 Task: Open Card Flea Market Review in Board Employee Motivation and Engagement Programs to Workspace Cloud Storage Services and add a team member Softage.2@softage.net, a label Yellow, a checklist Academic Advising, an attachment from your onedrive, a color Yellow and finally, add a card description 'Plan and execute company team-building retreat with a focus on mindfulness and meditation' and a comment 'Let us approach this task with an open mind and be willing to take risks to think outside the box.'. Add a start date 'Jan 02, 1900' with a due date 'Jan 09, 1900'
Action: Mouse moved to (254, 214)
Screenshot: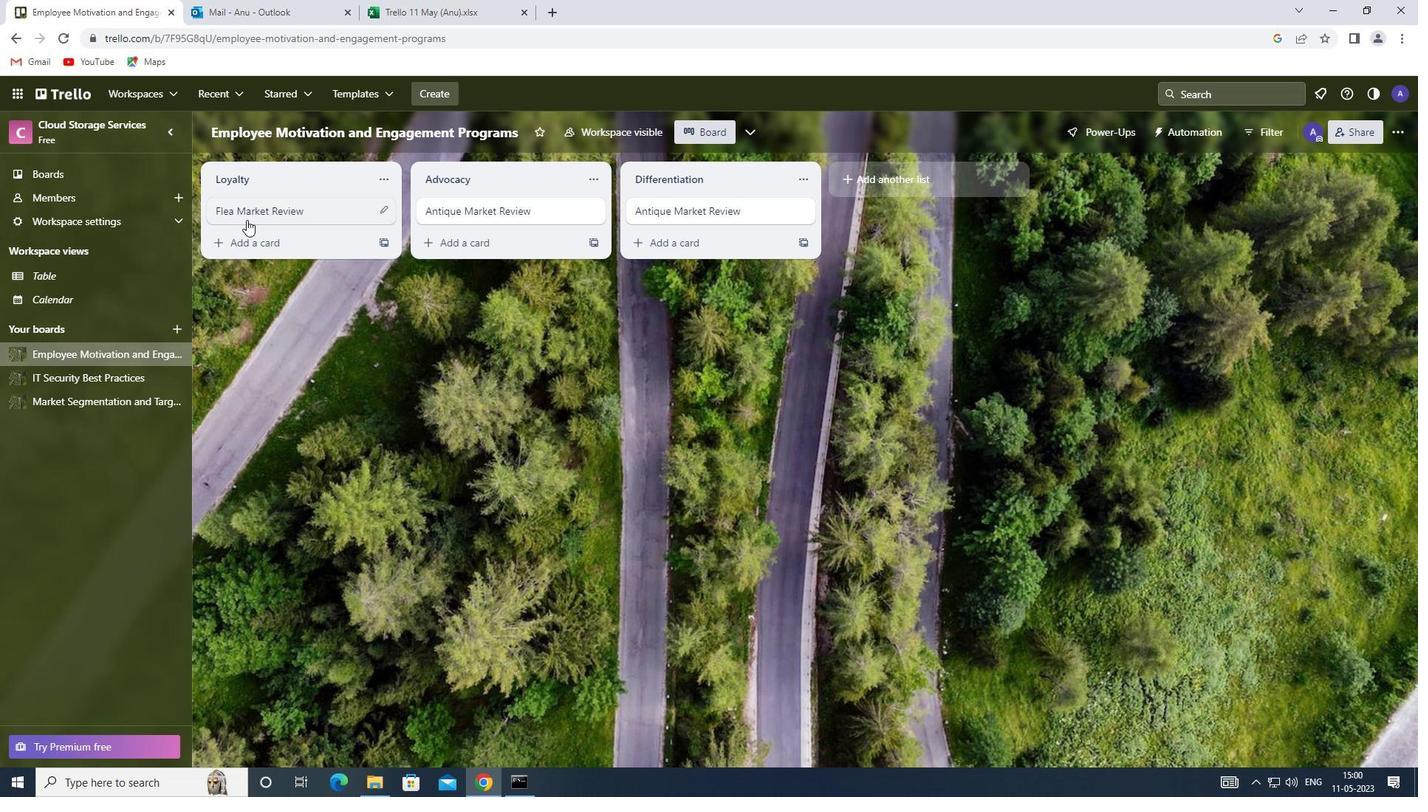 
Action: Mouse pressed left at (254, 214)
Screenshot: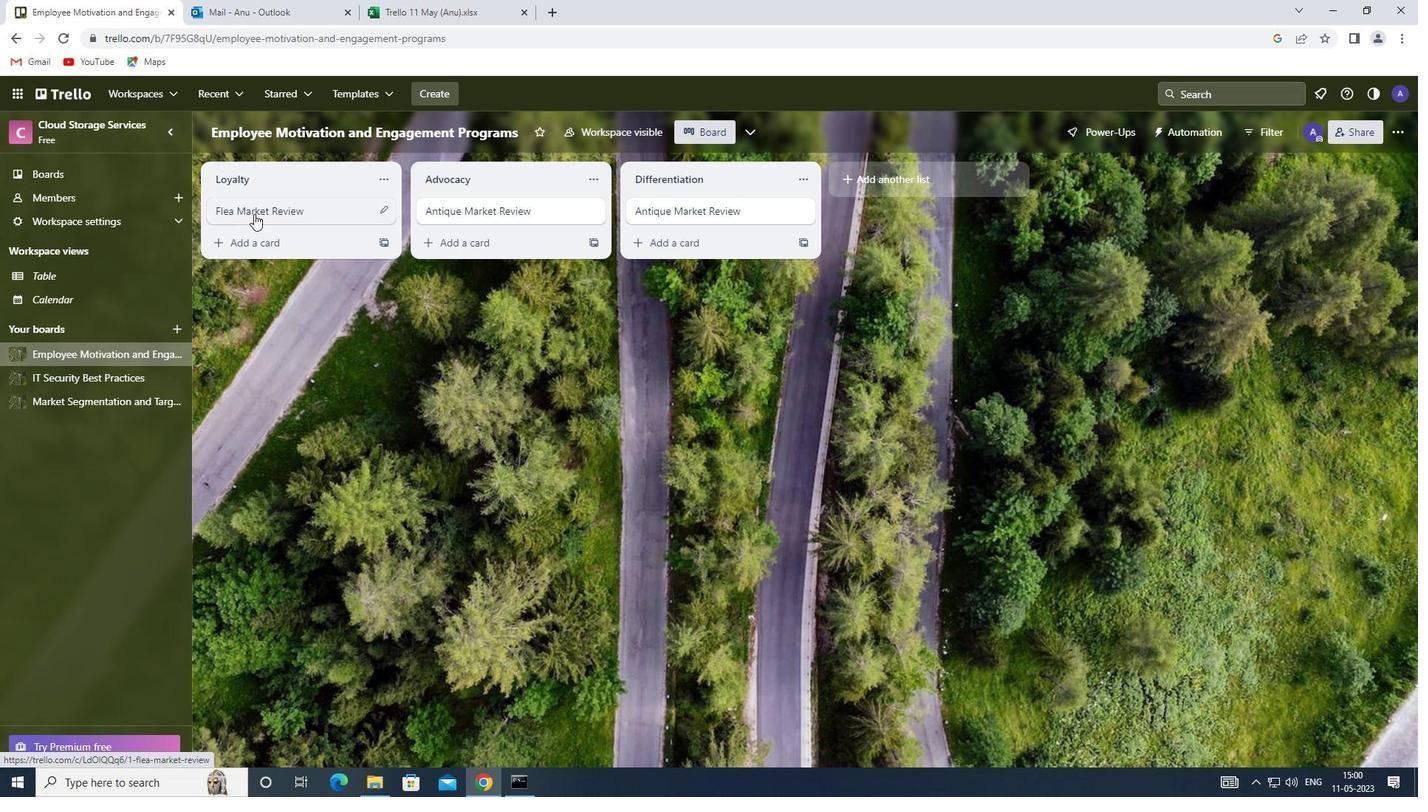 
Action: Mouse moved to (932, 203)
Screenshot: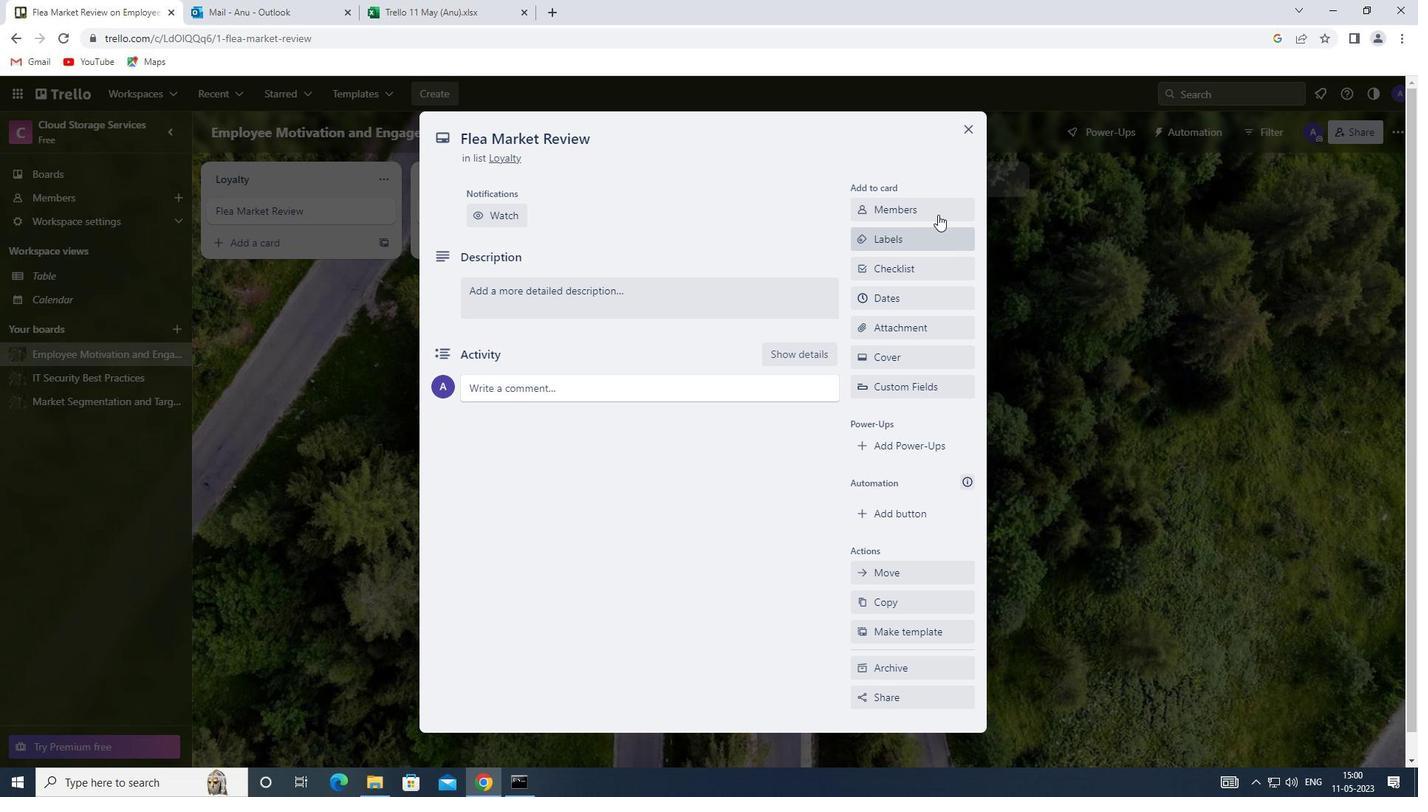 
Action: Mouse pressed left at (932, 203)
Screenshot: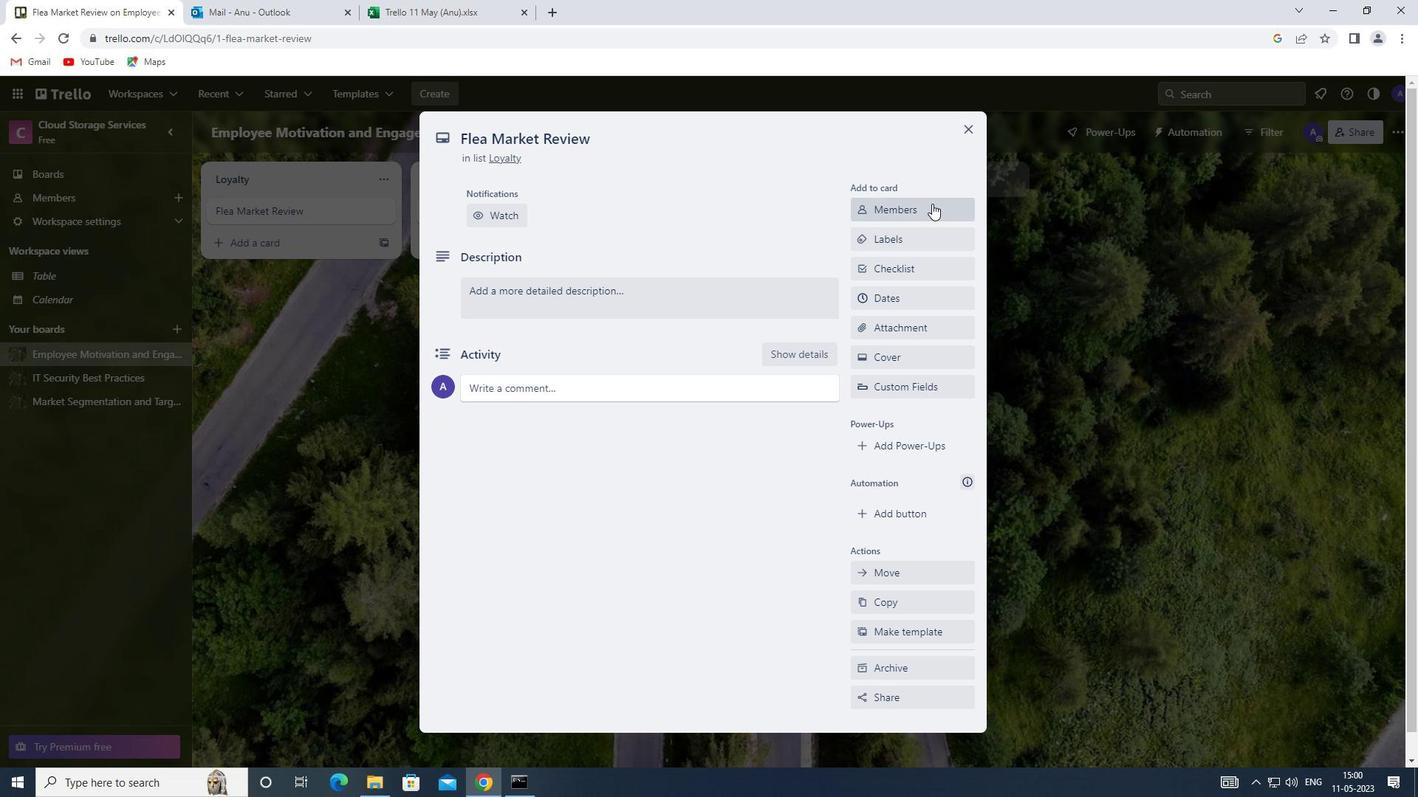 
Action: Mouse moved to (873, 269)
Screenshot: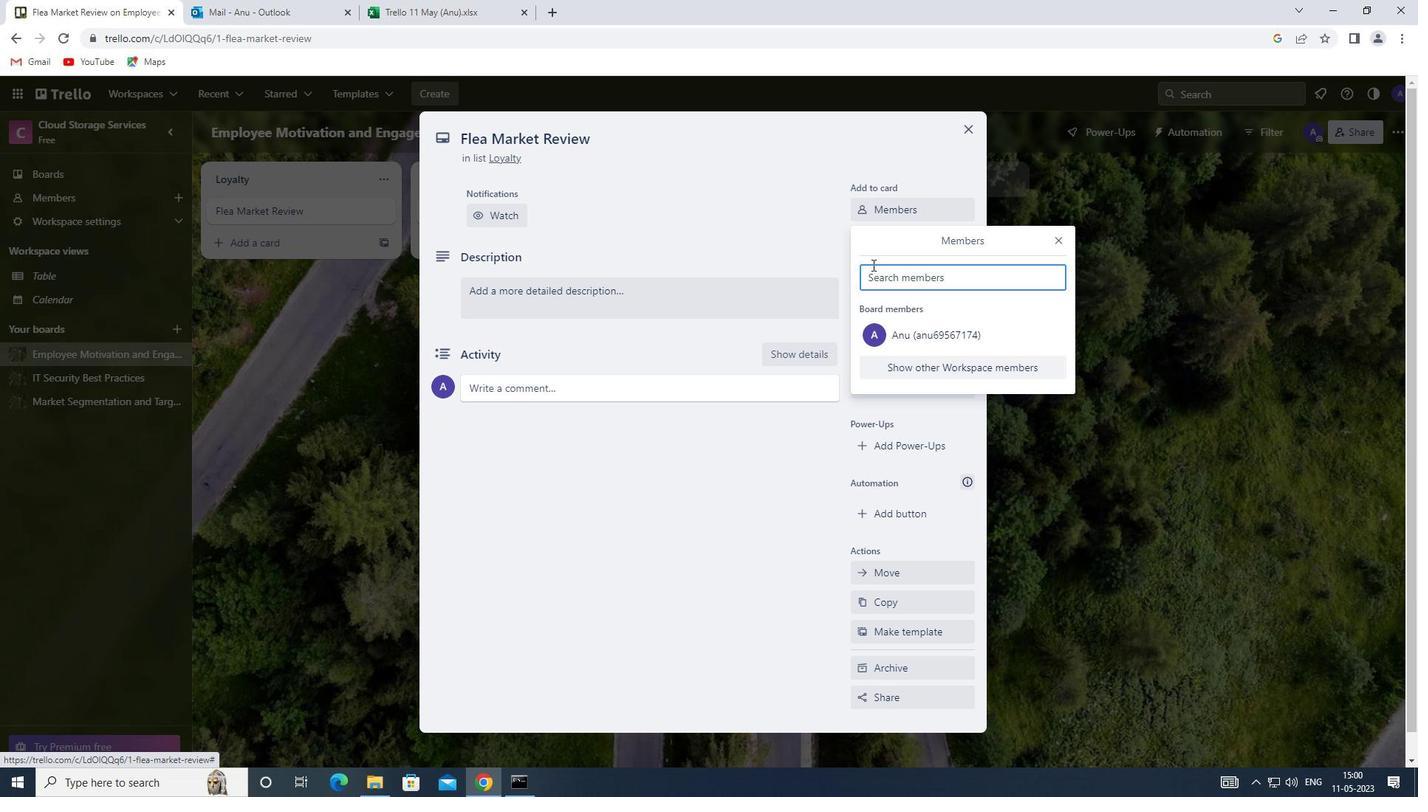 
Action: Mouse pressed left at (873, 269)
Screenshot: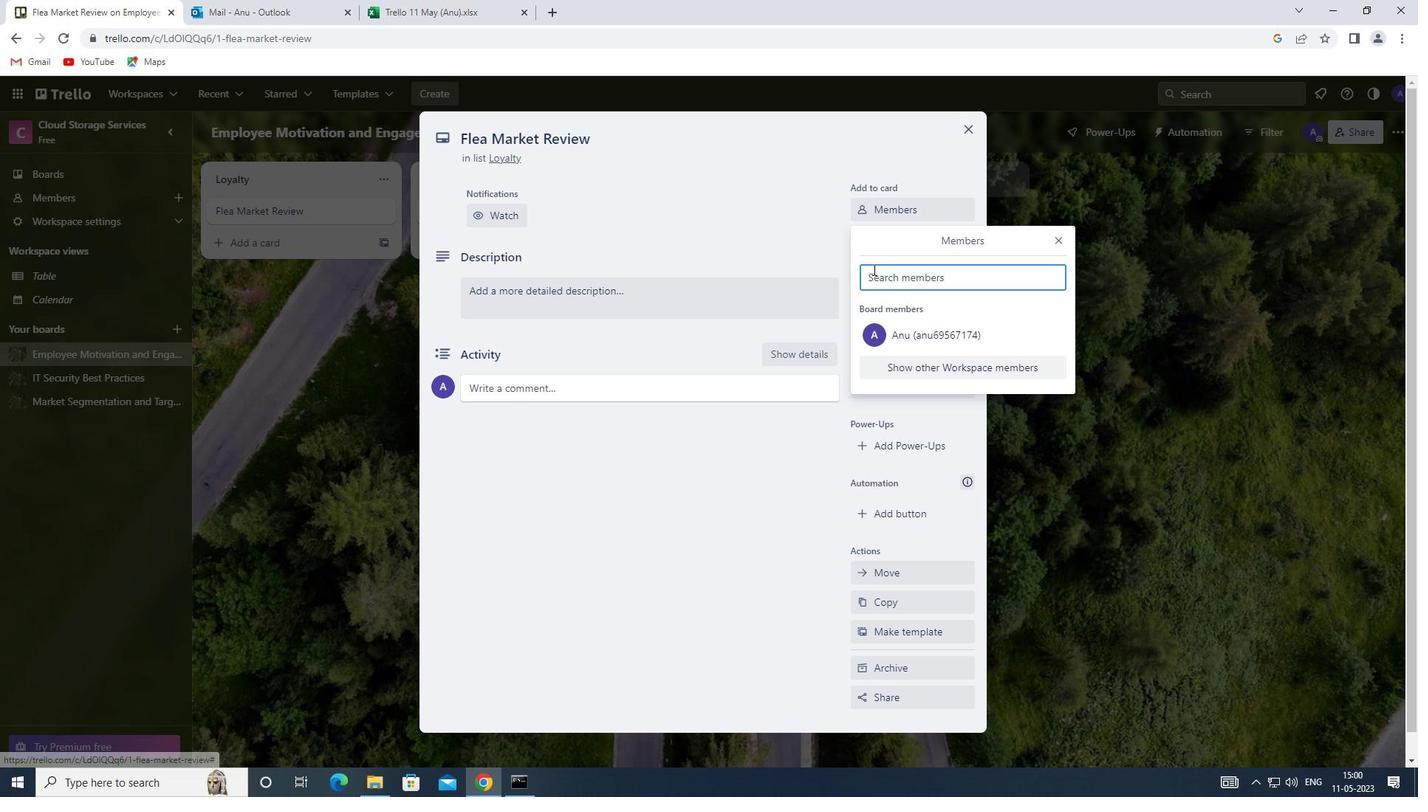 
Action: Key pressed <Key.shift>SOFTAGE.2<Key.shift>@SOFTAGE,<Key.backspace>.NET
Screenshot: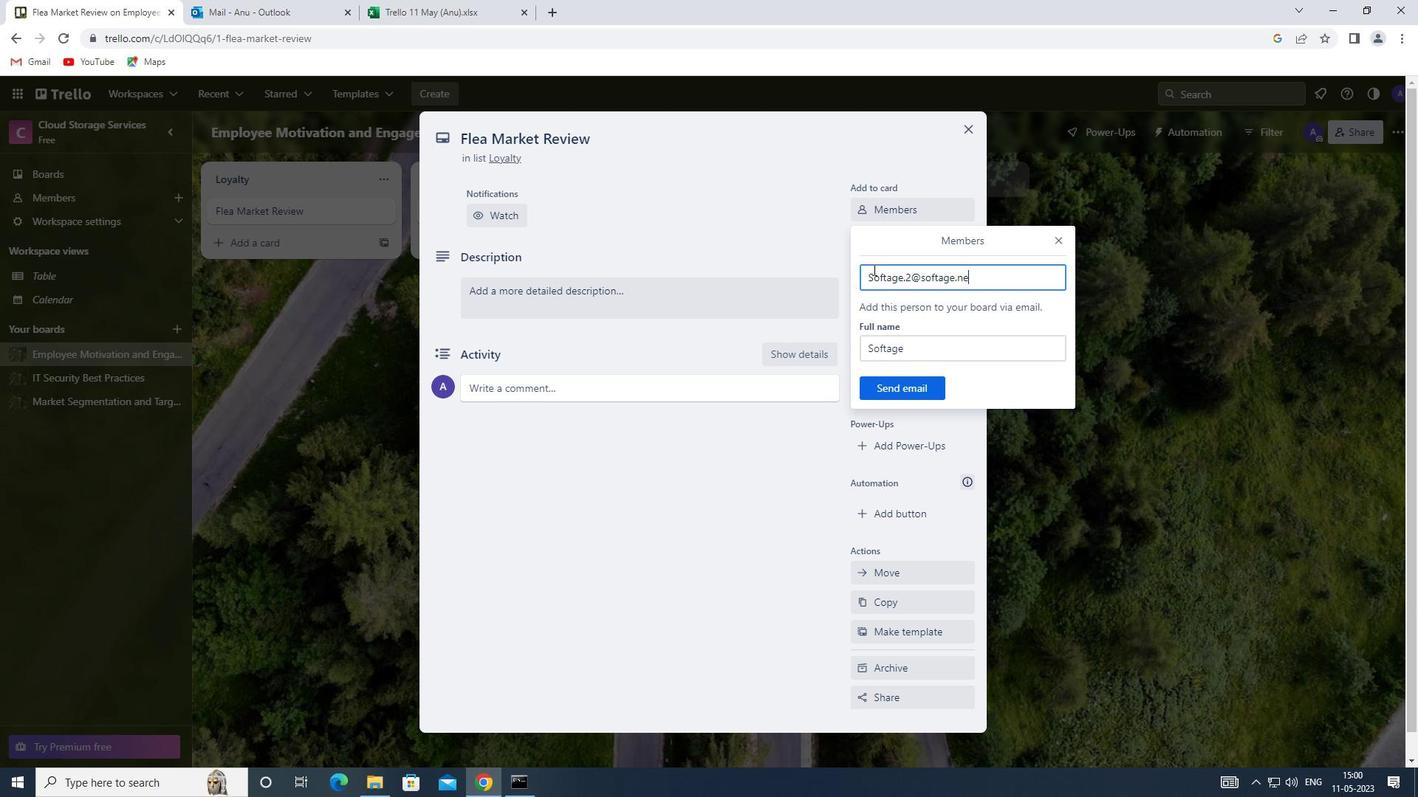 
Action: Mouse moved to (924, 386)
Screenshot: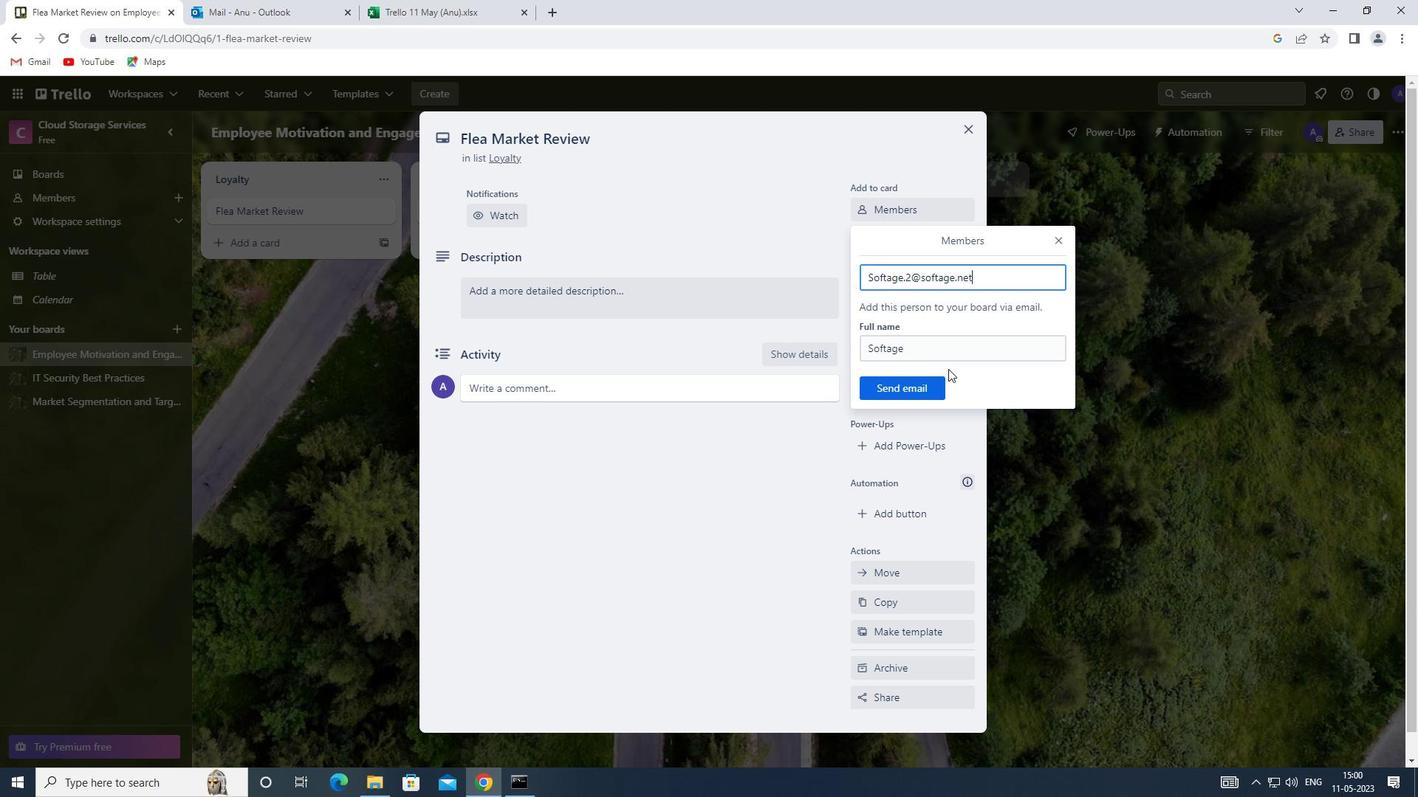 
Action: Mouse pressed left at (924, 386)
Screenshot: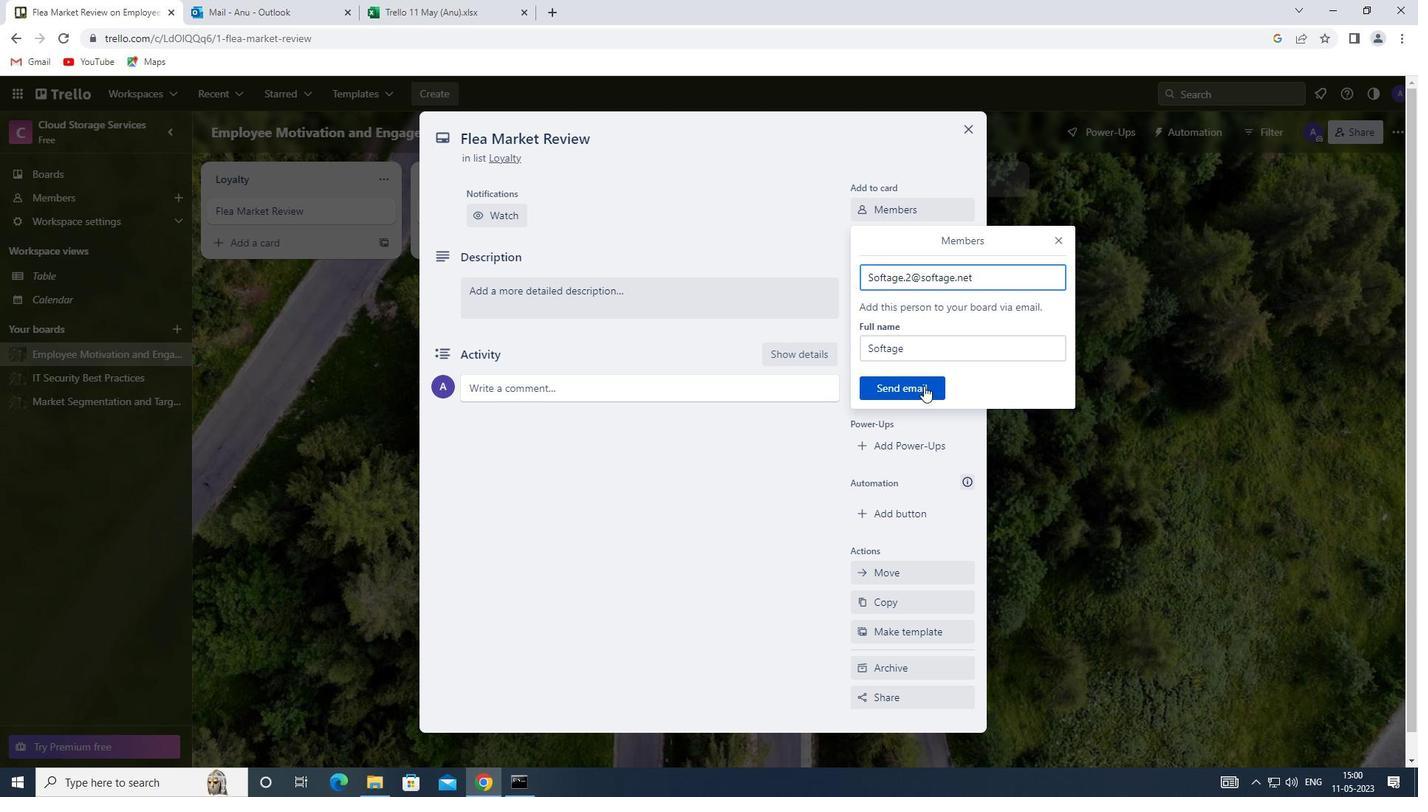 
Action: Mouse moved to (956, 287)
Screenshot: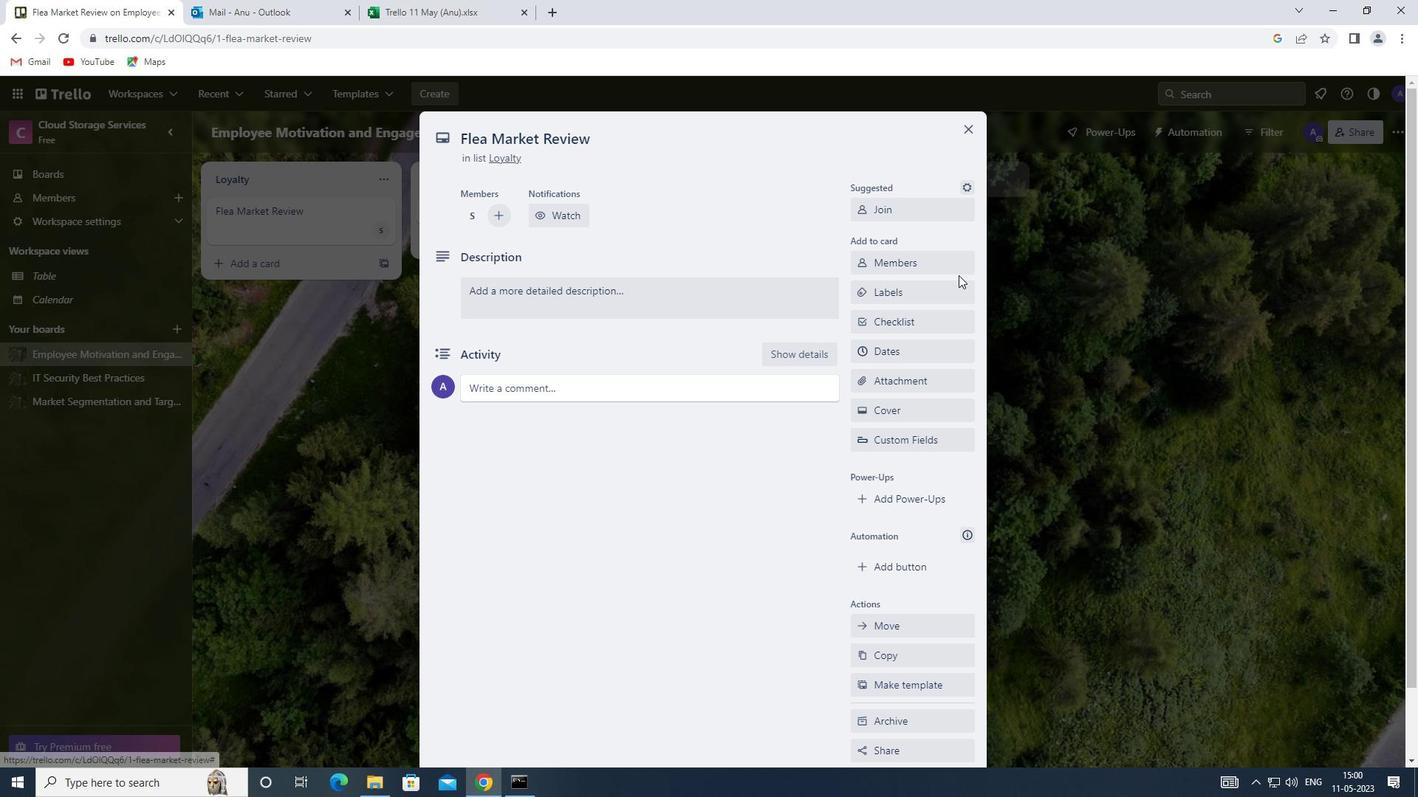 
Action: Mouse pressed left at (956, 287)
Screenshot: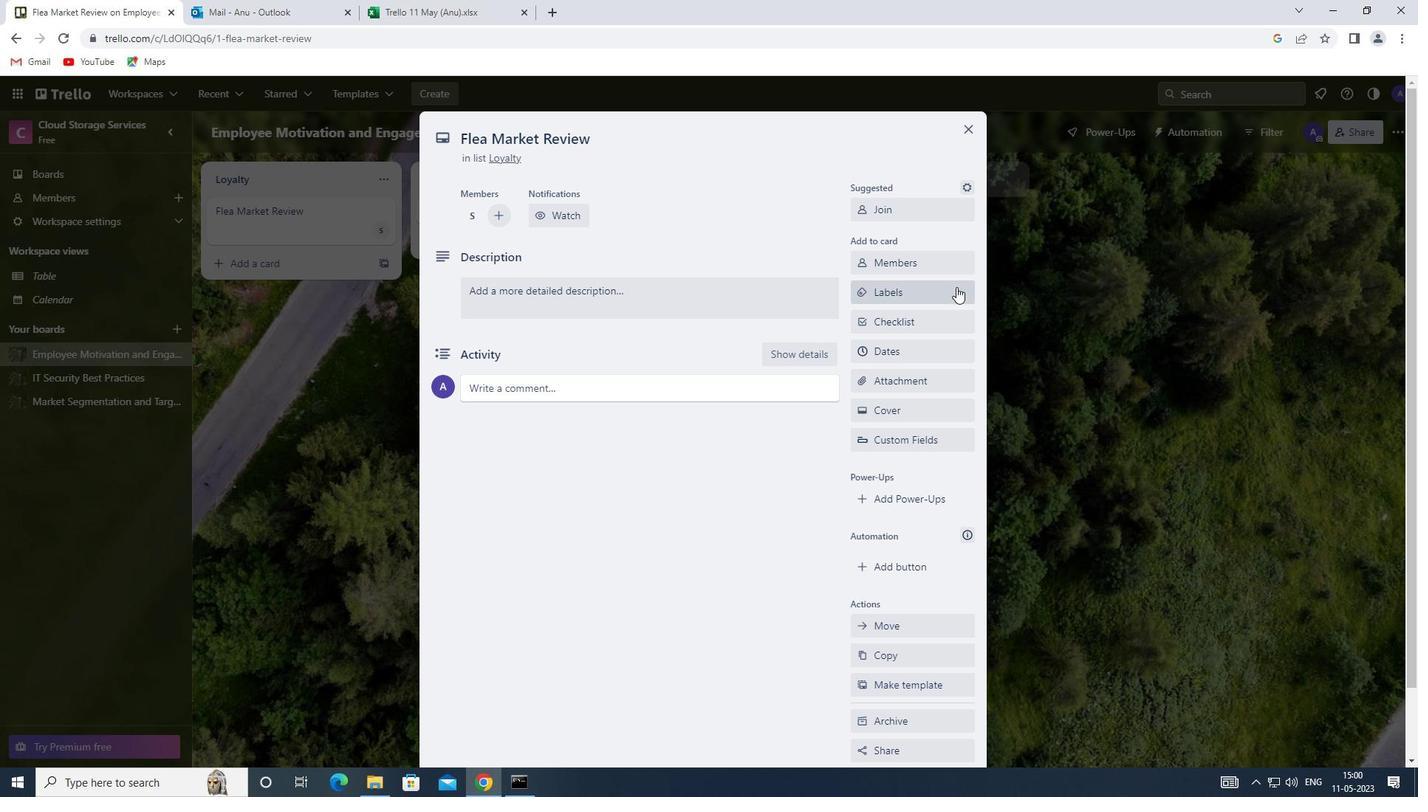 
Action: Mouse moved to (868, 438)
Screenshot: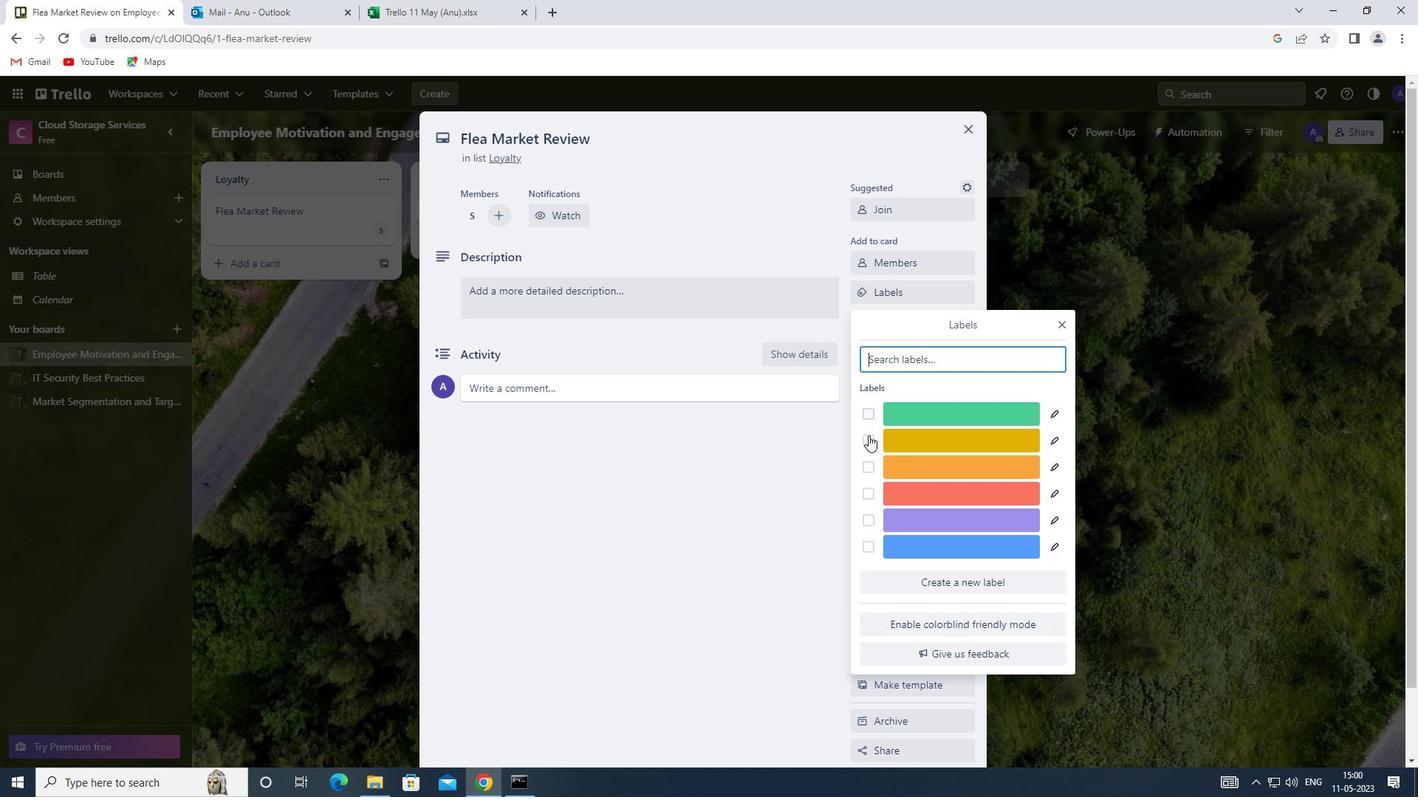 
Action: Mouse pressed left at (868, 438)
Screenshot: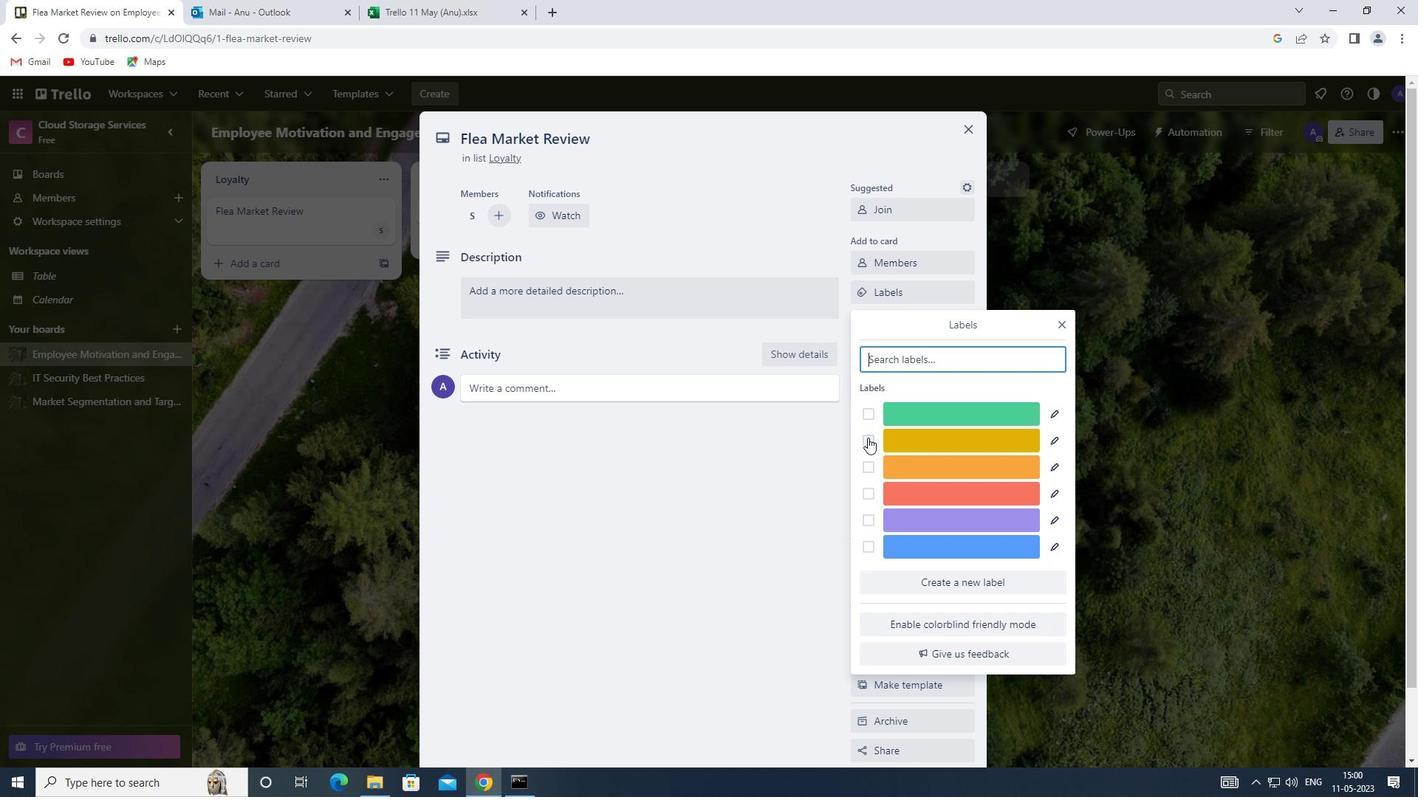 
Action: Mouse moved to (1060, 325)
Screenshot: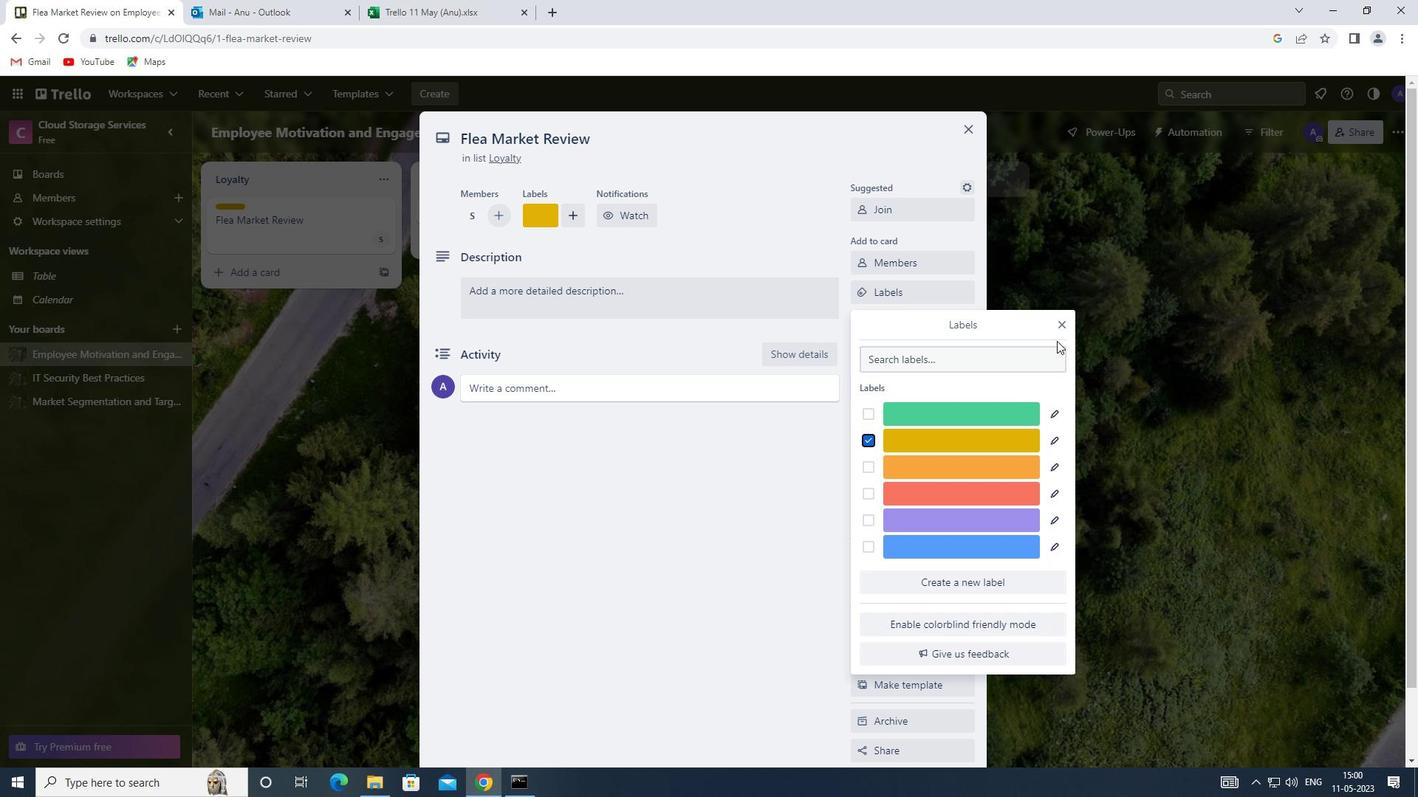 
Action: Mouse pressed left at (1060, 325)
Screenshot: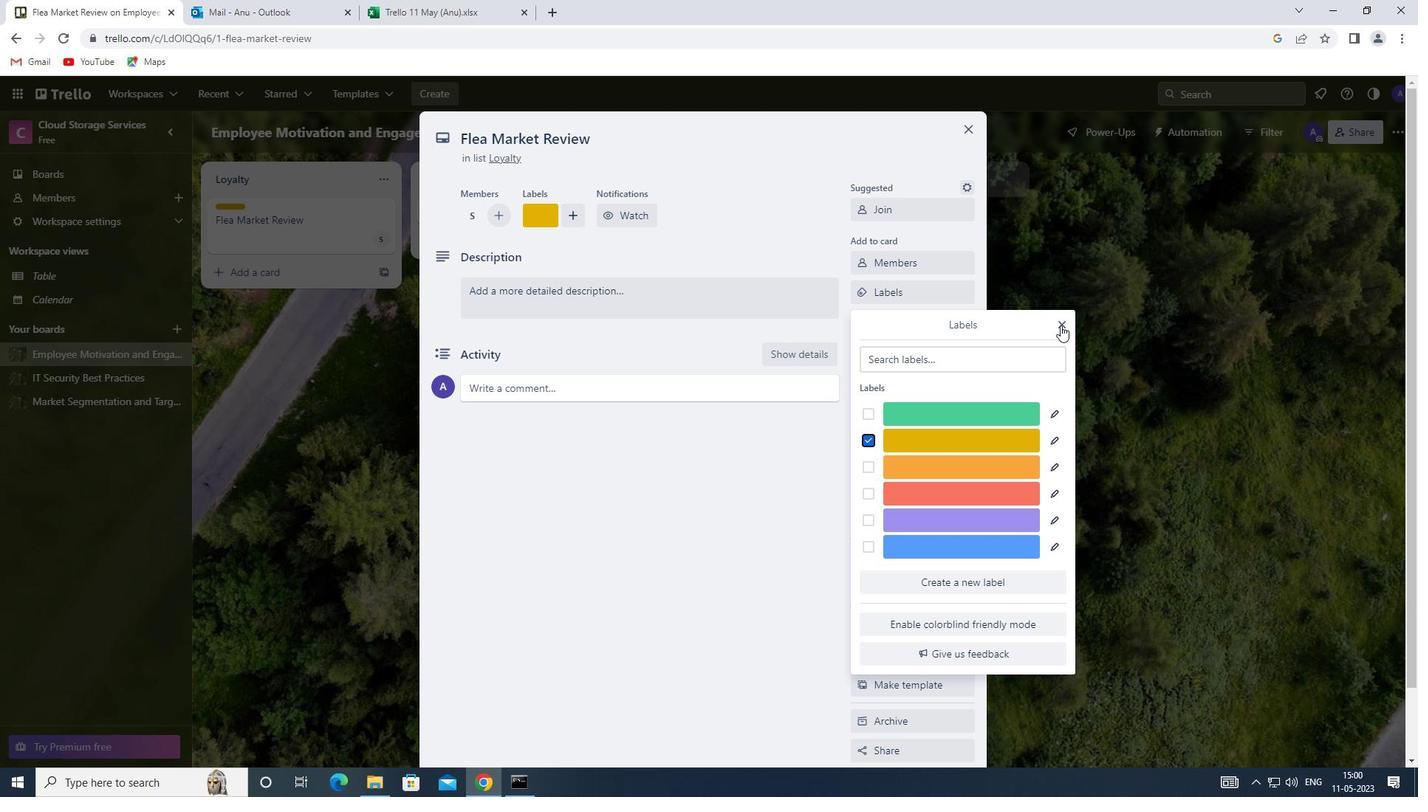 
Action: Mouse moved to (928, 319)
Screenshot: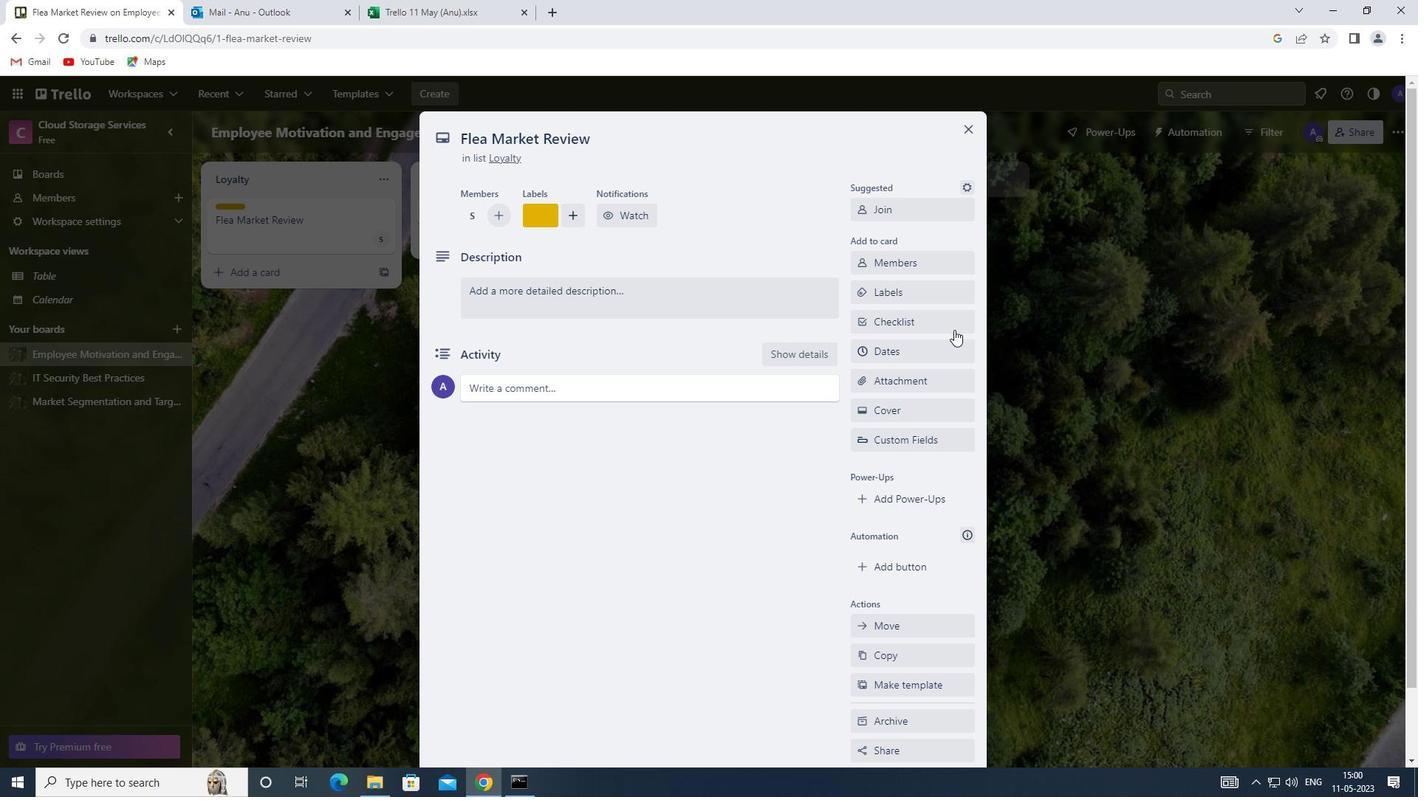 
Action: Mouse pressed left at (928, 319)
Screenshot: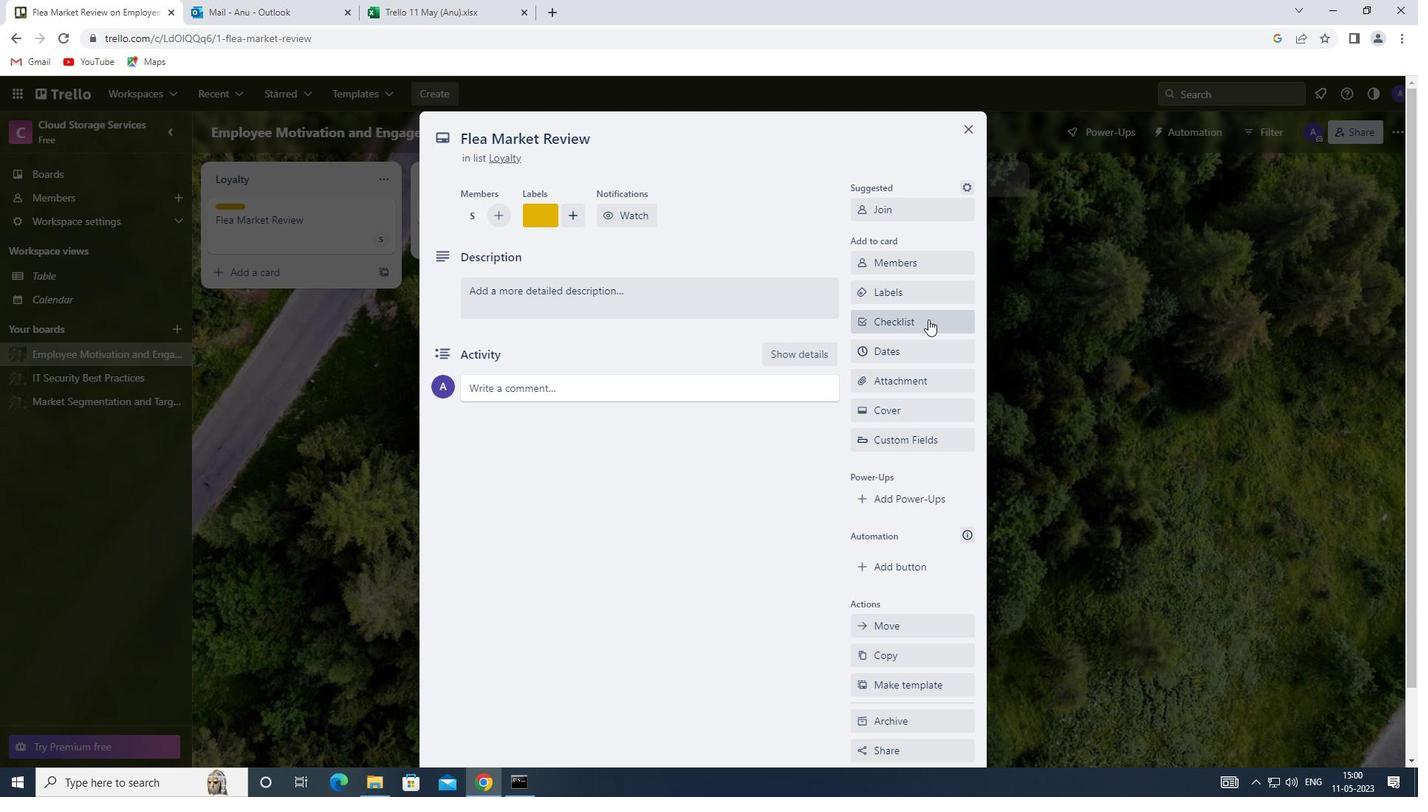 
Action: Mouse moved to (919, 395)
Screenshot: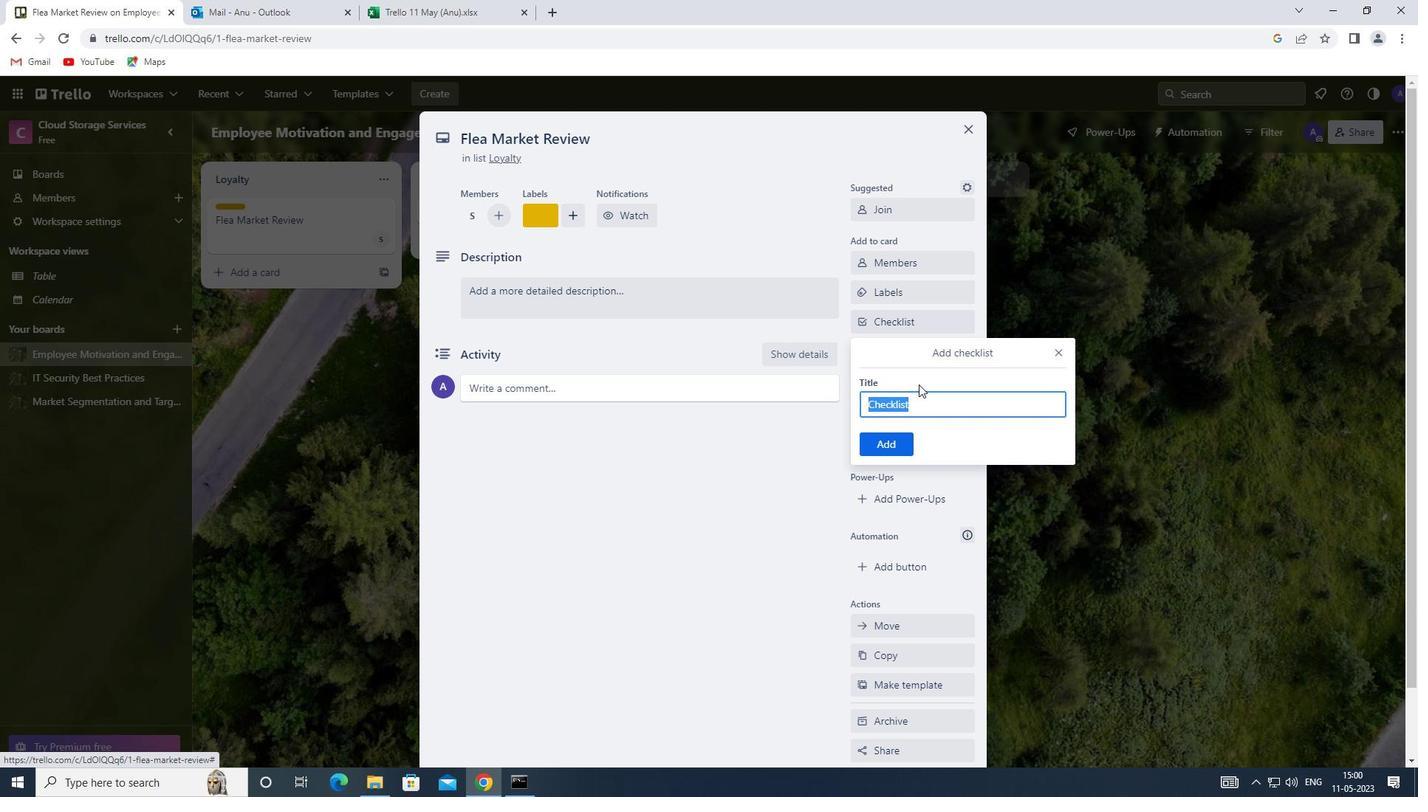 
Action: Key pressed <Key.shift>ACADEMIC<Key.space><Key.shift><Key.shift><Key.shift><Key.shift><Key.shift><Key.shift><Key.shift>ADVISING
Screenshot: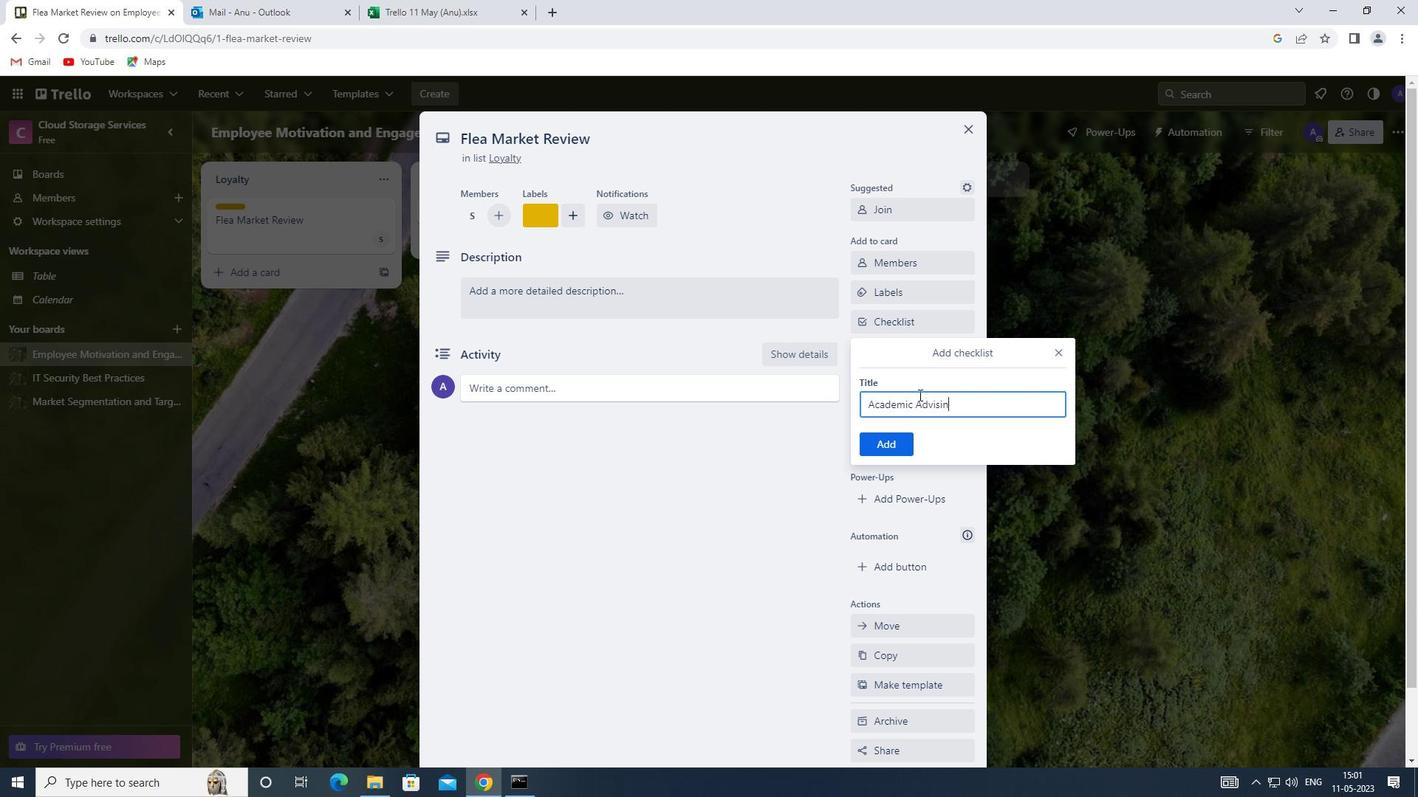 
Action: Mouse moved to (902, 448)
Screenshot: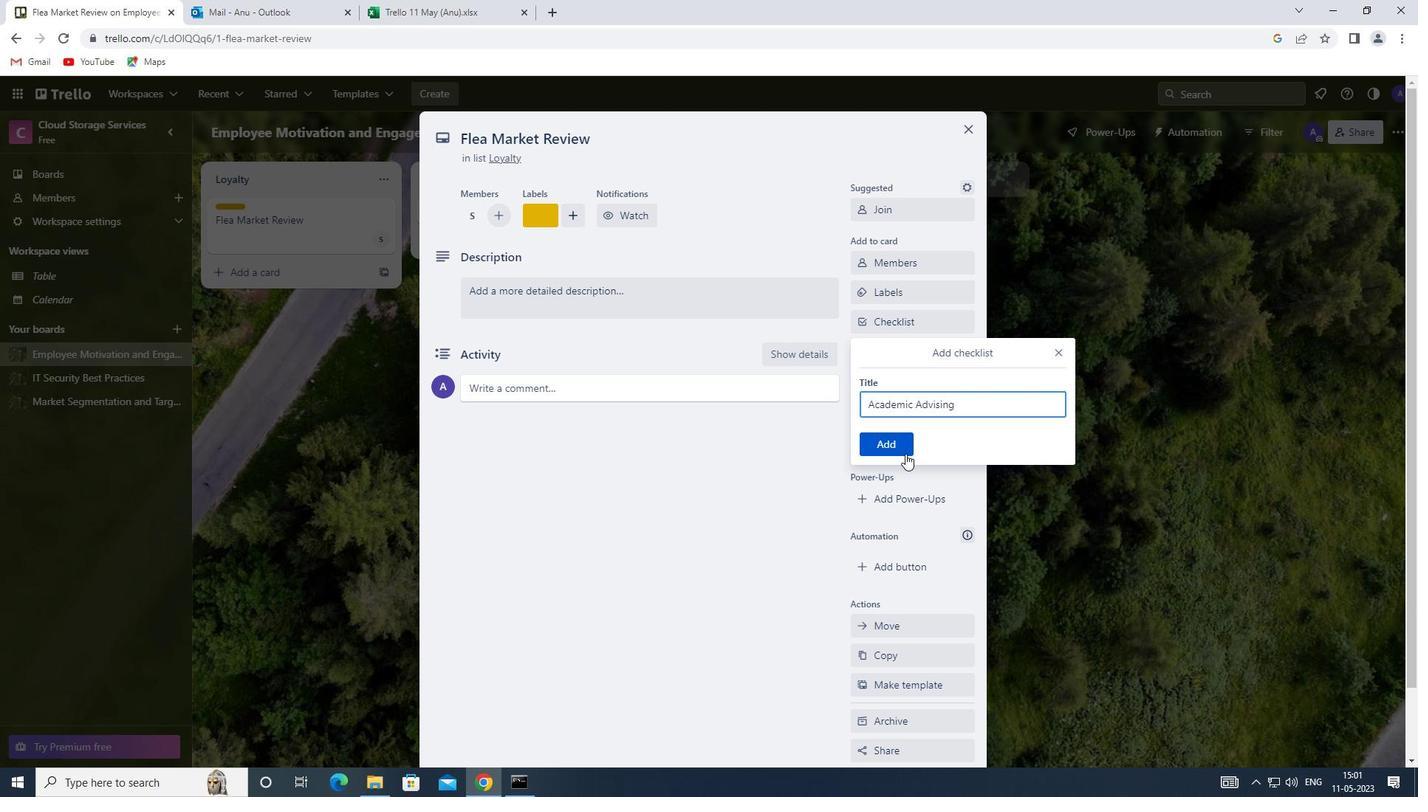 
Action: Mouse pressed left at (902, 448)
Screenshot: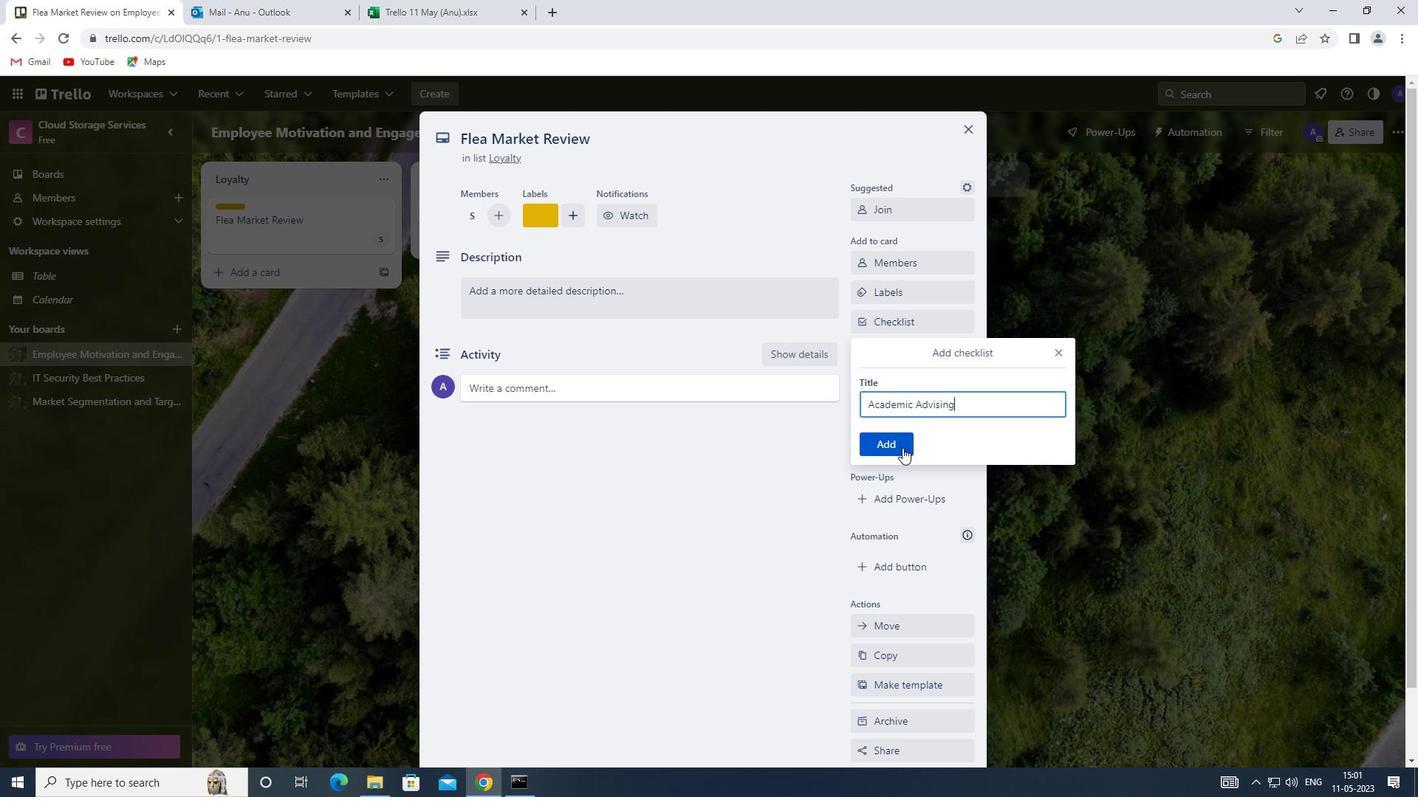 
Action: Mouse moved to (900, 372)
Screenshot: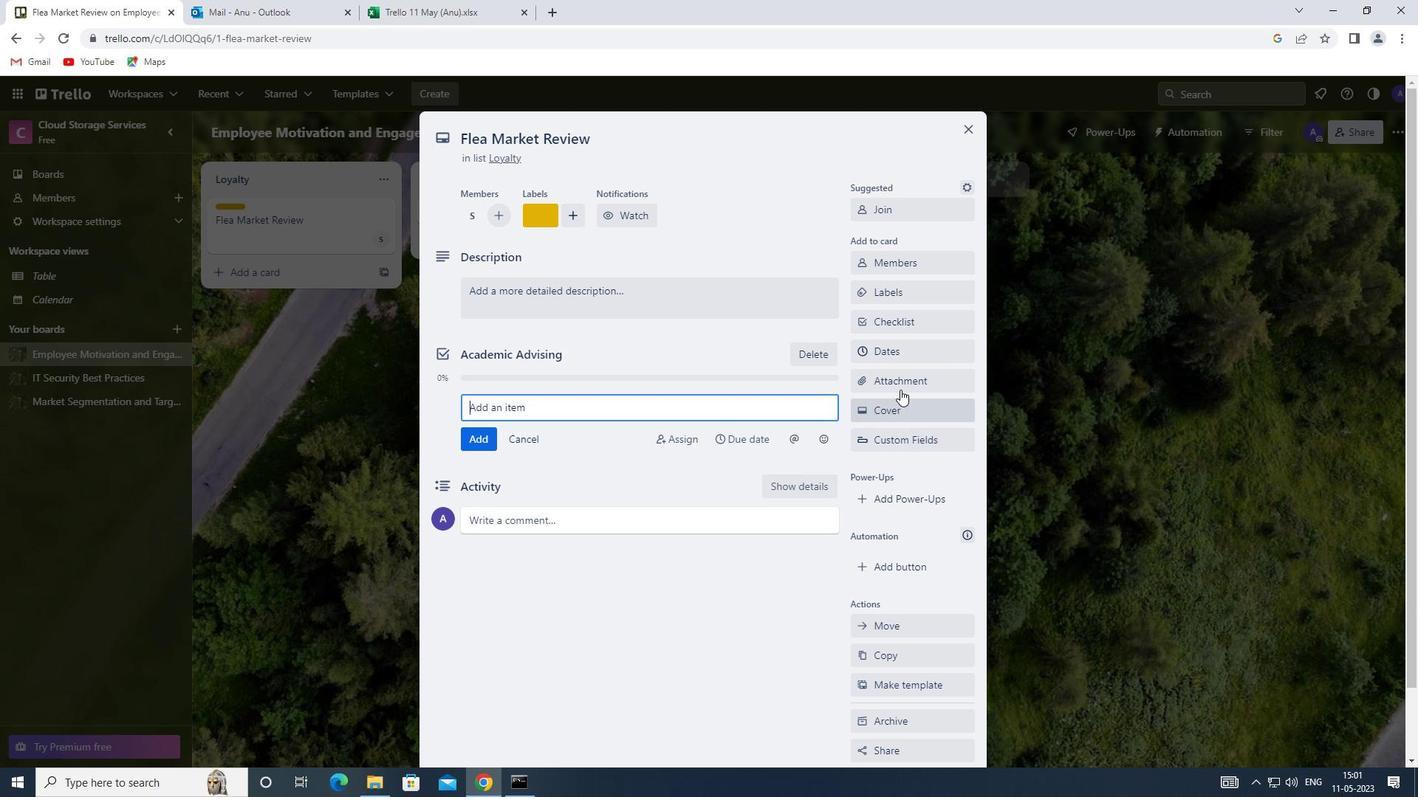 
Action: Mouse pressed left at (900, 372)
Screenshot: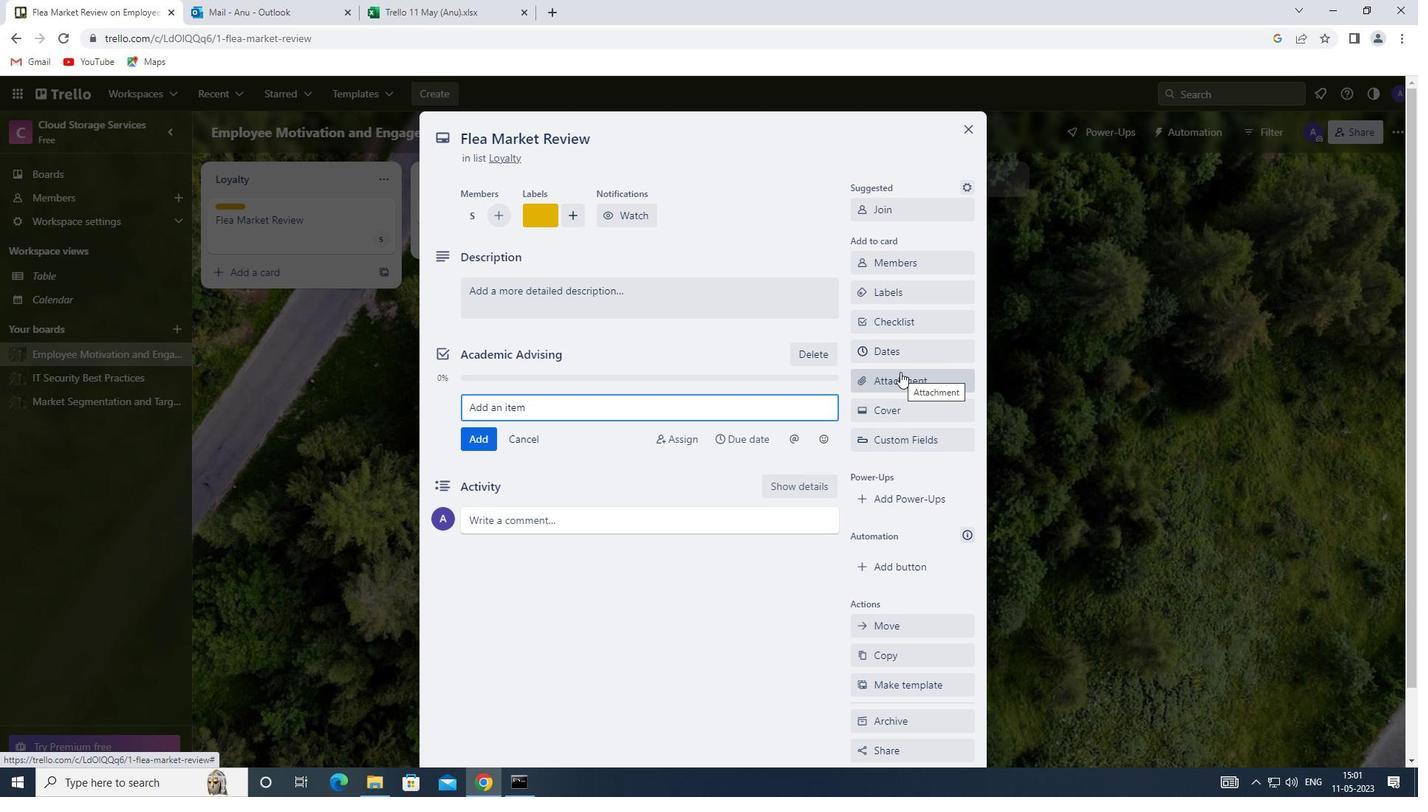 
Action: Mouse moved to (885, 567)
Screenshot: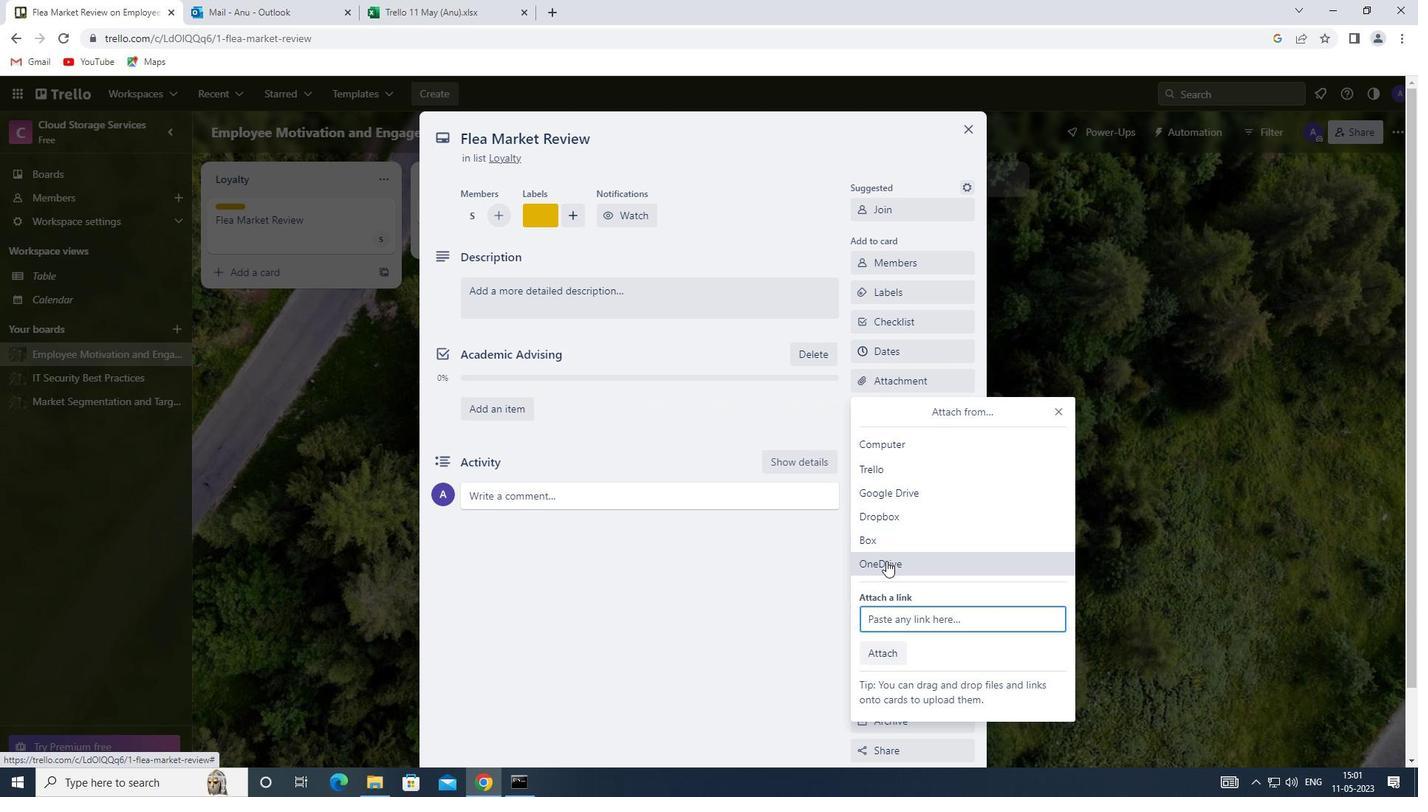 
Action: Mouse pressed left at (885, 567)
Screenshot: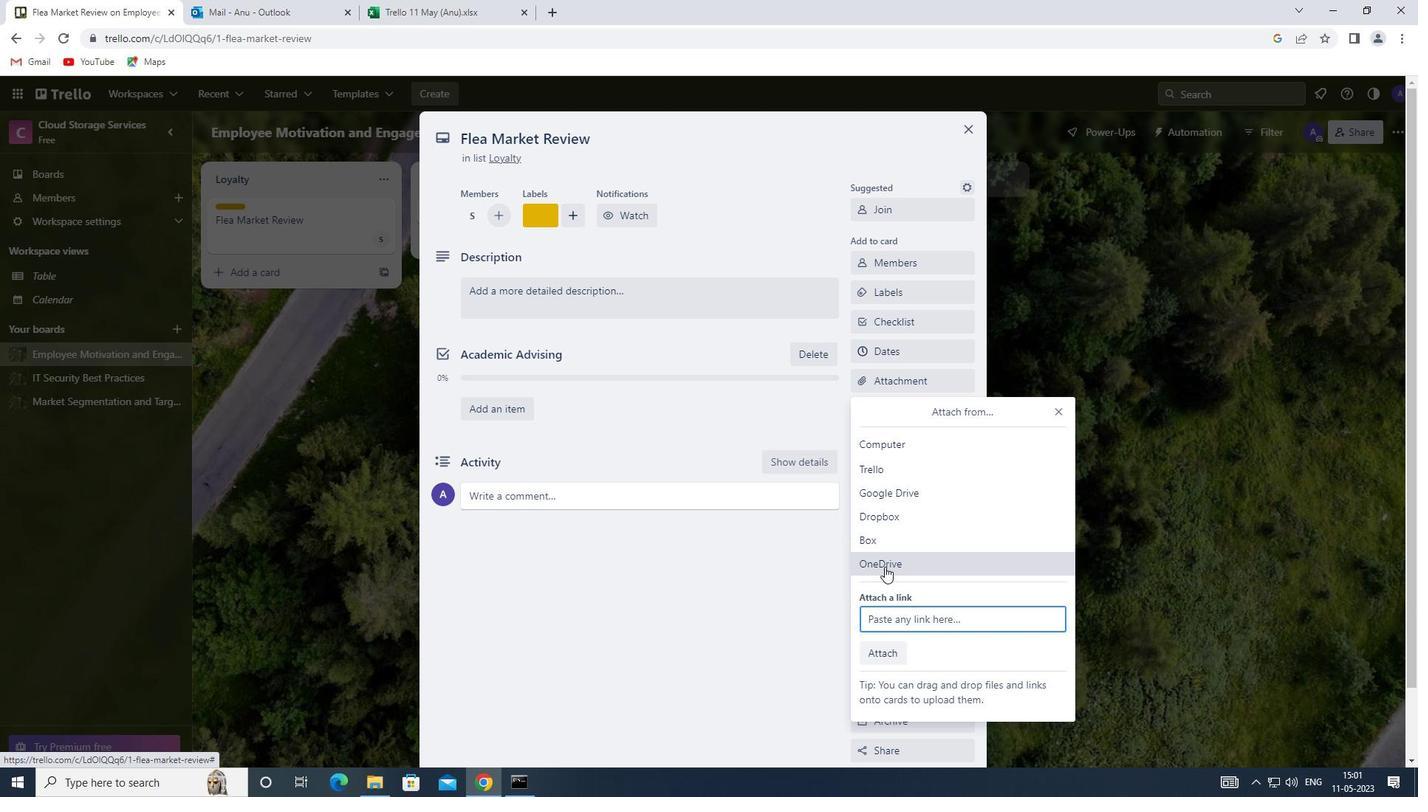 
Action: Mouse moved to (575, 322)
Screenshot: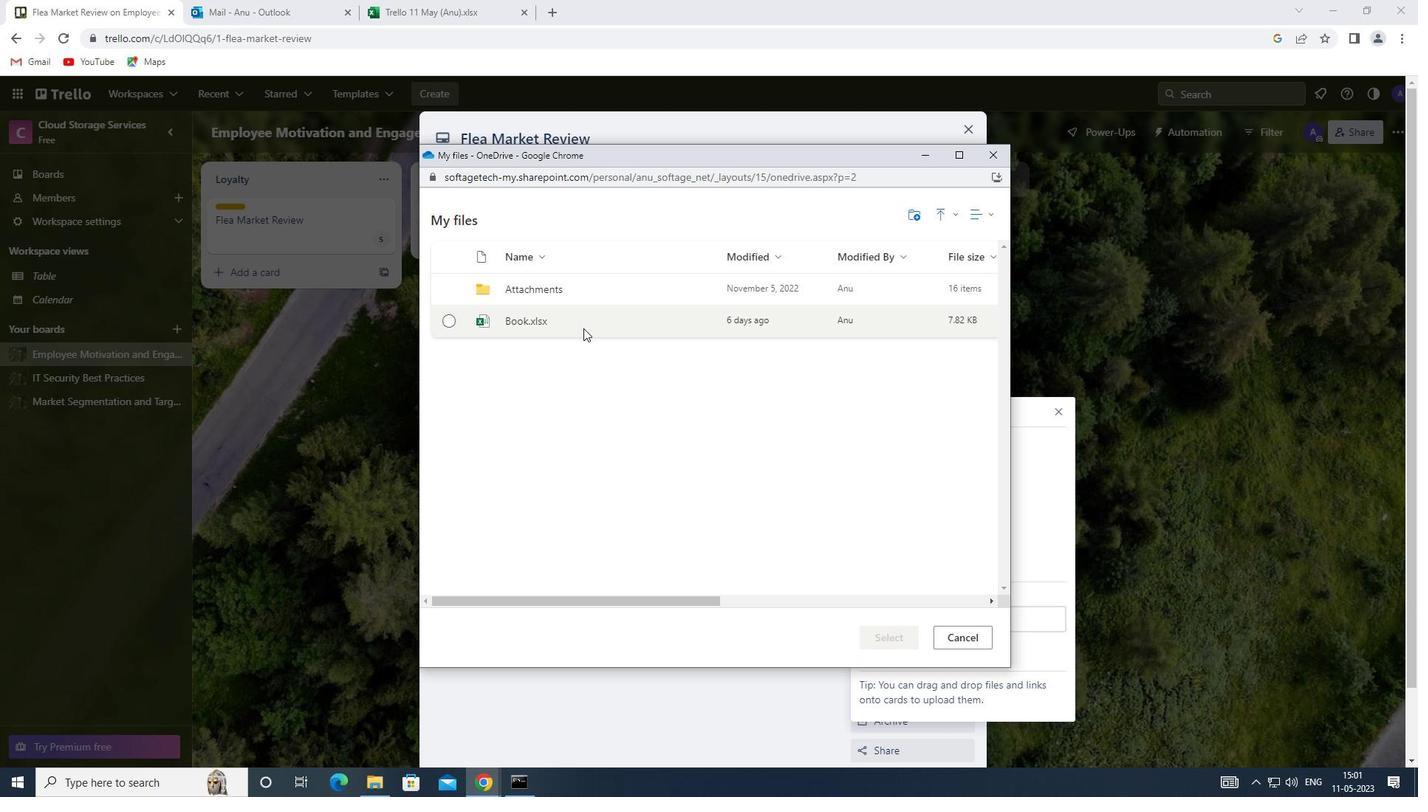 
Action: Mouse pressed left at (575, 322)
Screenshot: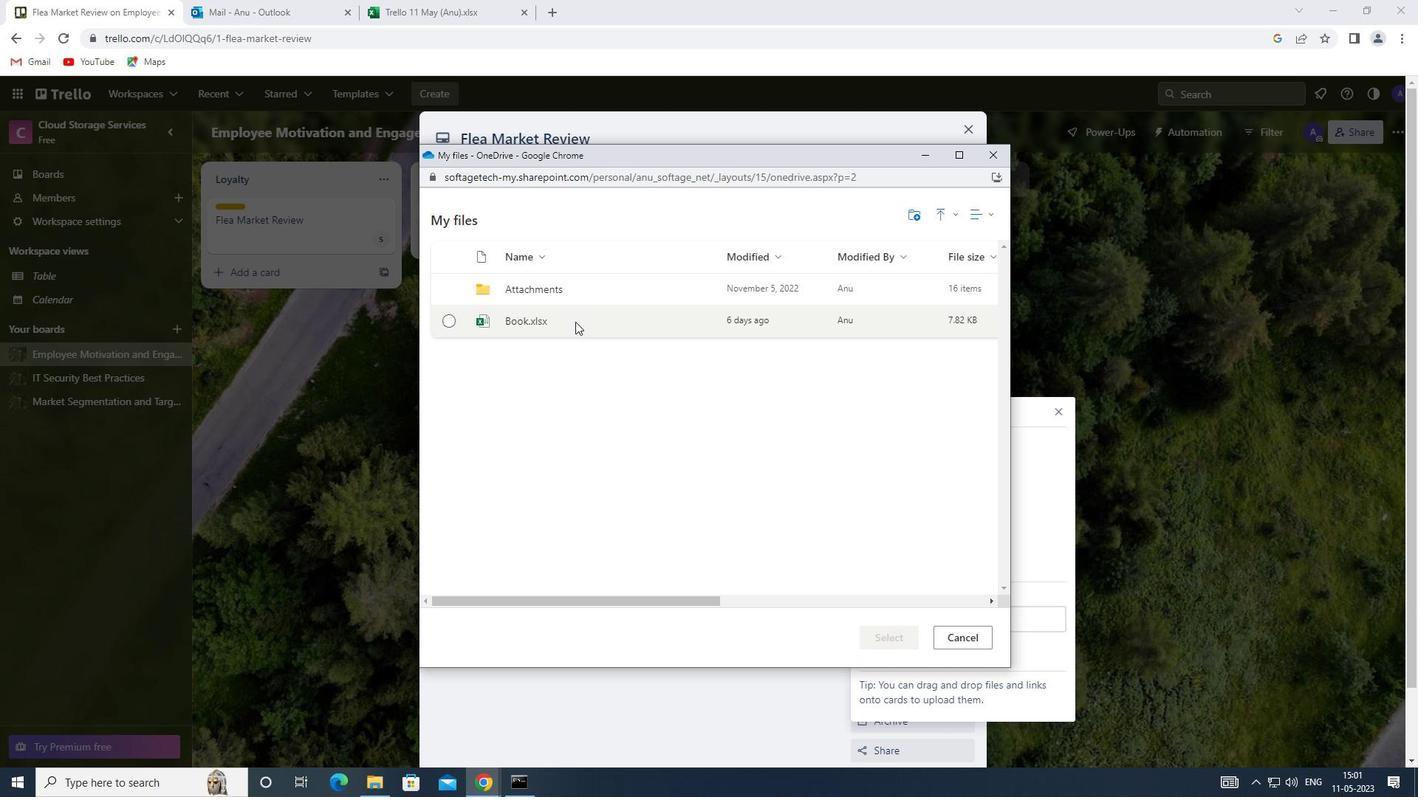 
Action: Mouse moved to (893, 639)
Screenshot: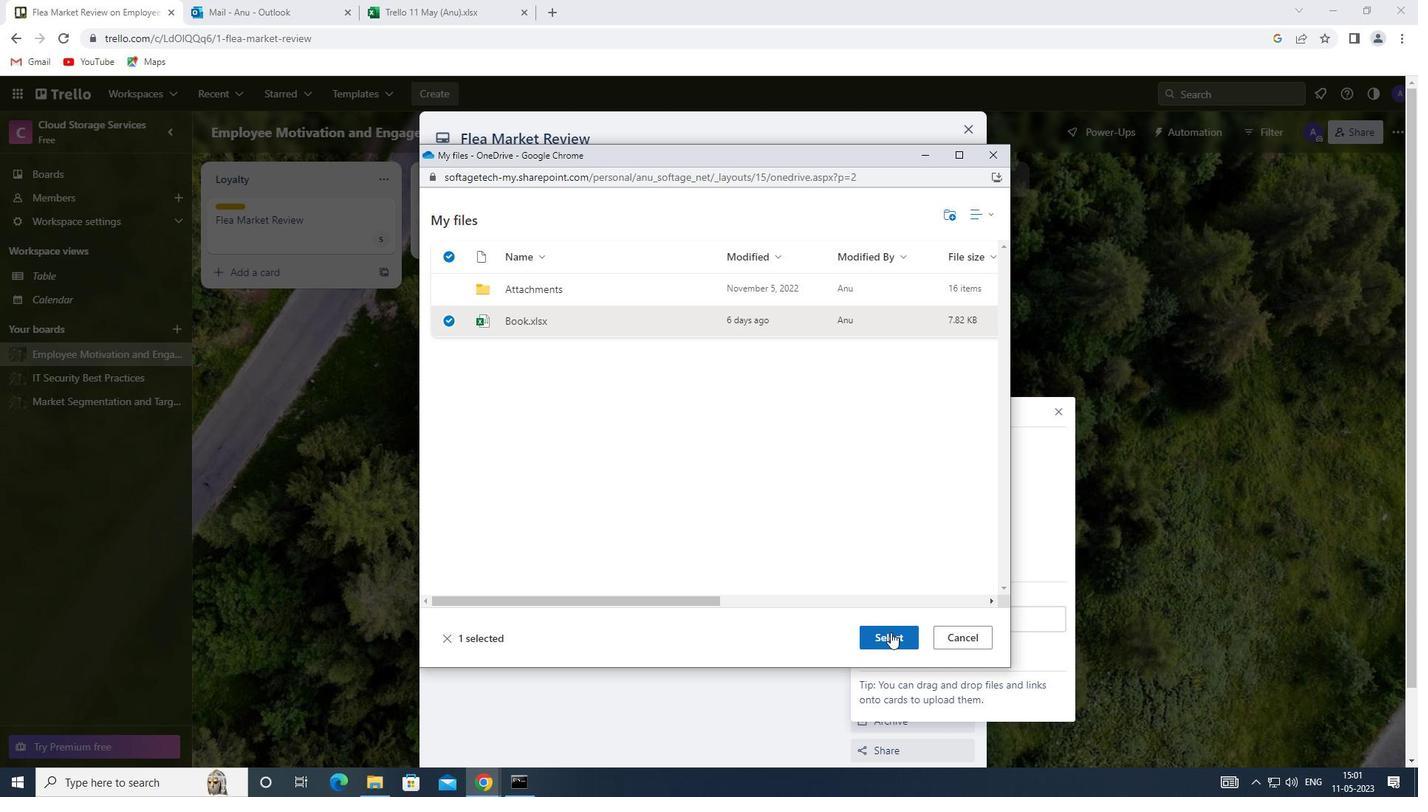 
Action: Mouse pressed left at (893, 639)
Screenshot: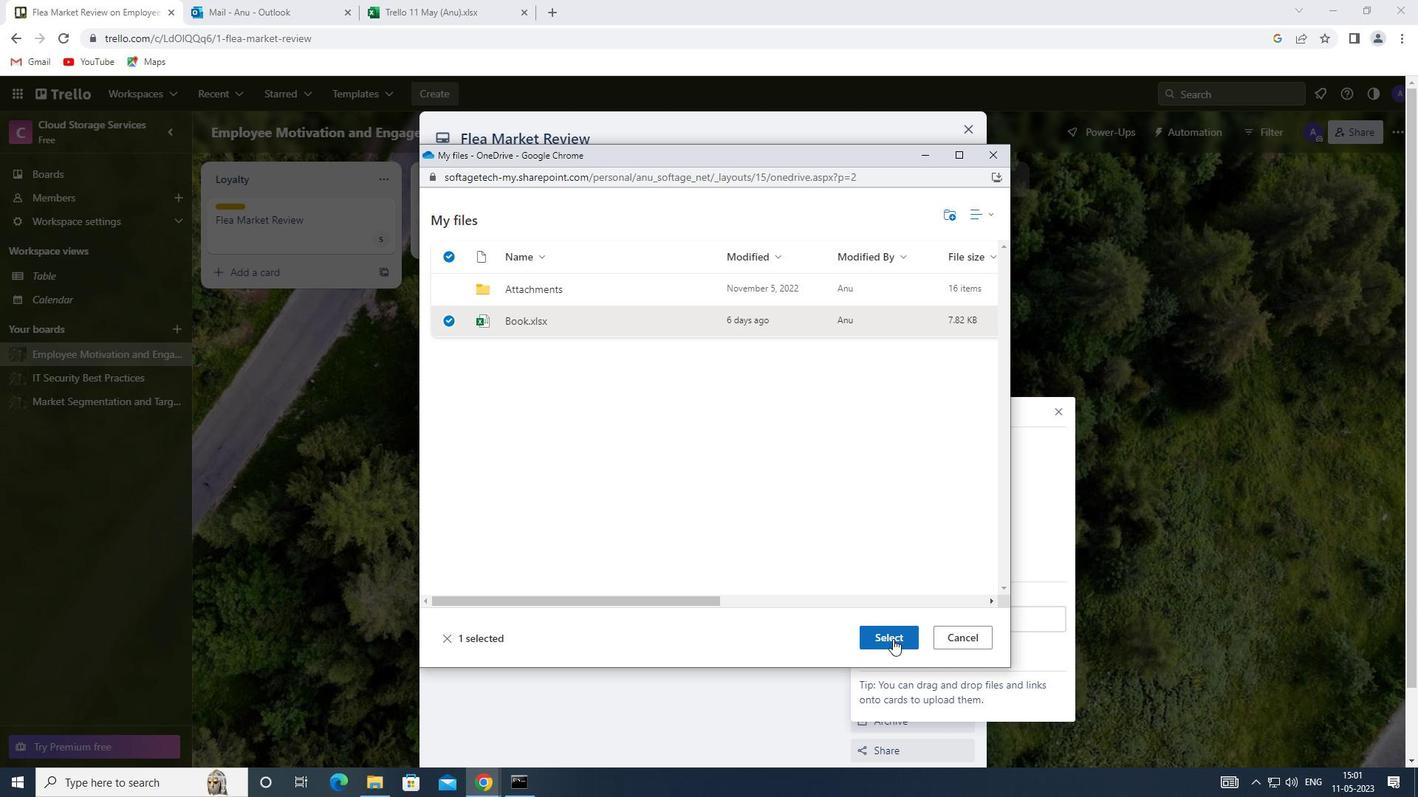 
Action: Mouse moved to (894, 407)
Screenshot: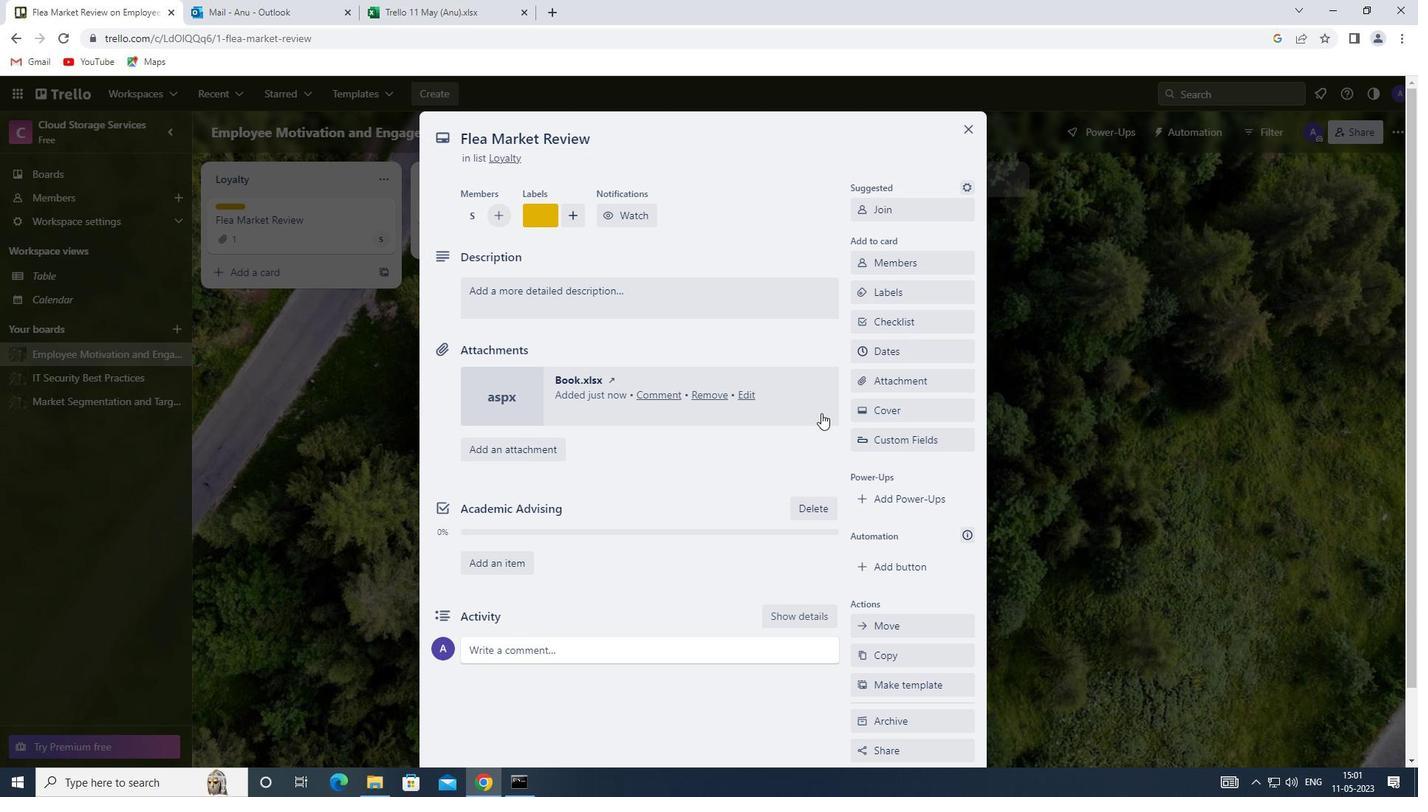 
Action: Mouse pressed left at (894, 407)
Screenshot: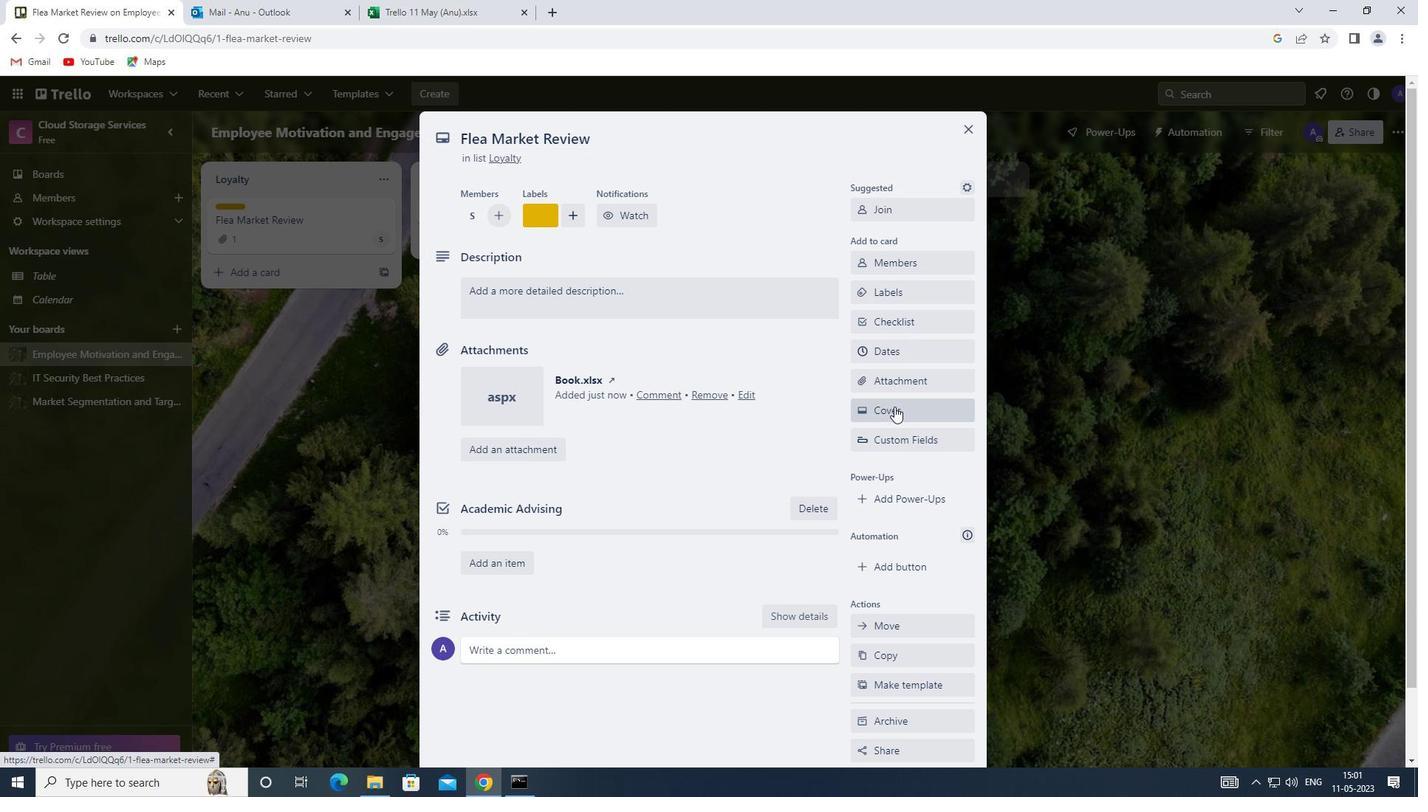 
Action: Mouse moved to (920, 477)
Screenshot: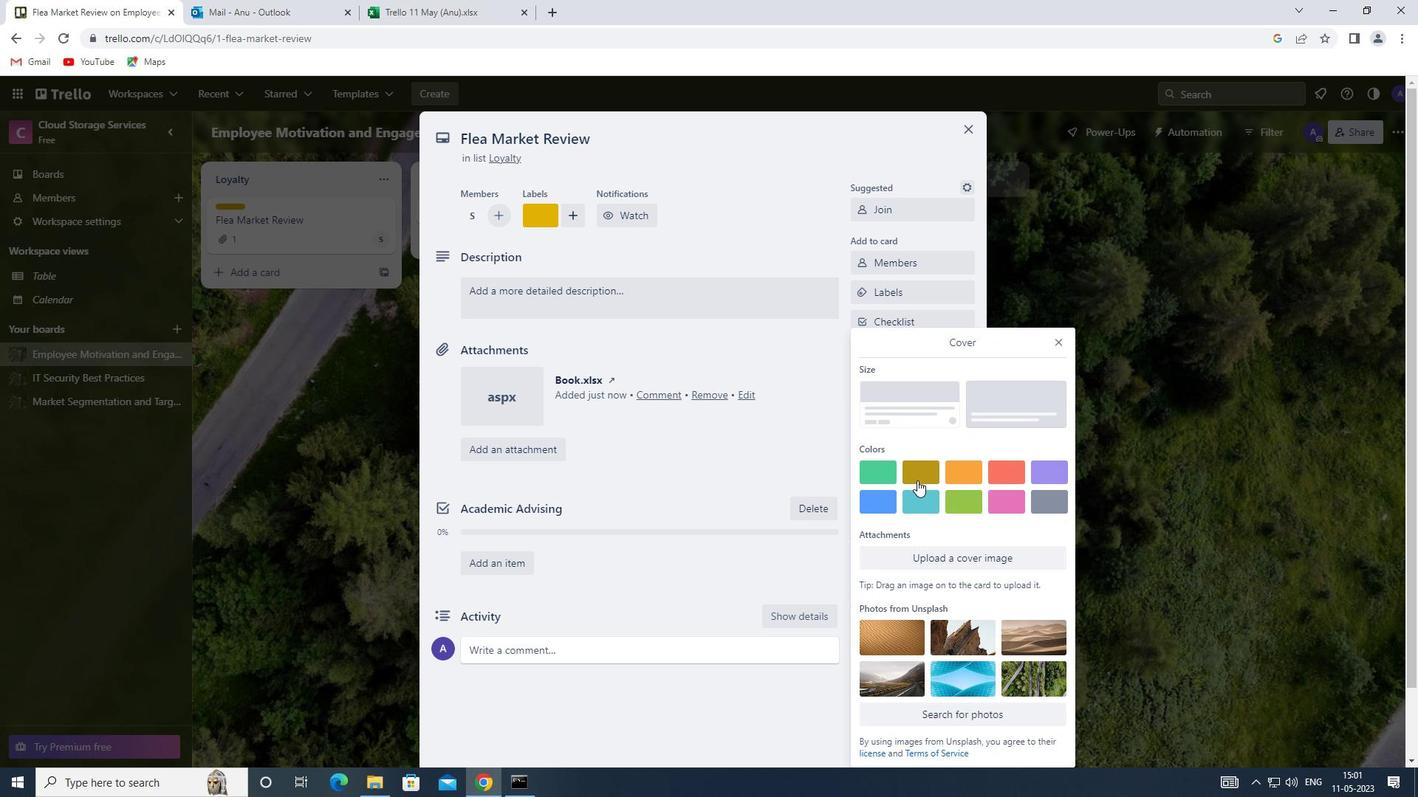 
Action: Mouse pressed left at (920, 477)
Screenshot: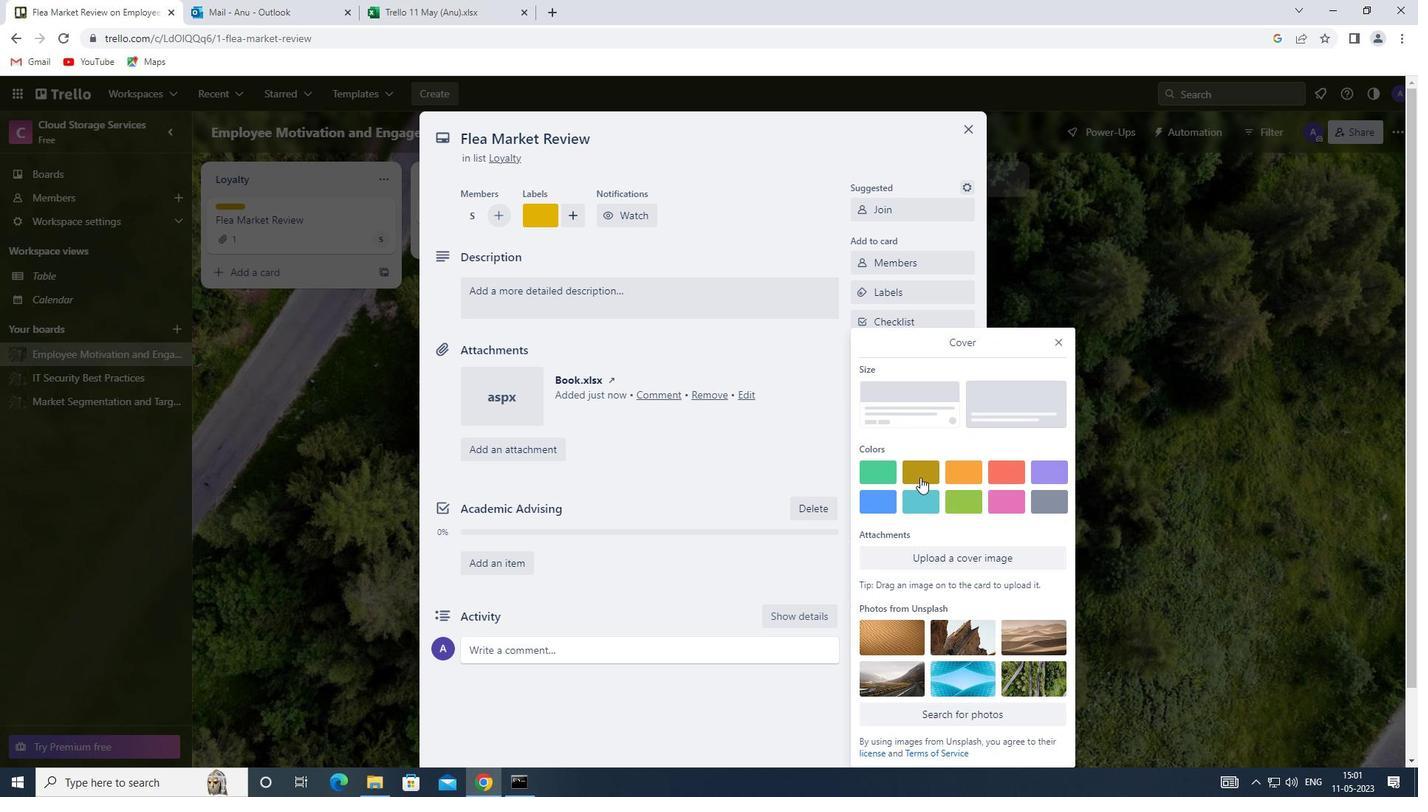 
Action: Mouse moved to (1064, 311)
Screenshot: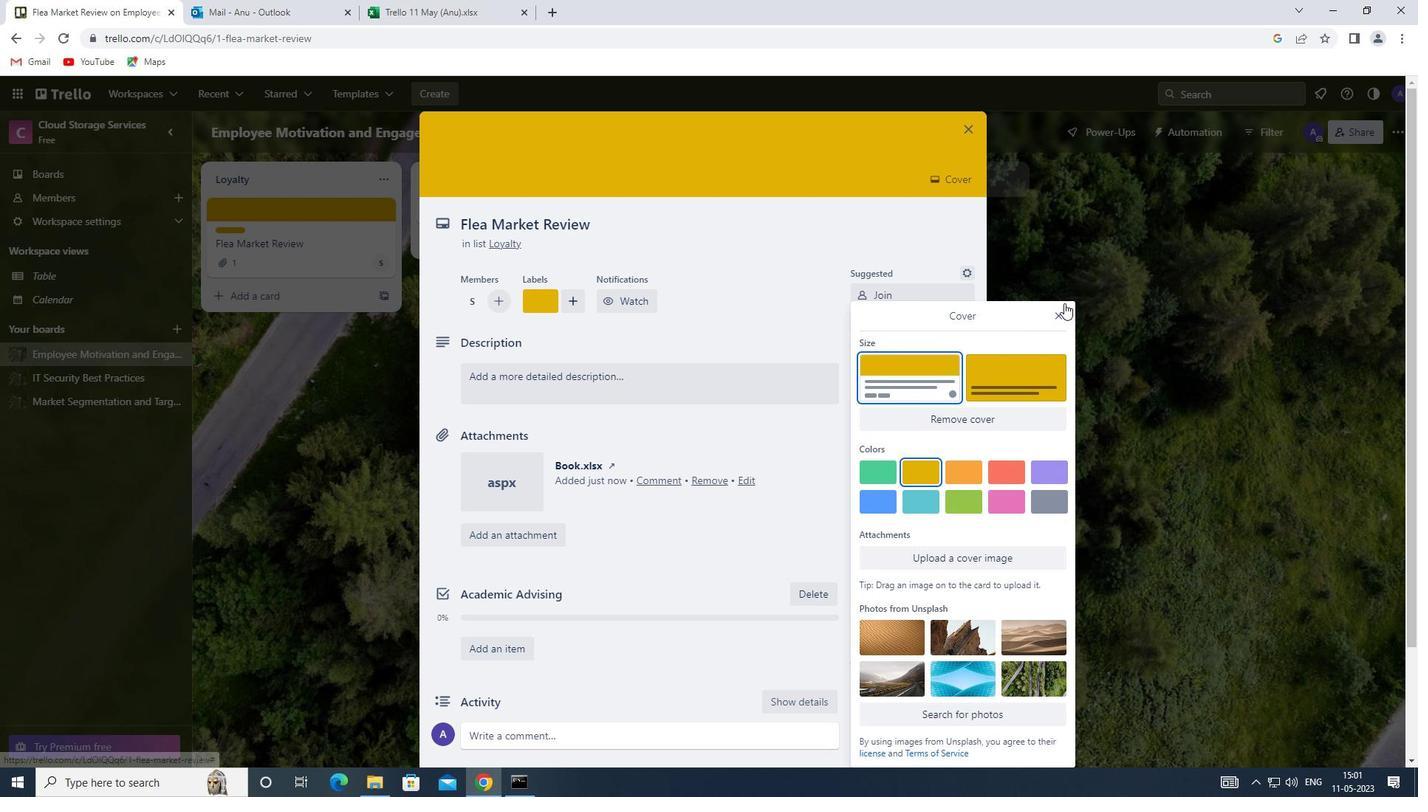 
Action: Mouse pressed left at (1064, 311)
Screenshot: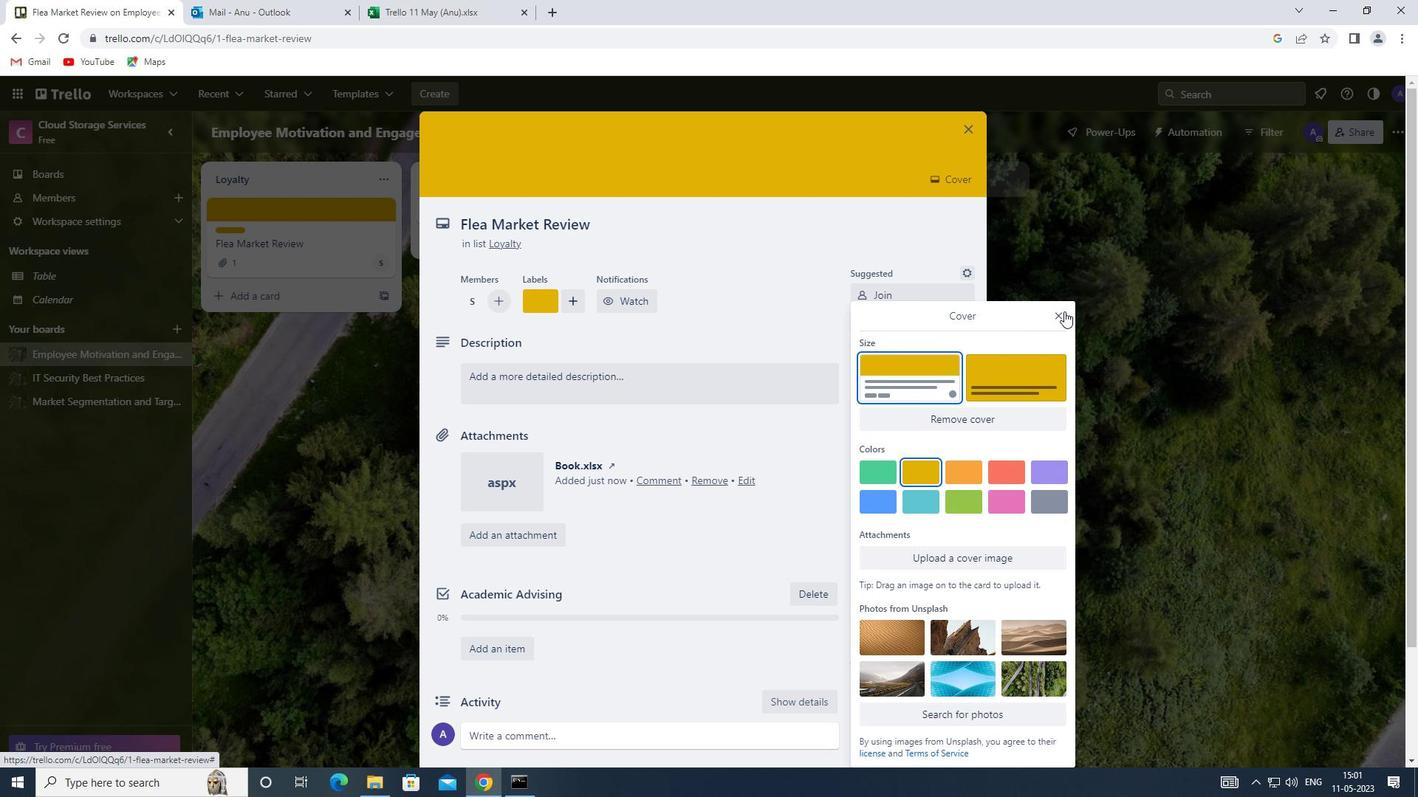
Action: Mouse moved to (597, 384)
Screenshot: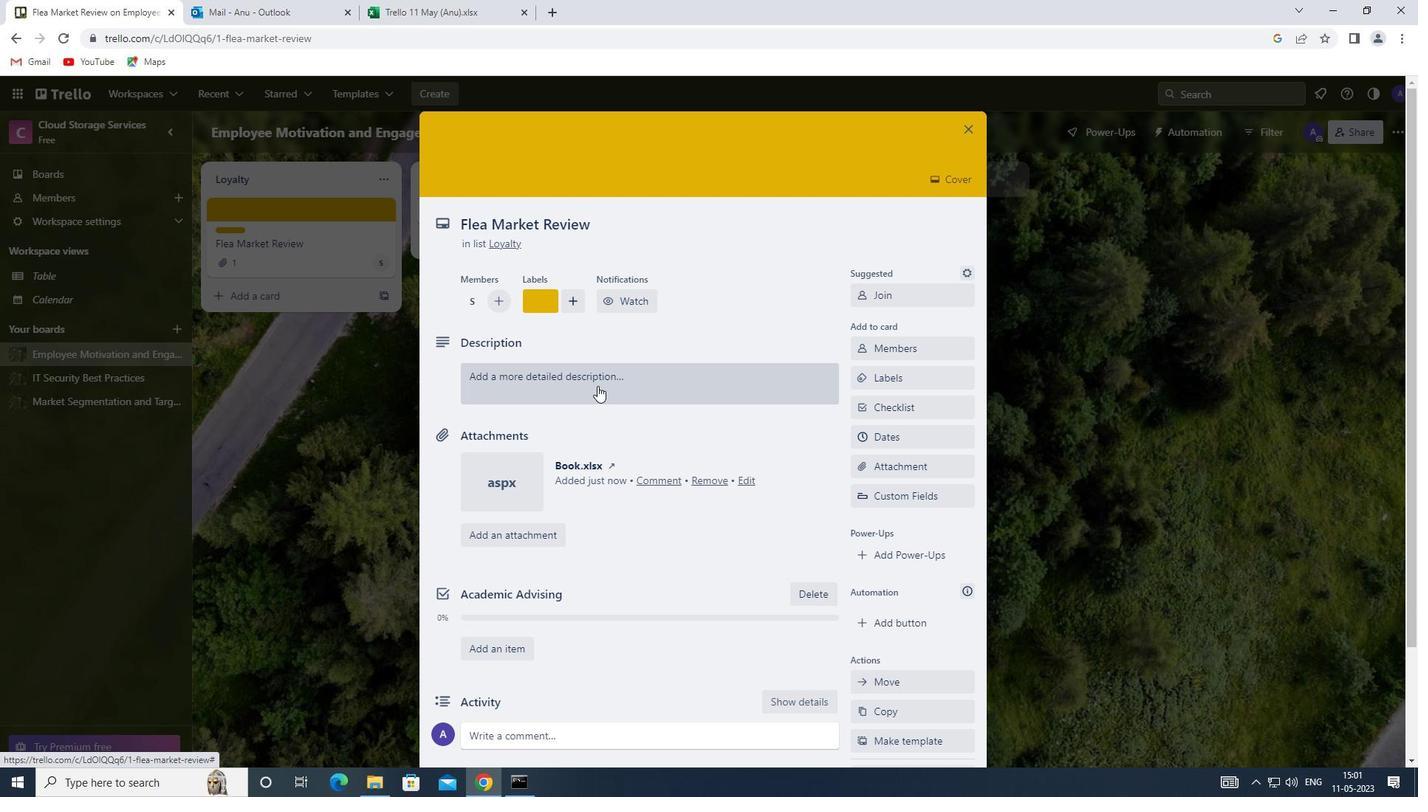 
Action: Mouse pressed left at (597, 384)
Screenshot: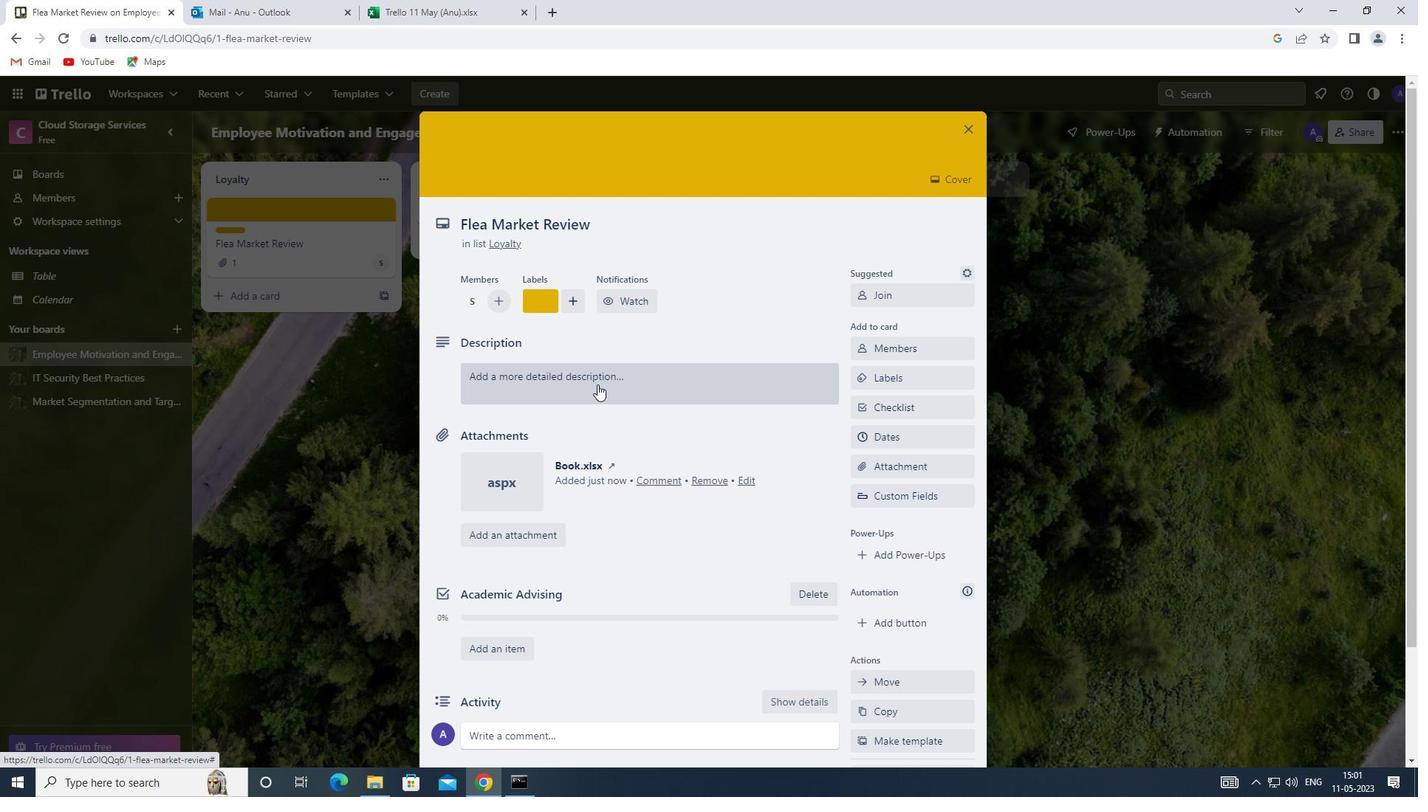 
Action: Mouse moved to (508, 424)
Screenshot: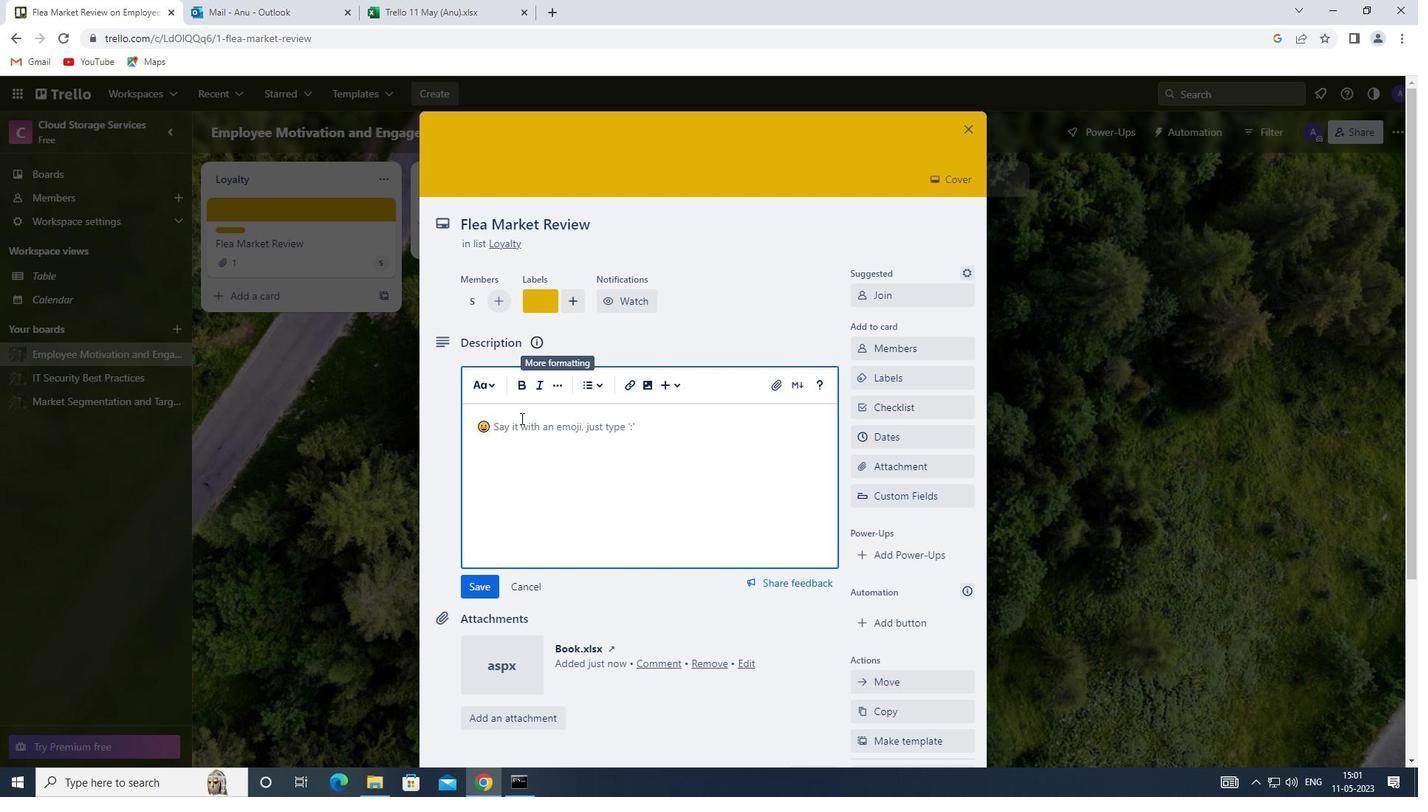 
Action: Mouse pressed left at (508, 424)
Screenshot: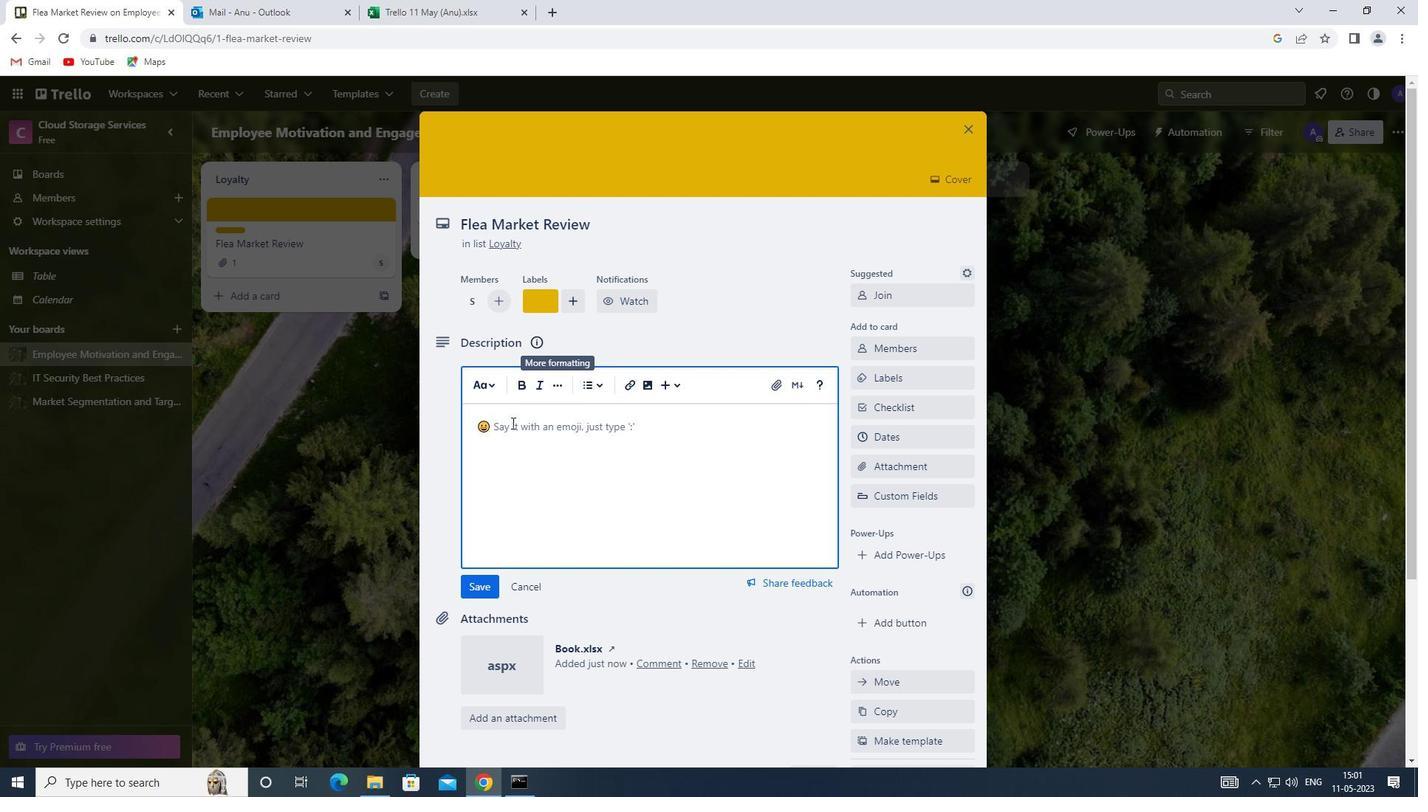 
Action: Mouse moved to (513, 436)
Screenshot: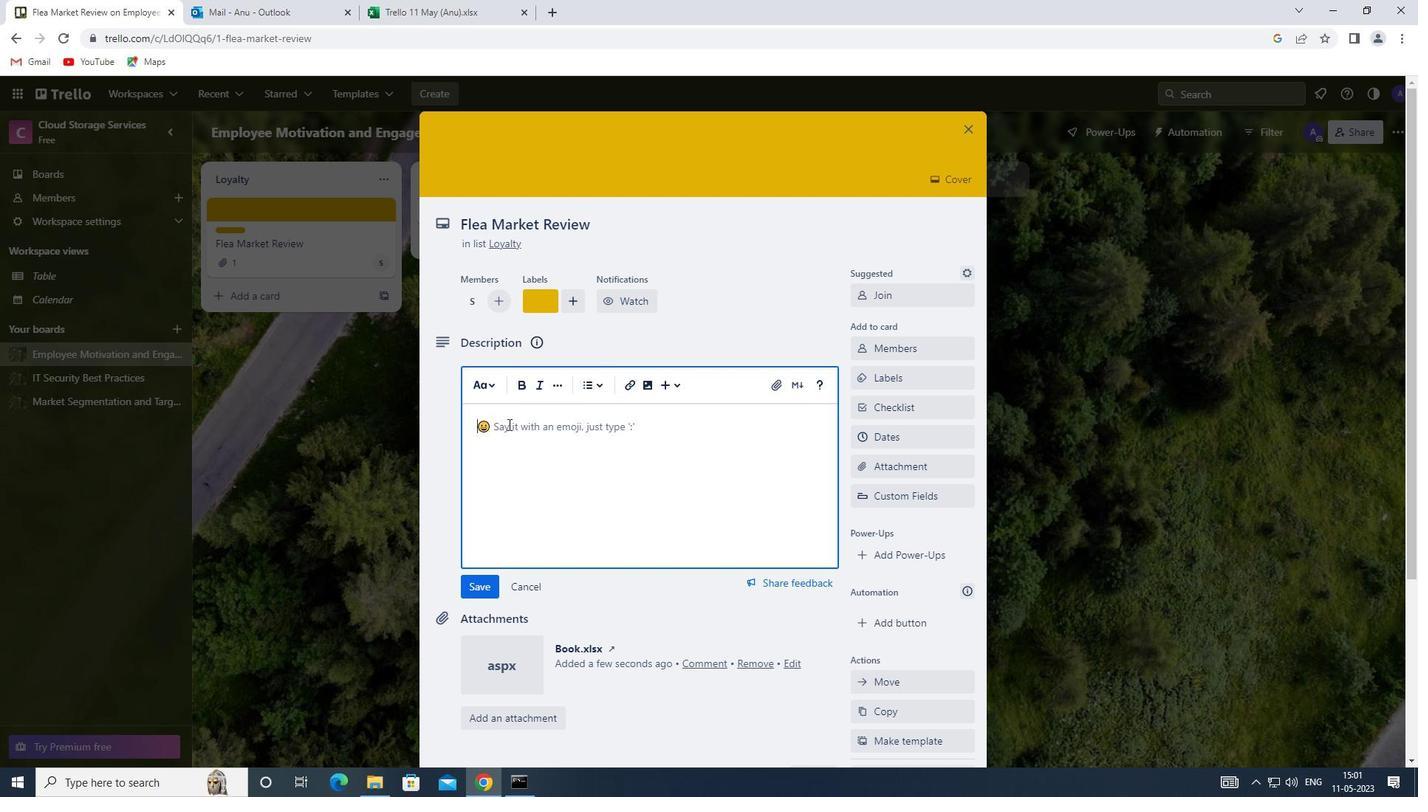 
Action: Key pressed <Key.shift>PLAN<Key.space>AND<Key.space>EXECY<Key.backspace>UTE<Key.space>COMPANY<Key.space>TEAM-BUILDING<Key.space>RETREAT<Key.space>WITH<Key.space>A<Key.space>FOCUS<Key.space>ON<Key.space>MINDFULNESS<Key.space>AND<Key.space>MEDITATION
Screenshot: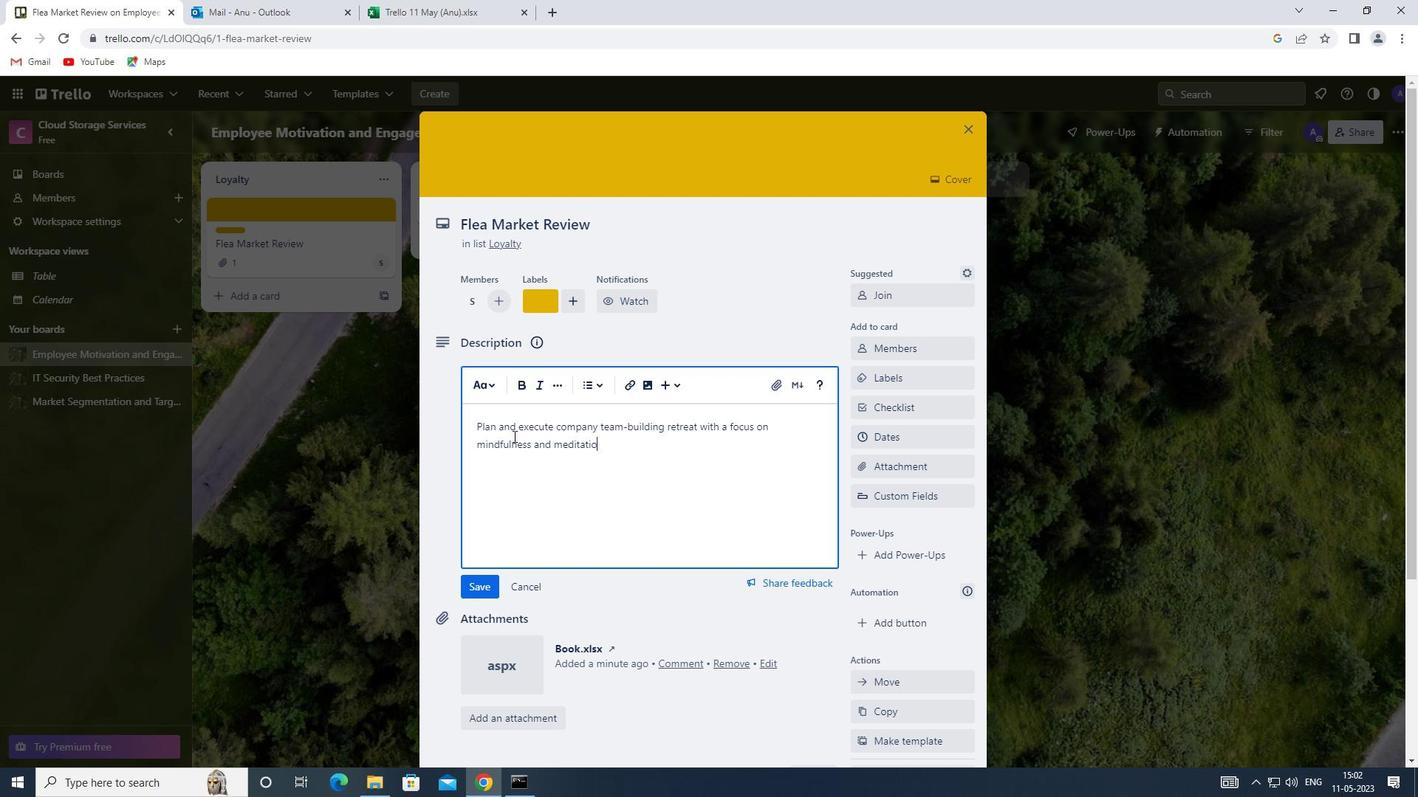 
Action: Mouse moved to (480, 590)
Screenshot: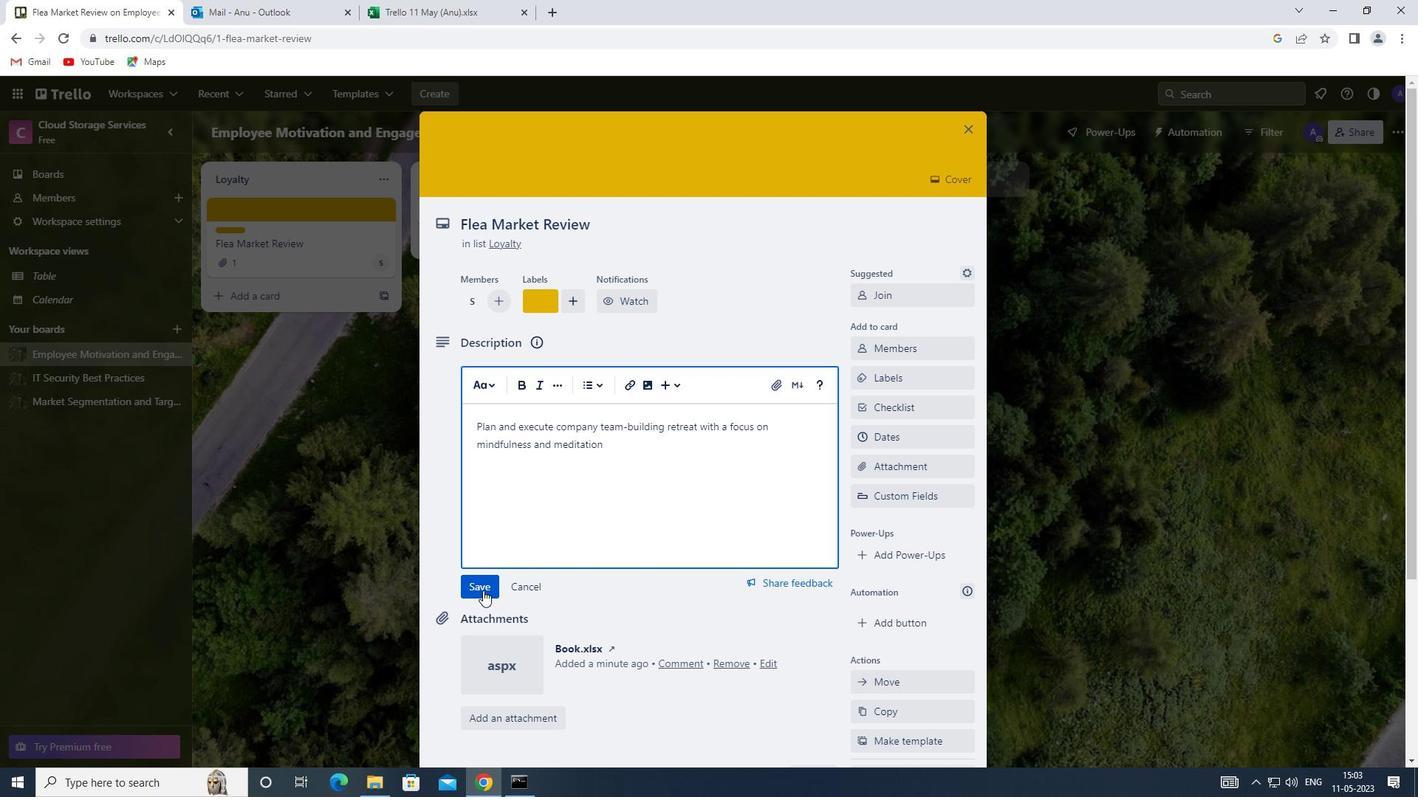 
Action: Mouse pressed left at (480, 590)
Screenshot: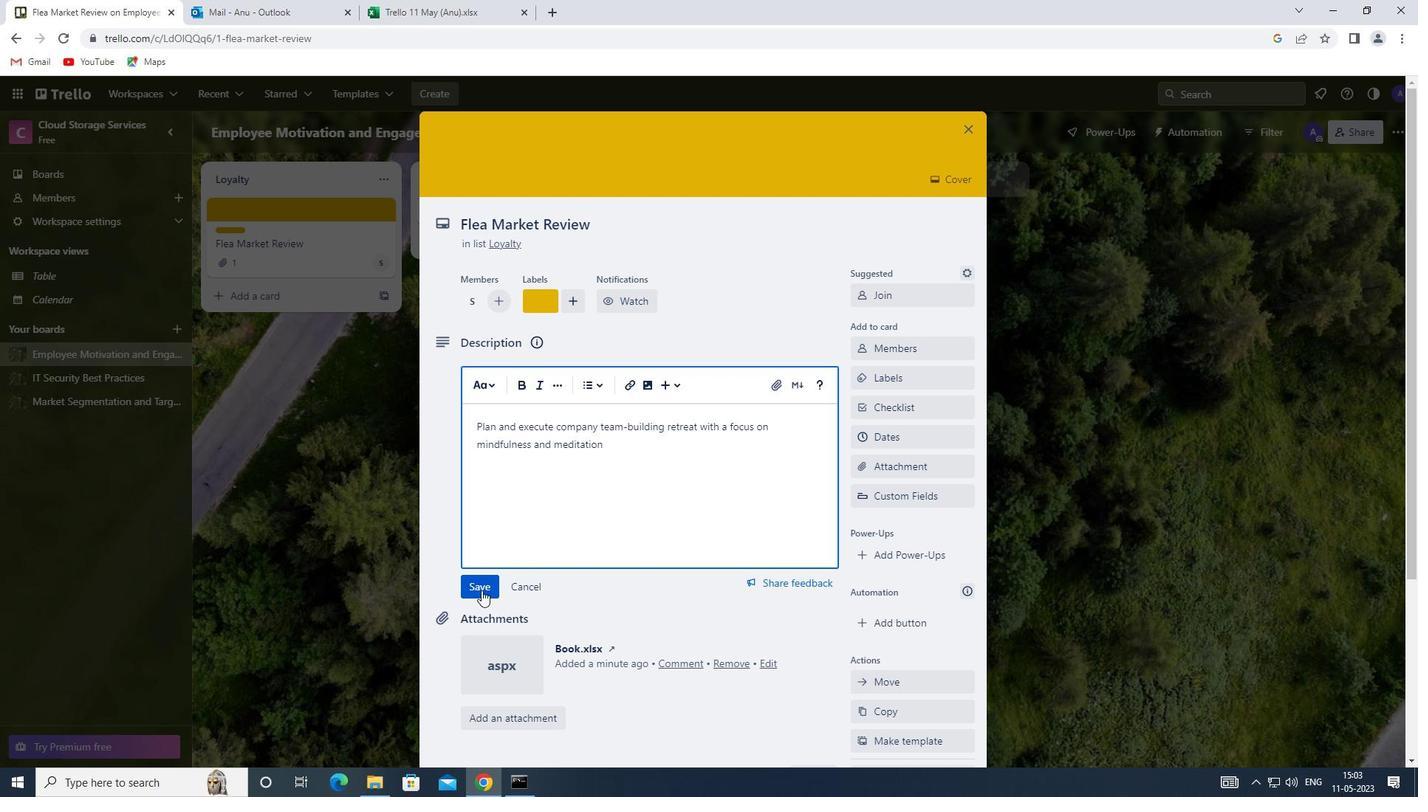 
Action: Mouse moved to (593, 568)
Screenshot: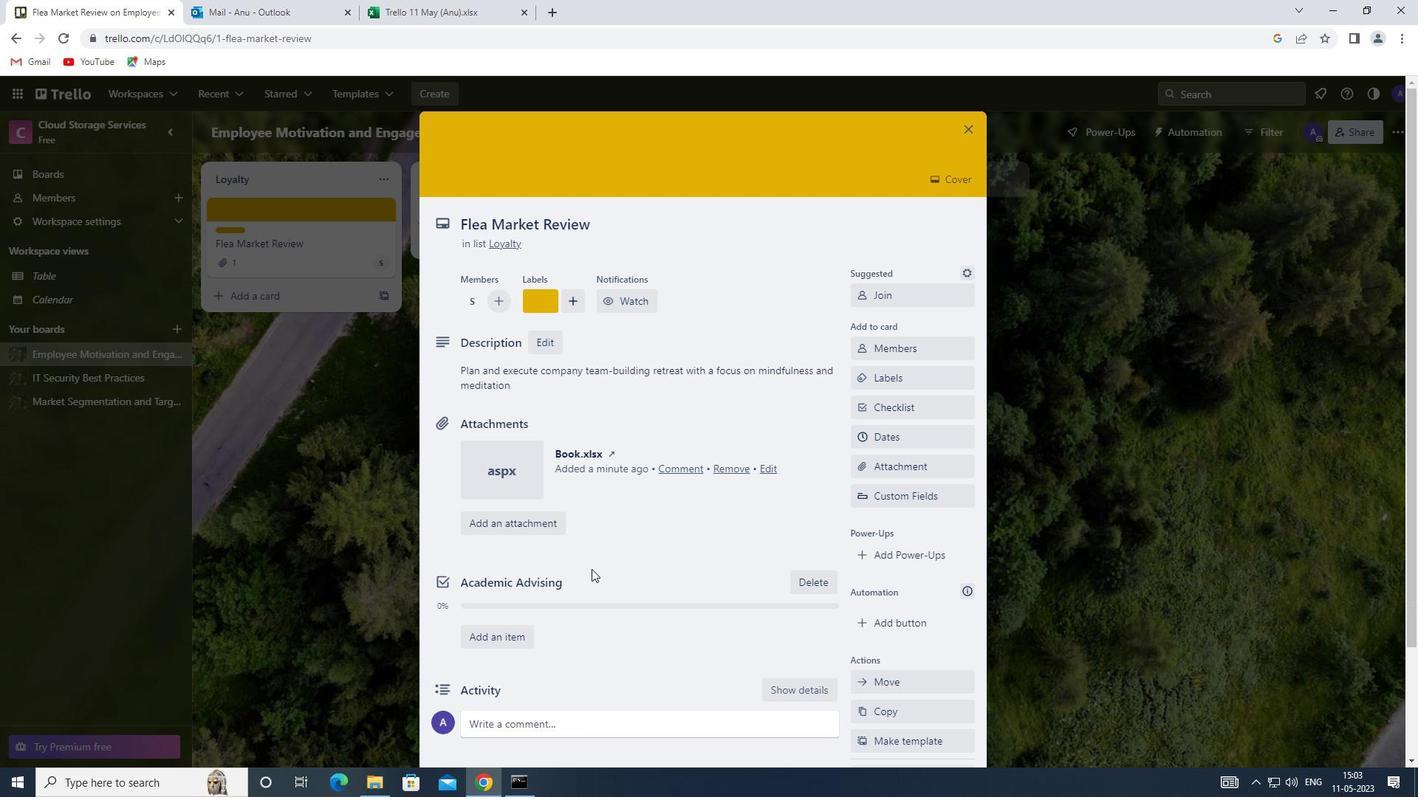 
Action: Mouse scrolled (593, 567) with delta (0, 0)
Screenshot: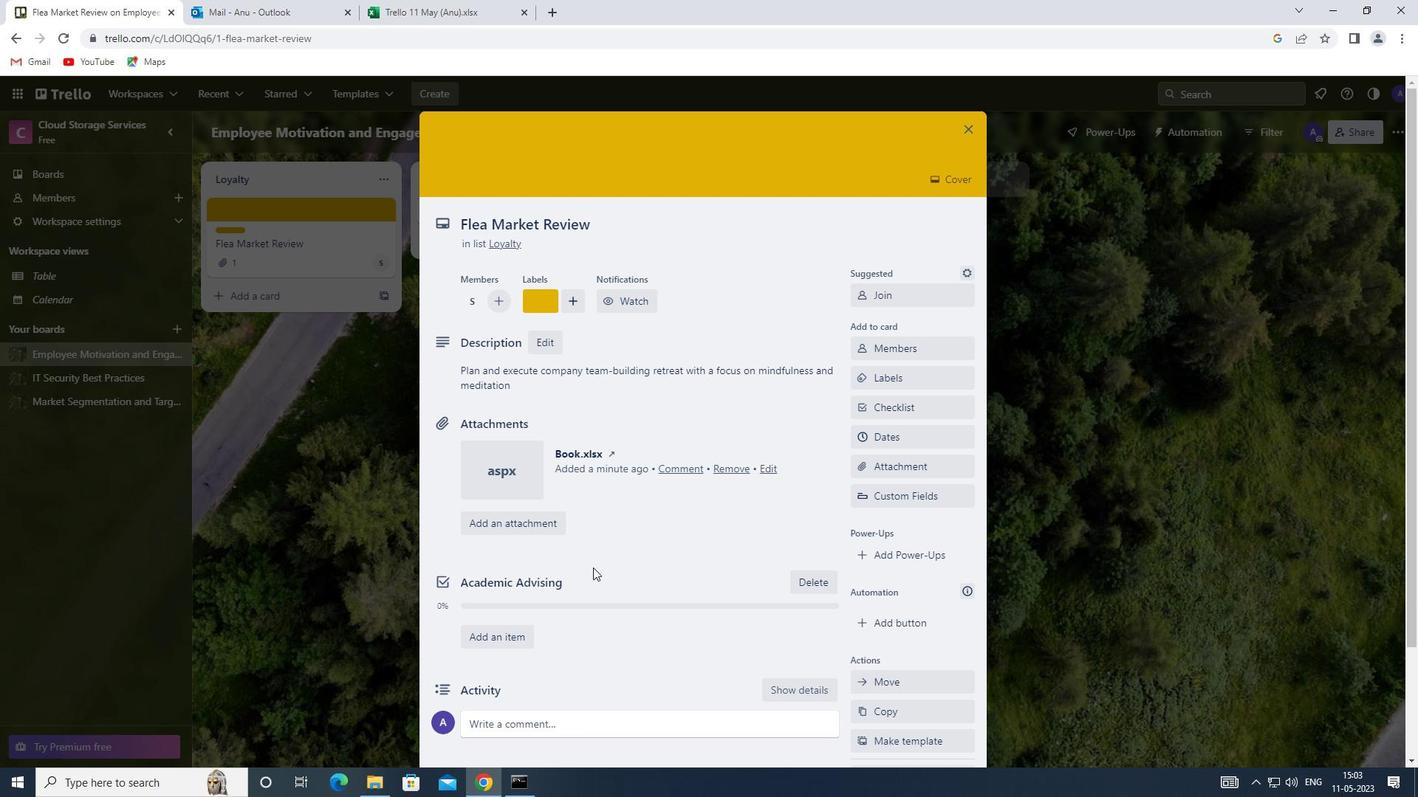 
Action: Mouse scrolled (593, 567) with delta (0, 0)
Screenshot: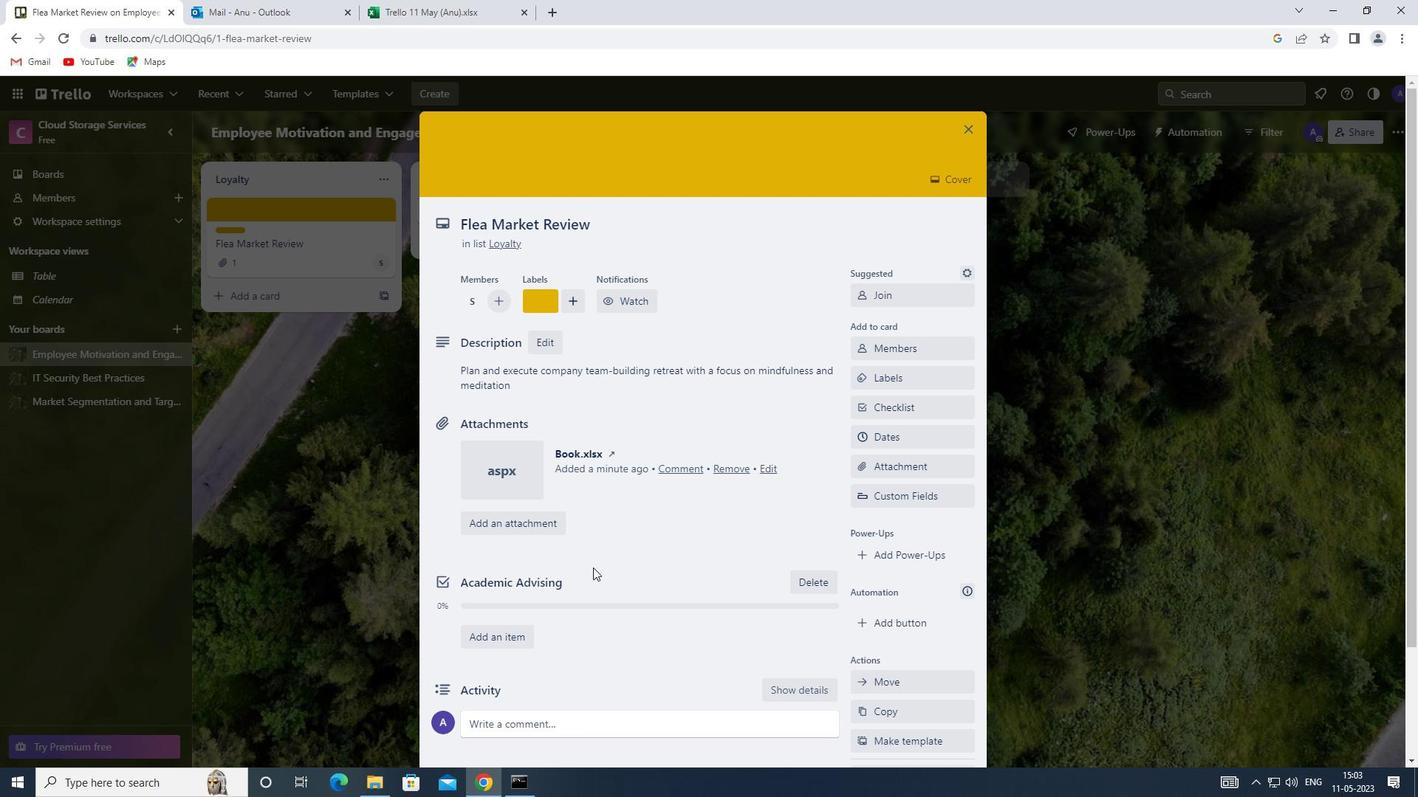 
Action: Mouse scrolled (593, 567) with delta (0, 0)
Screenshot: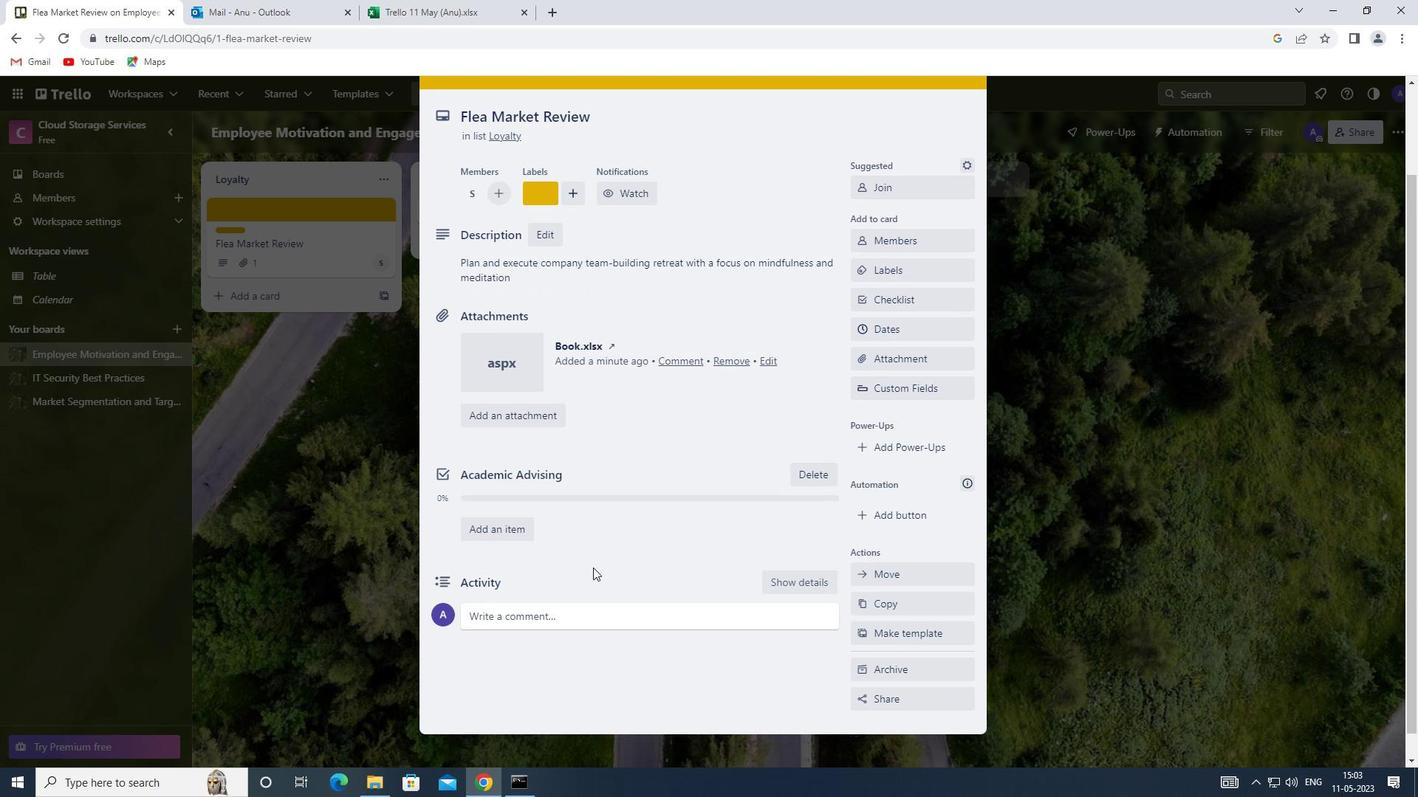 
Action: Mouse moved to (531, 590)
Screenshot: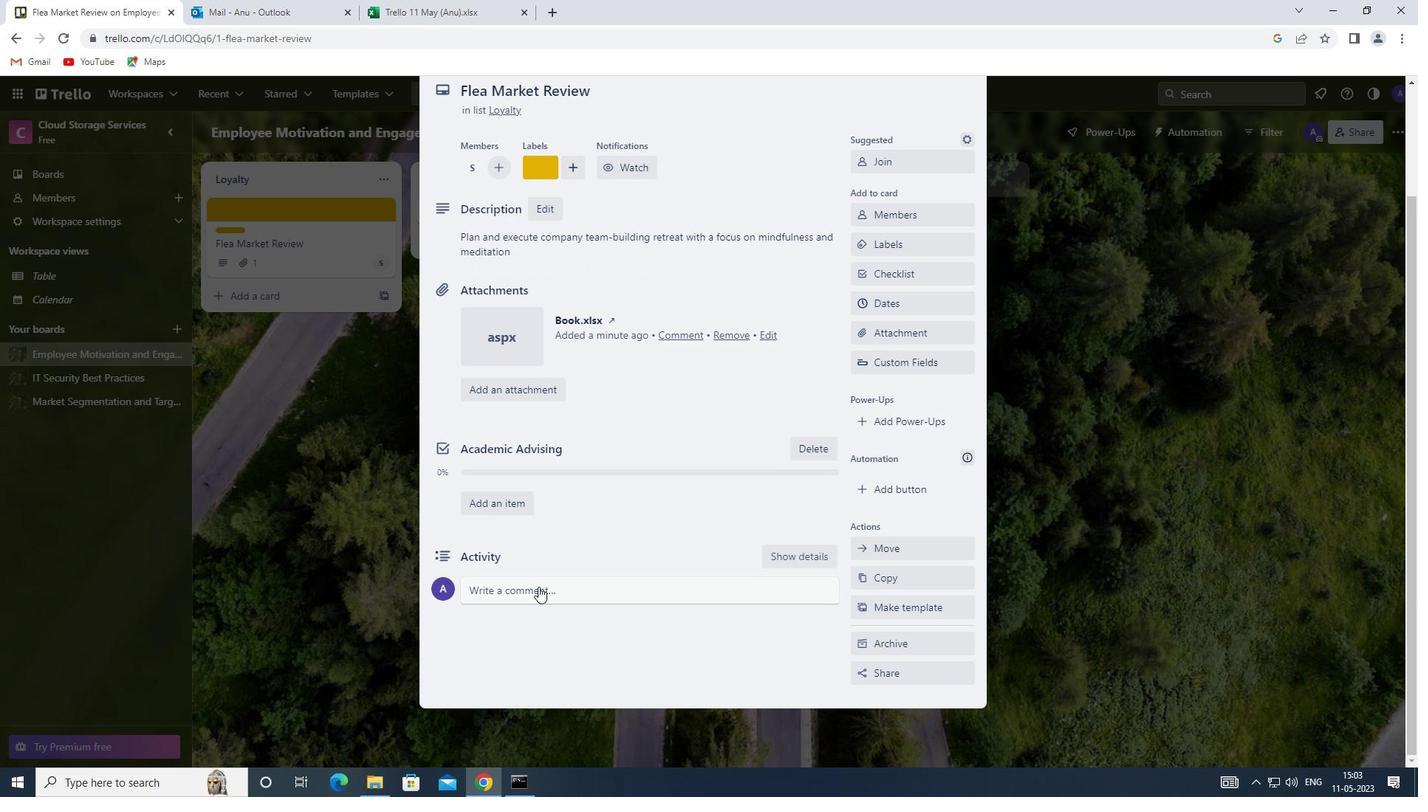 
Action: Mouse pressed left at (531, 590)
Screenshot: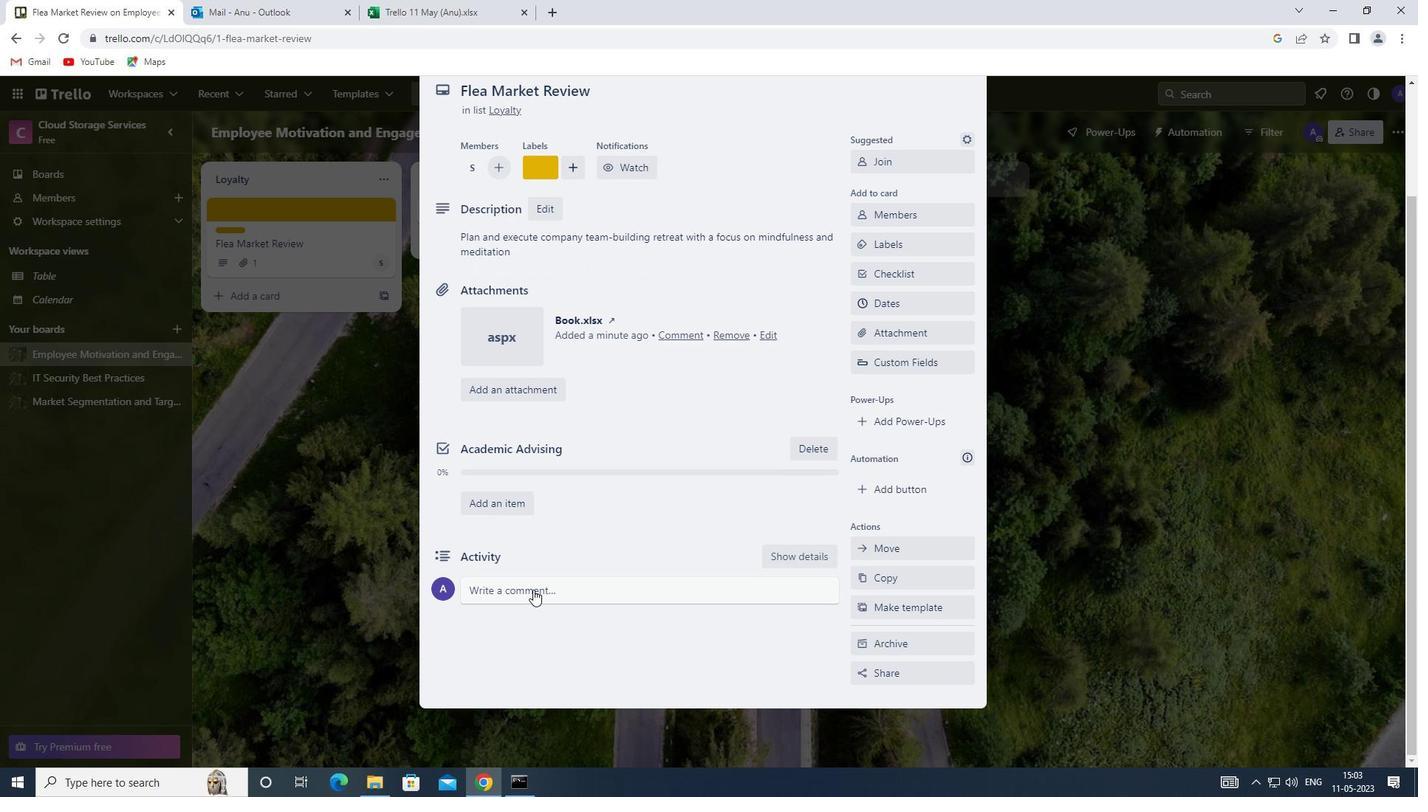 
Action: Mouse moved to (477, 635)
Screenshot: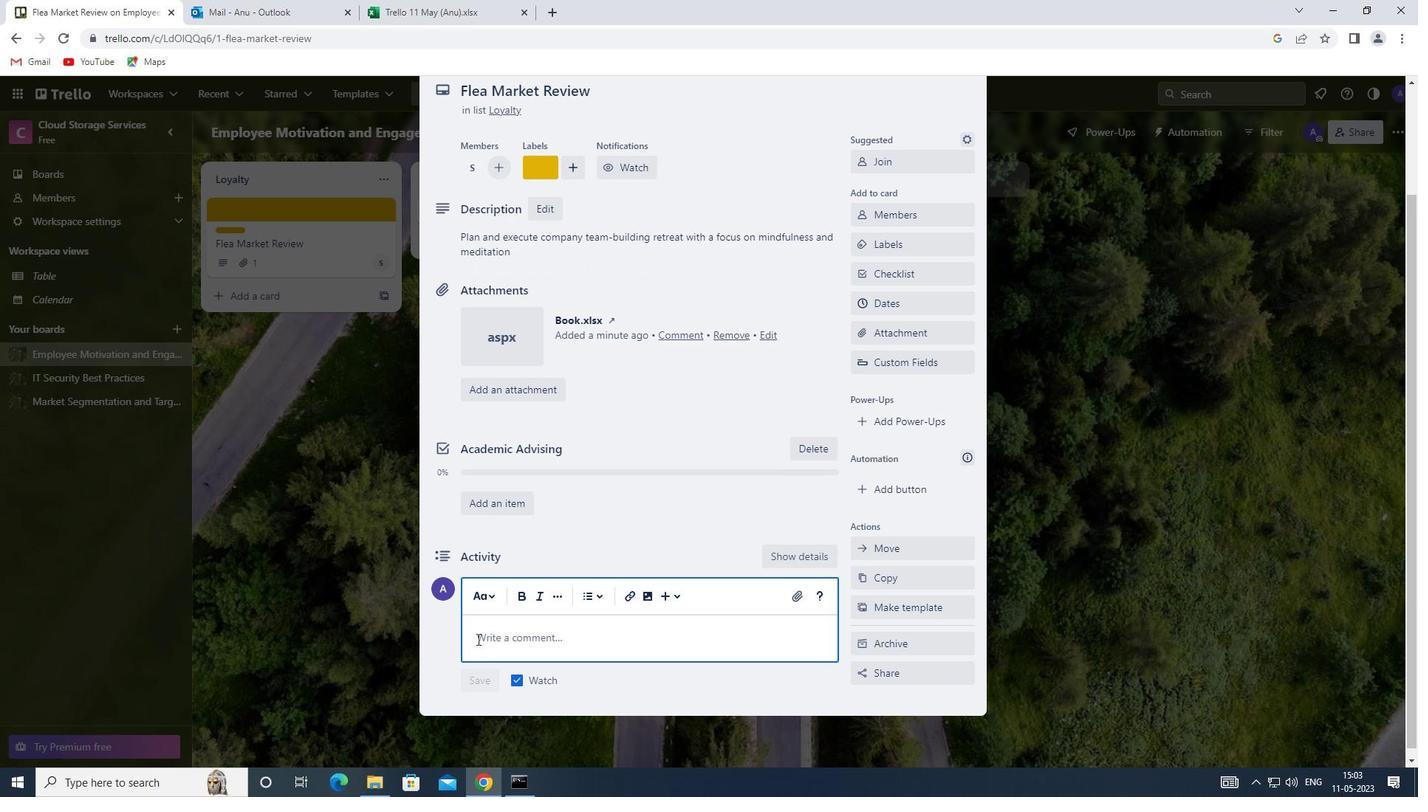 
Action: Mouse pressed left at (477, 635)
Screenshot: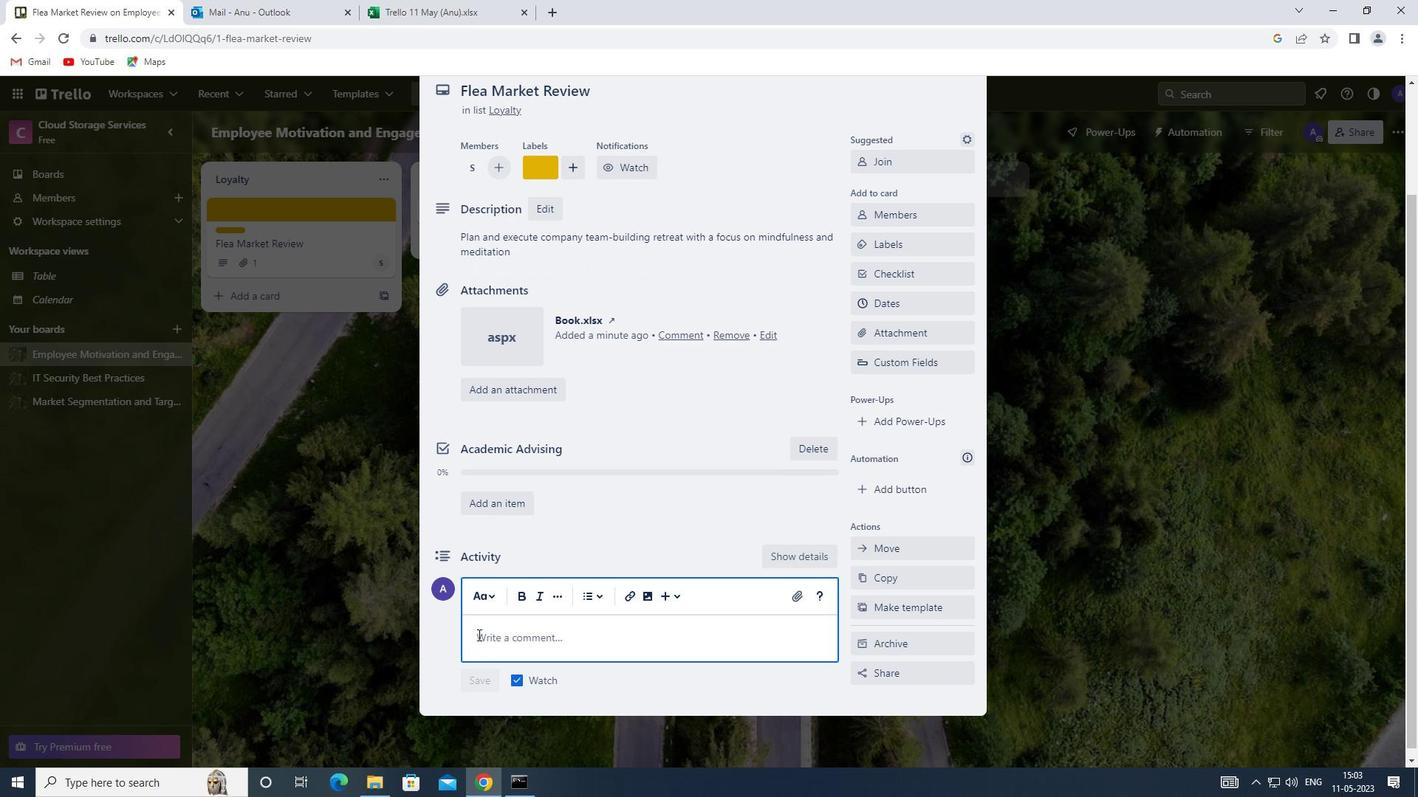 
Action: Mouse moved to (478, 634)
Screenshot: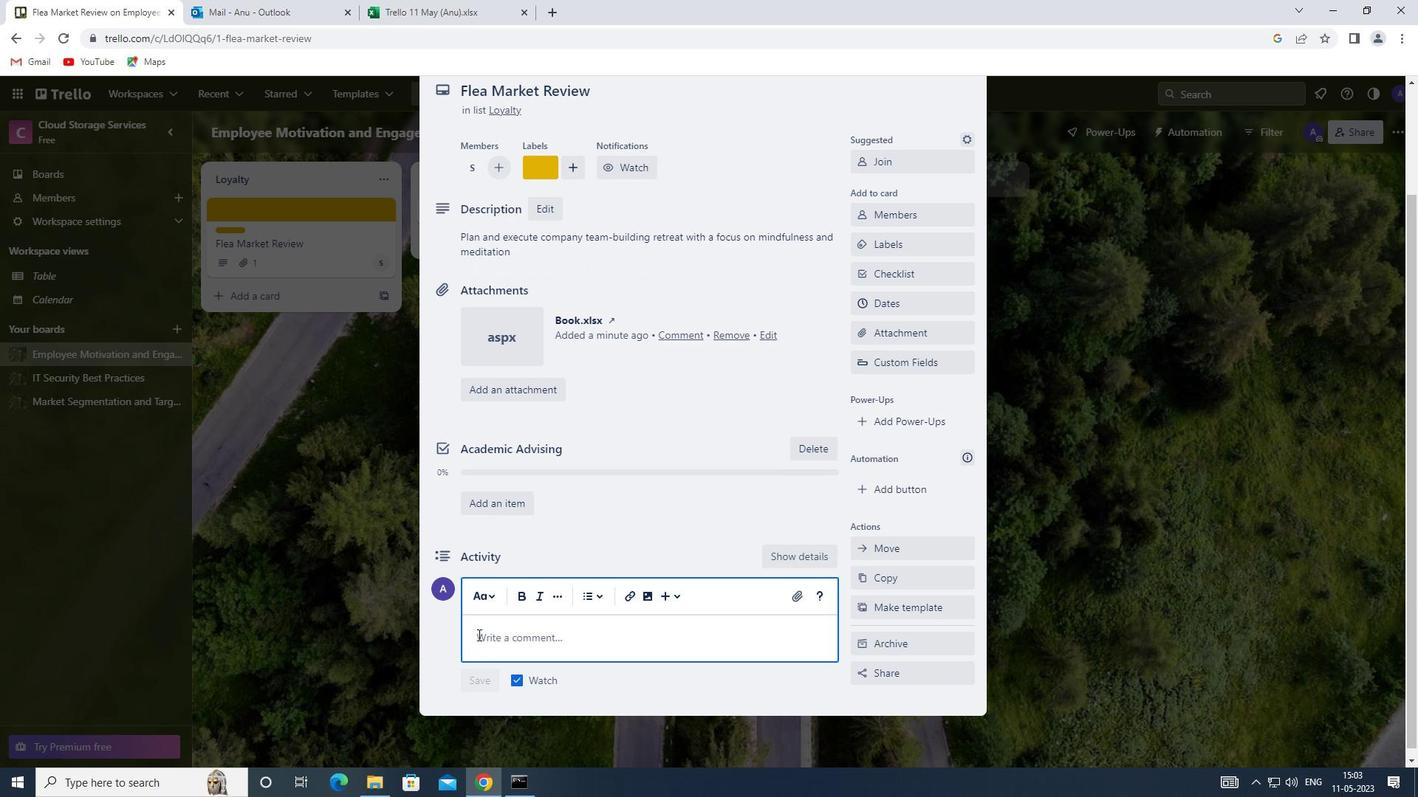 
Action: Key pressed <Key.shift><Key.shift><Key.shift><Key.shift><Key.shift><Key.shift><Key.shift><Key.shift><Key.shift><Key.shift><Key.shift><Key.shift><Key.shift><Key.shift><Key.shift>LET<Key.space>US<Key.space>AAAA<Key.backspace><Key.backspace><Key.backspace>PPROACH<Key.space>THIS<Key.space>TASK<Key.space>WITH<Key.space>AN<Key.space>OPEN<Key.space>MIND<Key.space>AND<Key.space>BE<Key.space>WILLING<Key.space>TO<Key.space>TAKE<Key.space>RISKS<Key.space>TO<Key.space>THINK<Key.space>OUTSIDE<Key.space>THE<Key.space>BOX
Screenshot: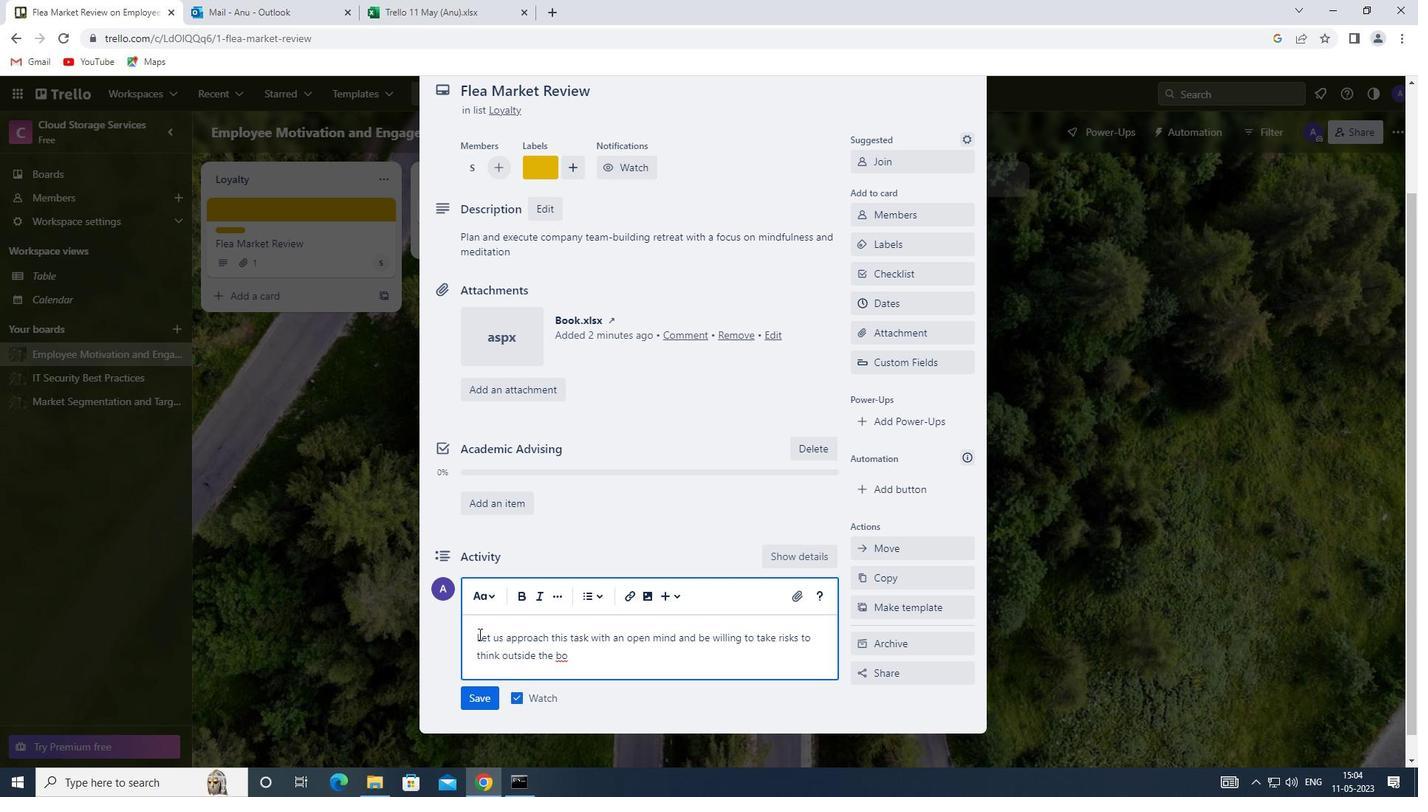 
Action: Mouse moved to (477, 692)
Screenshot: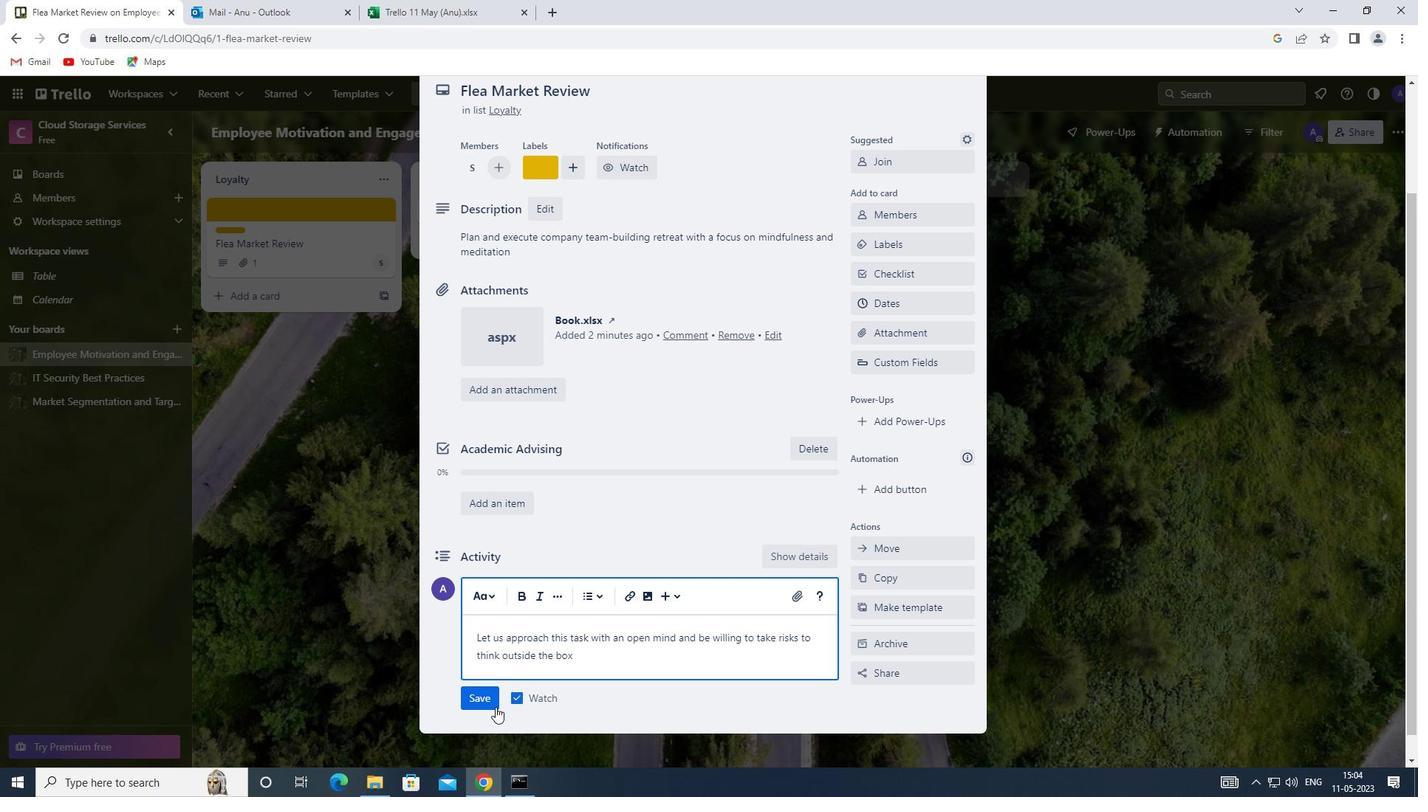 
Action: Mouse pressed left at (477, 692)
Screenshot: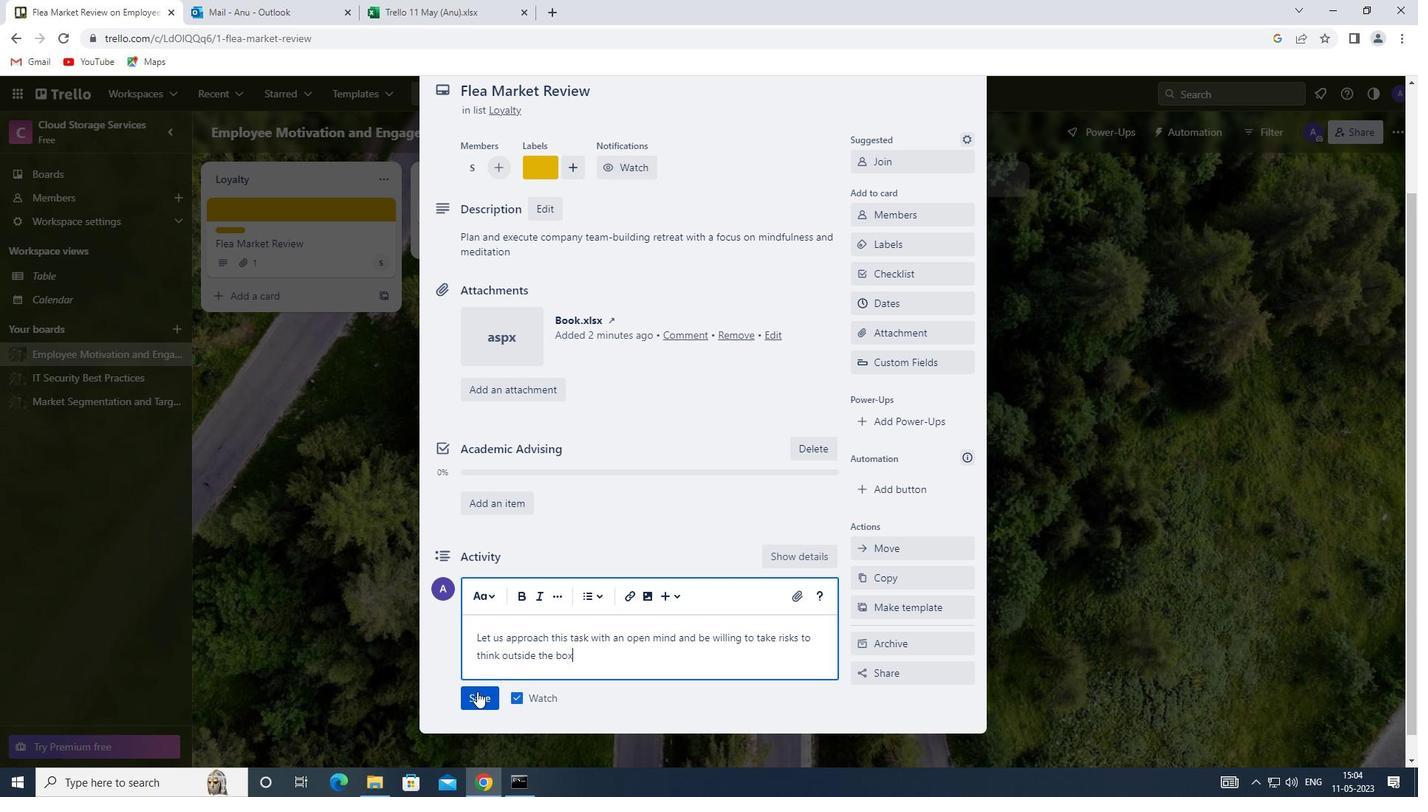 
Action: Mouse moved to (908, 308)
Screenshot: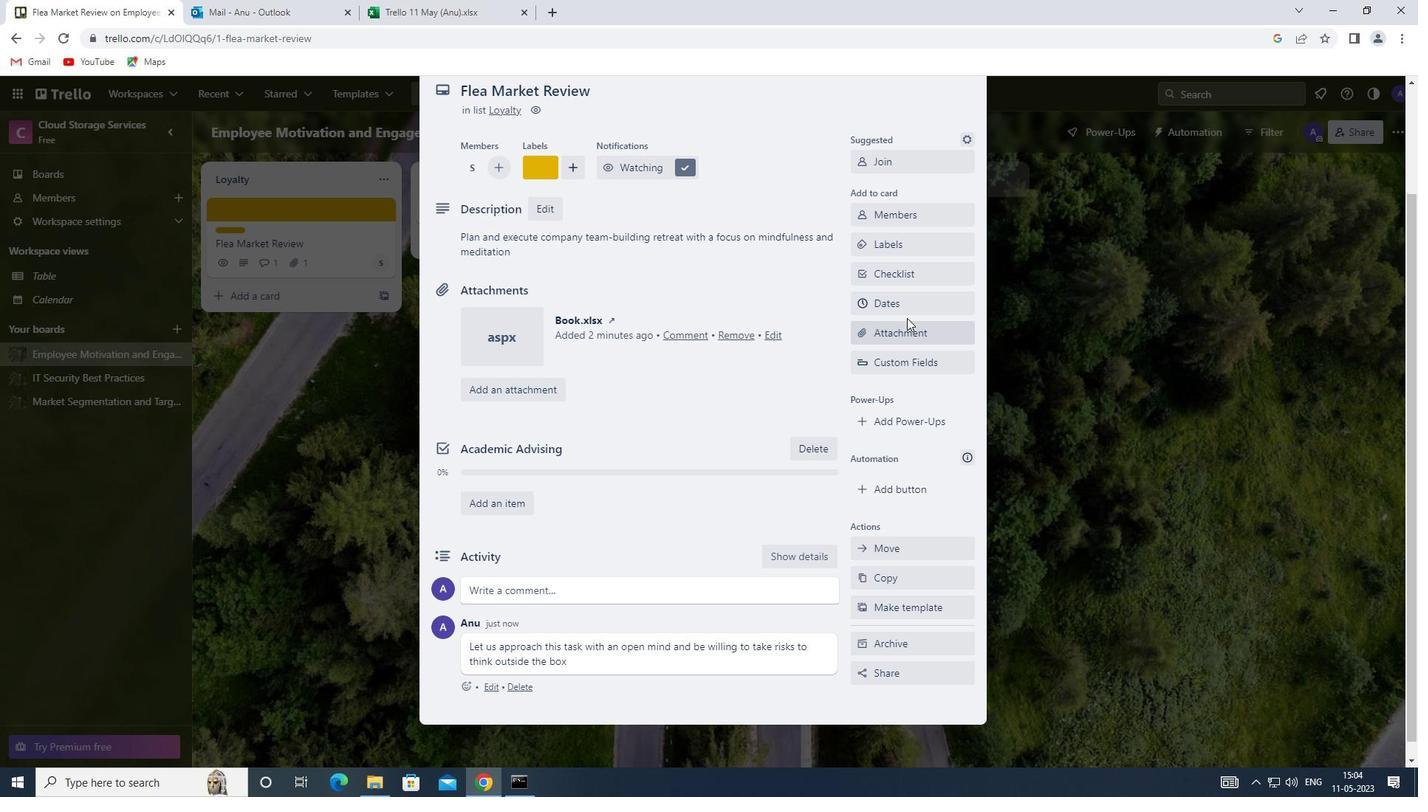
Action: Mouse pressed left at (908, 308)
Screenshot: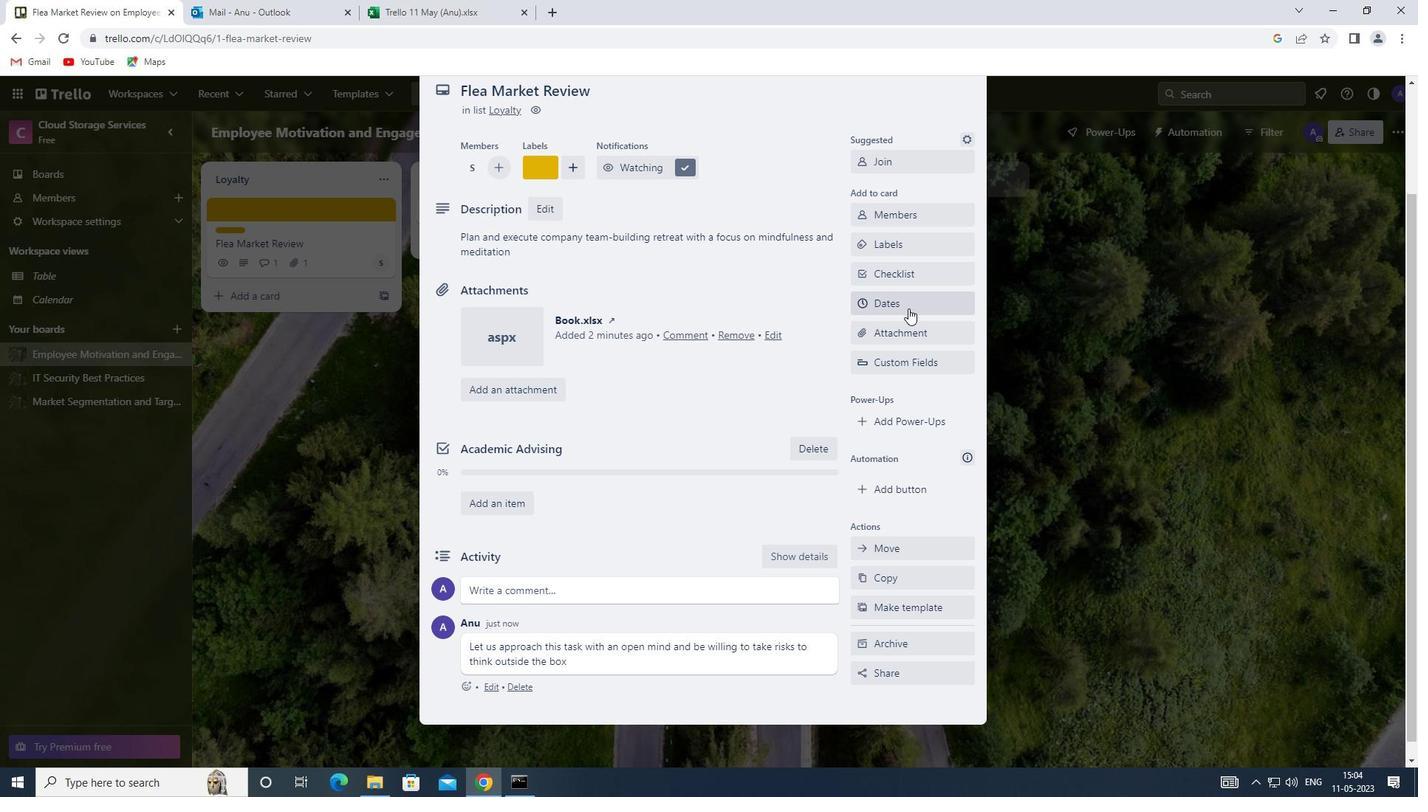 
Action: Mouse moved to (862, 398)
Screenshot: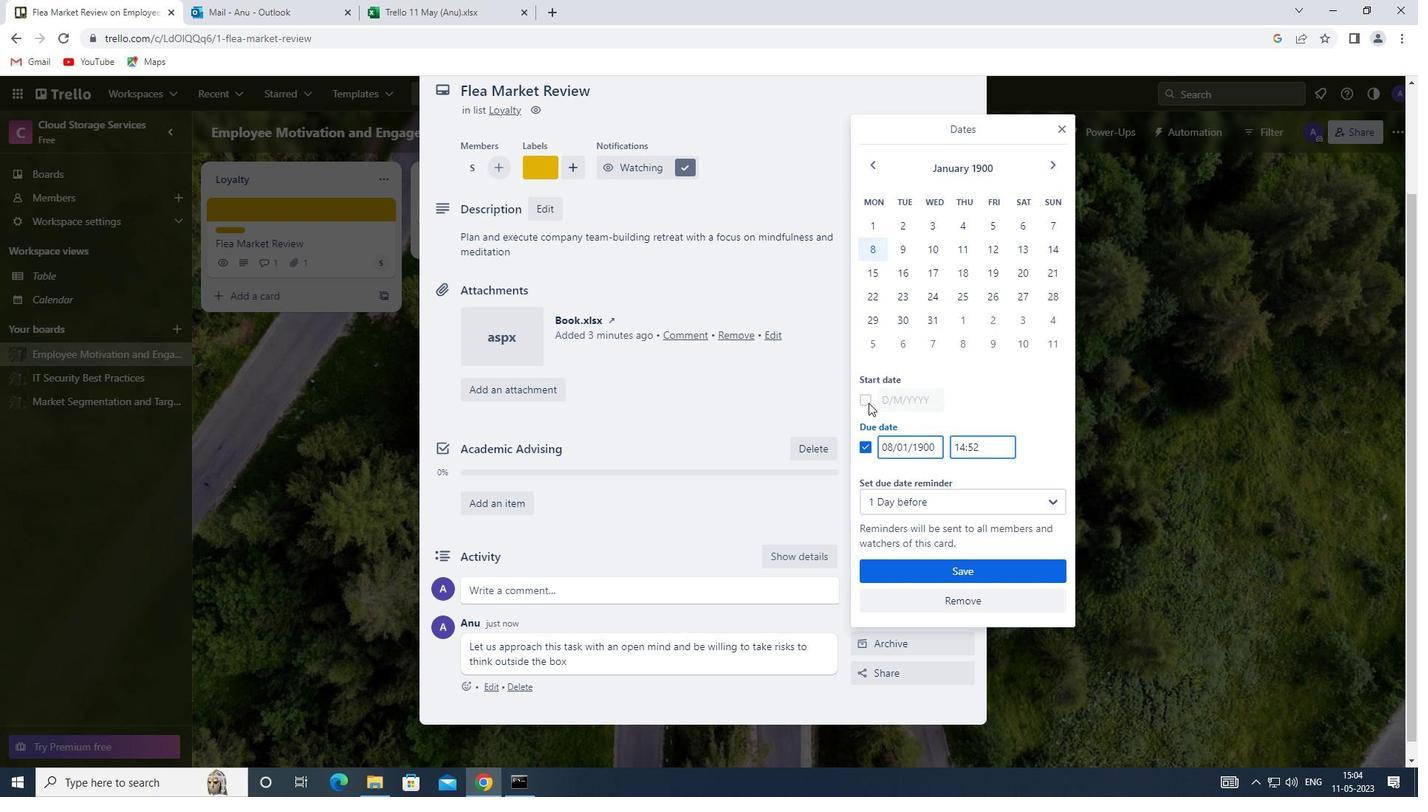 
Action: Mouse pressed left at (862, 398)
Screenshot: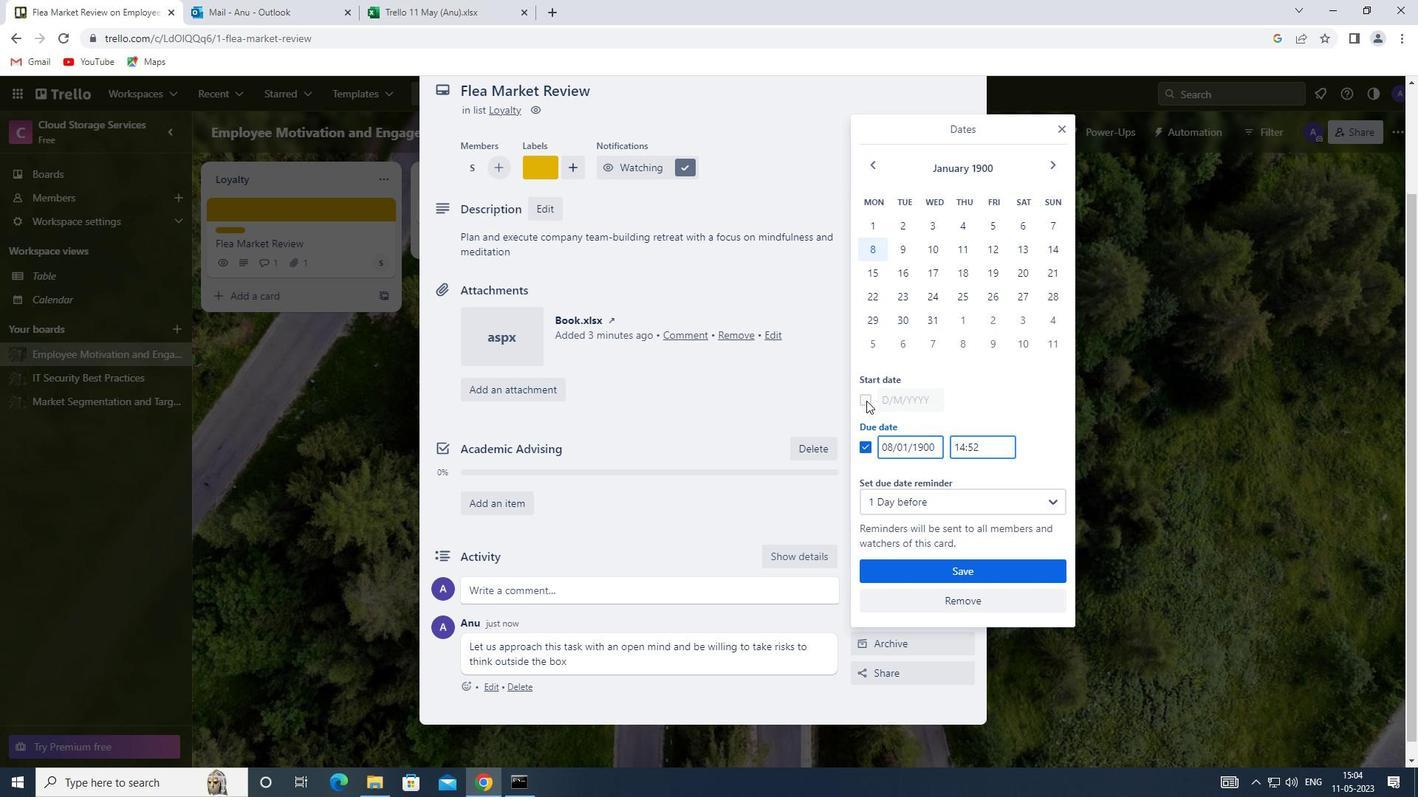 
Action: Mouse moved to (906, 226)
Screenshot: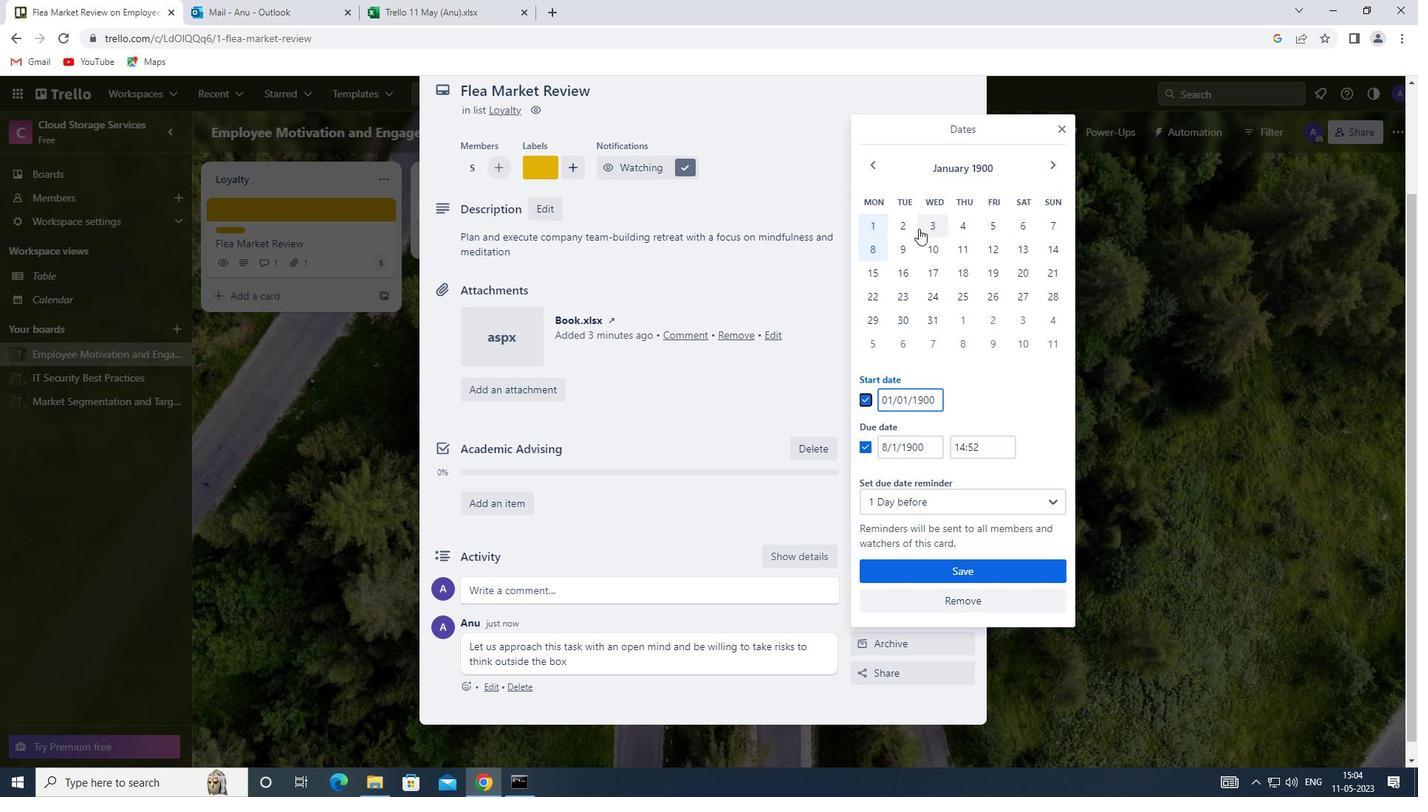 
Action: Mouse pressed left at (906, 226)
Screenshot: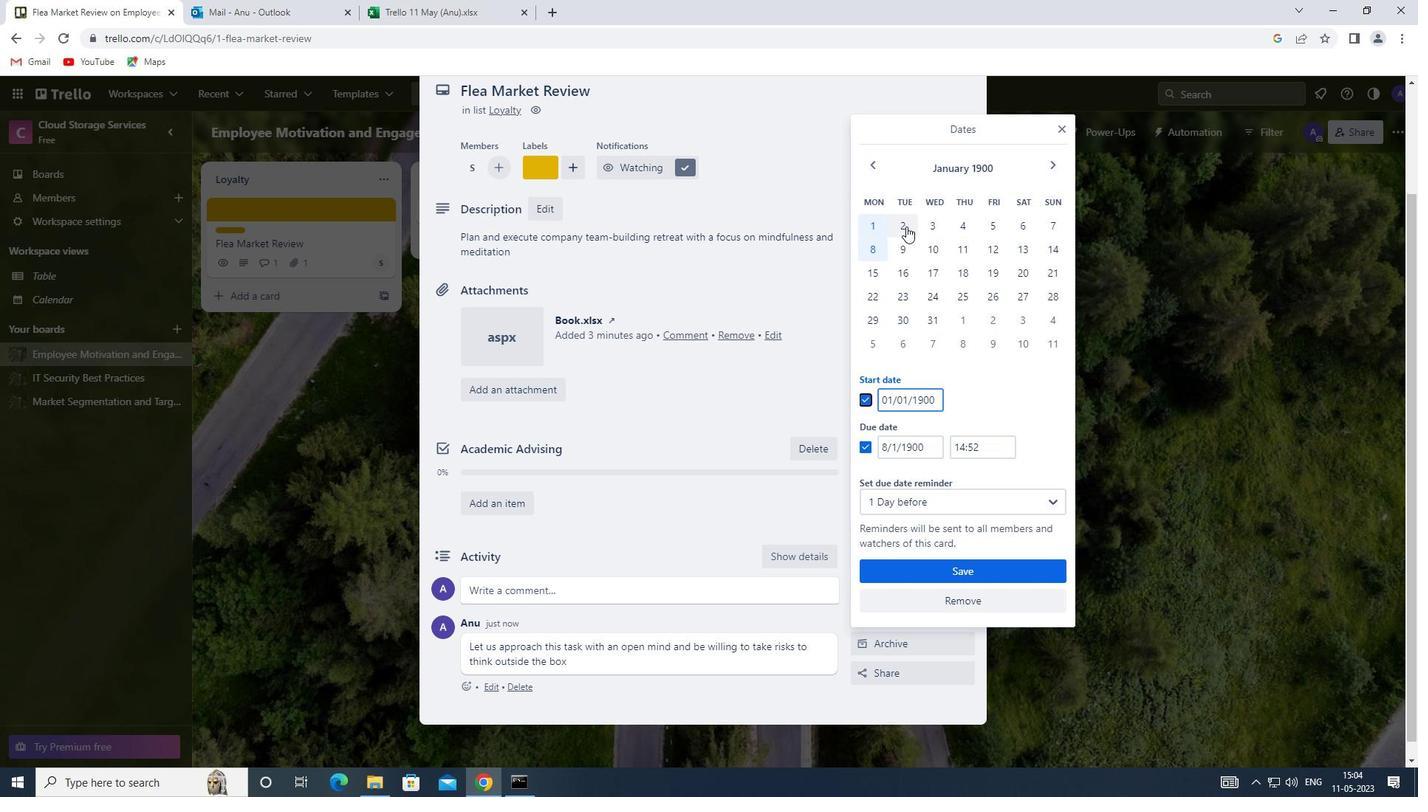 
Action: Mouse moved to (903, 245)
Screenshot: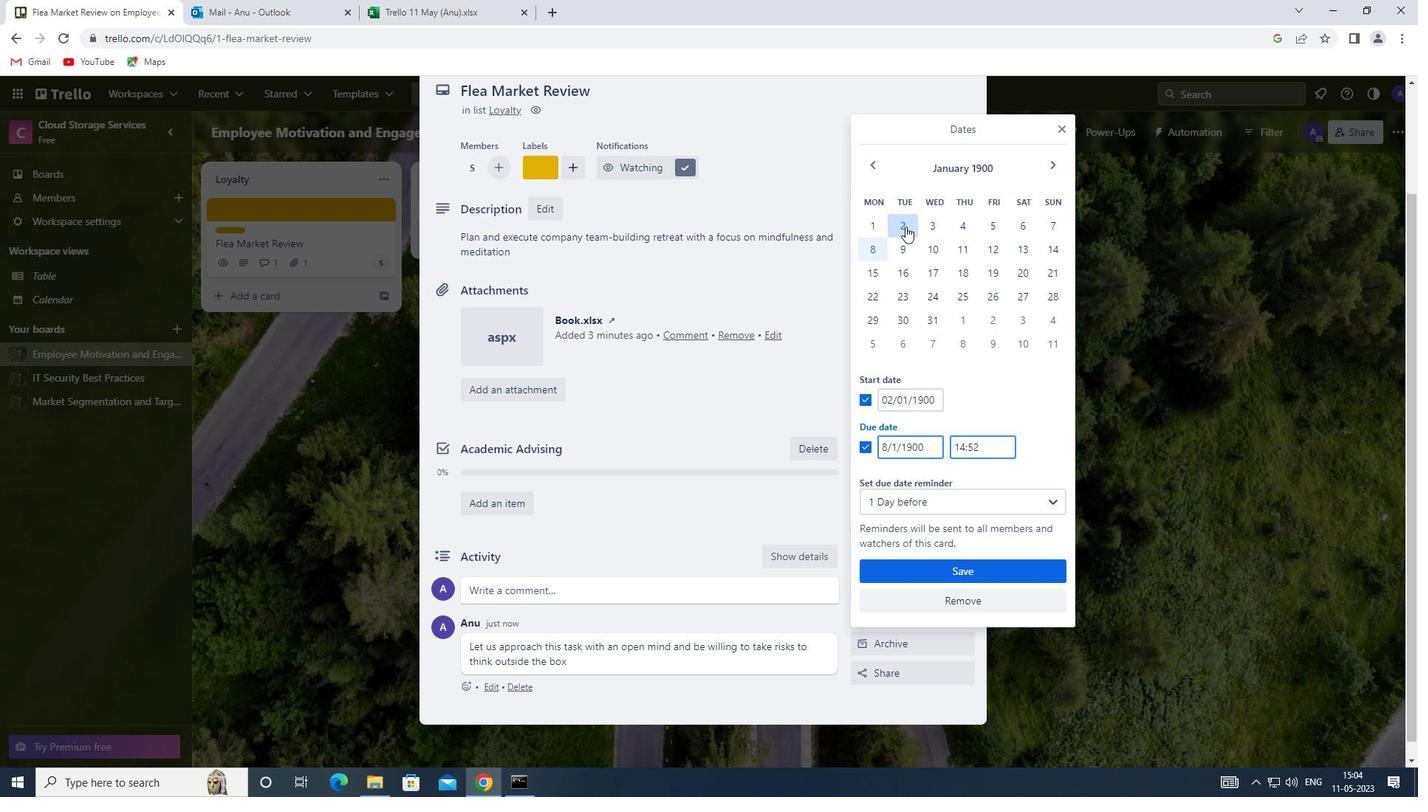 
Action: Mouse pressed left at (903, 245)
Screenshot: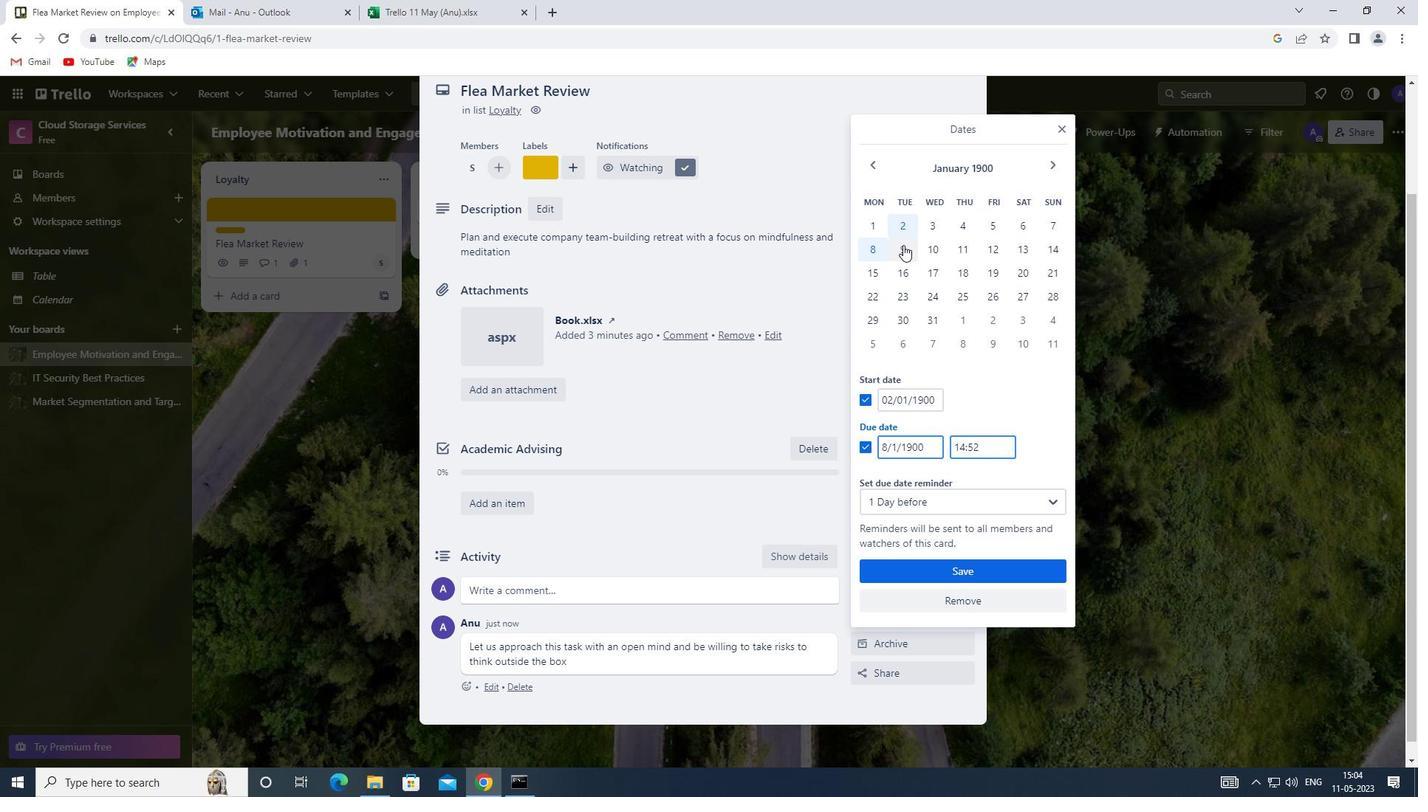 
Action: Mouse moved to (972, 571)
Screenshot: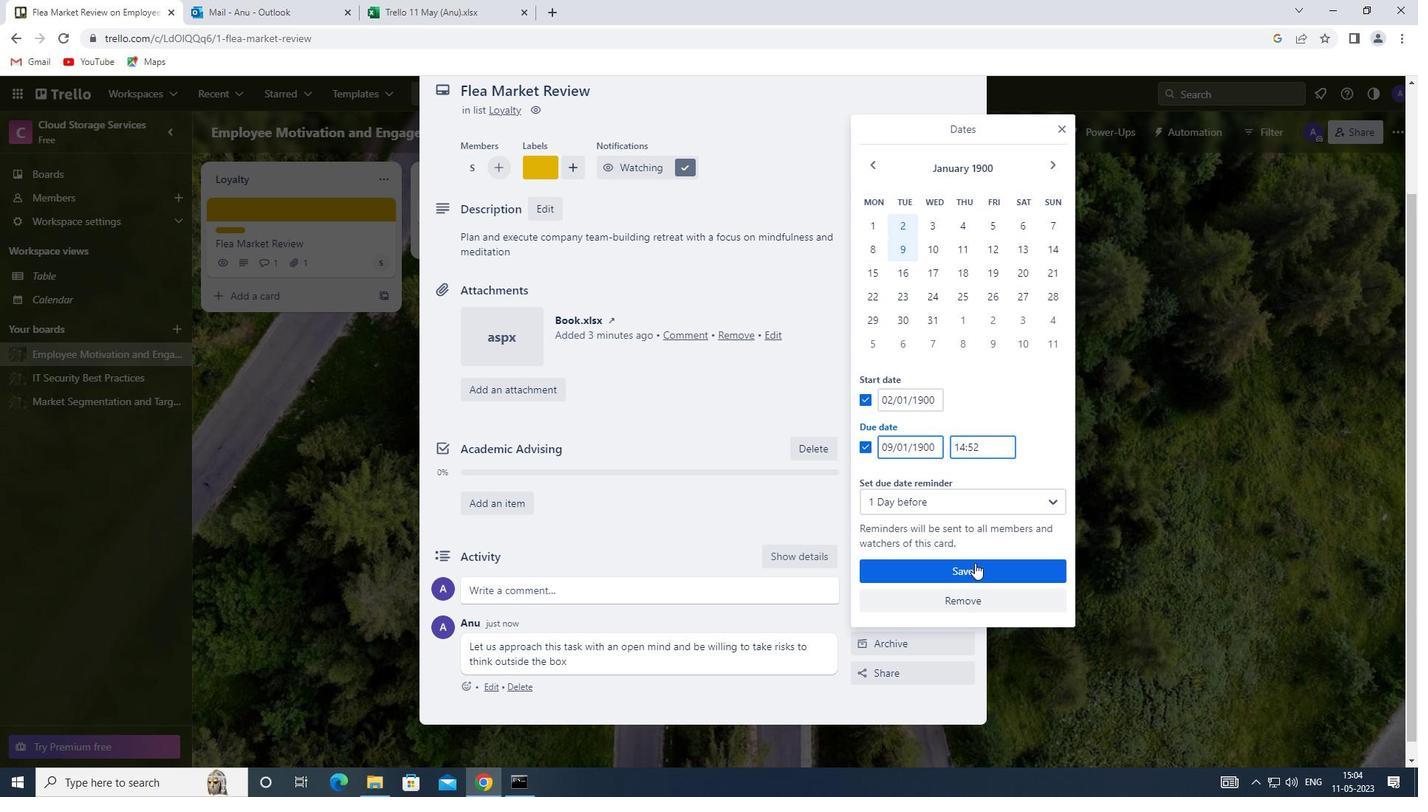 
Action: Mouse pressed left at (972, 571)
Screenshot: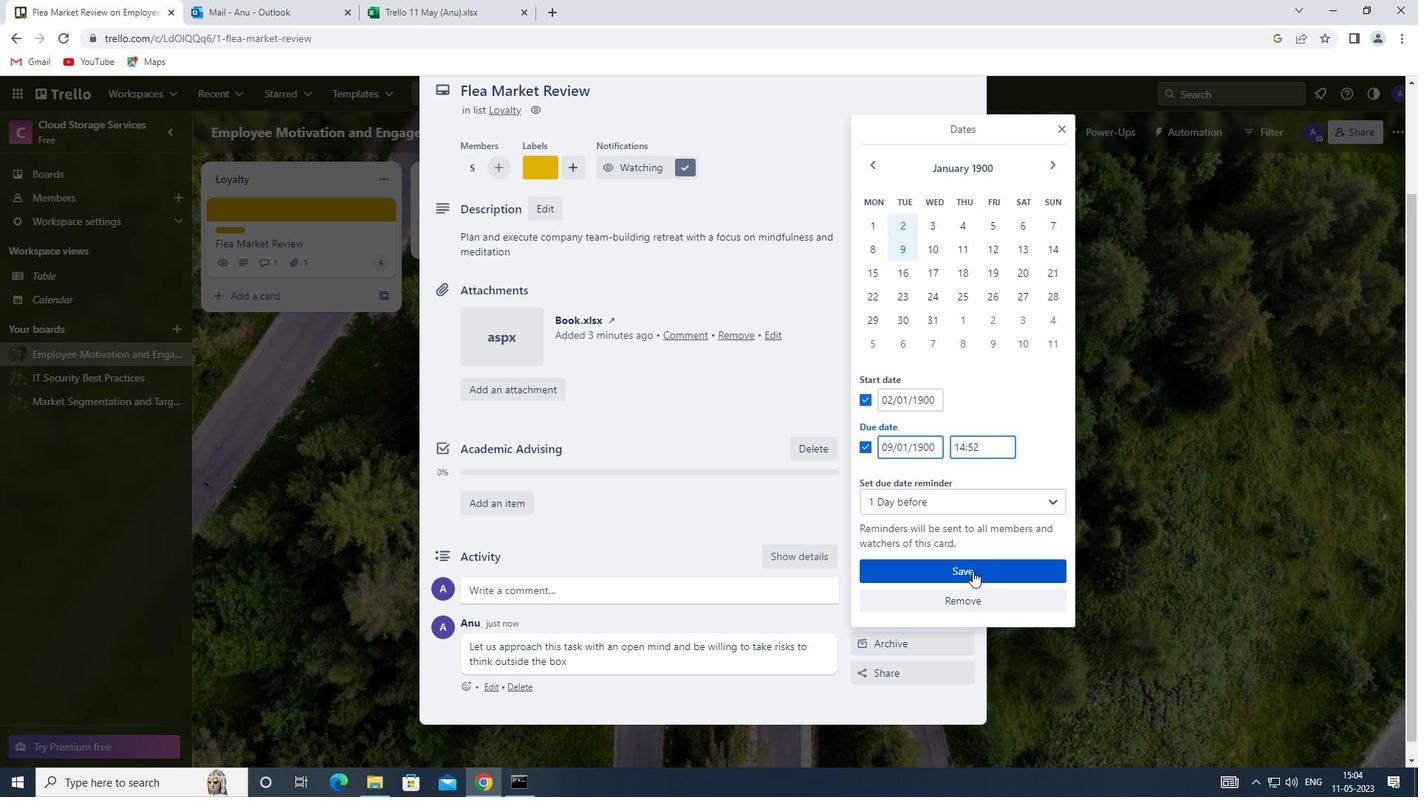 
Action: Mouse moved to (1043, 517)
Screenshot: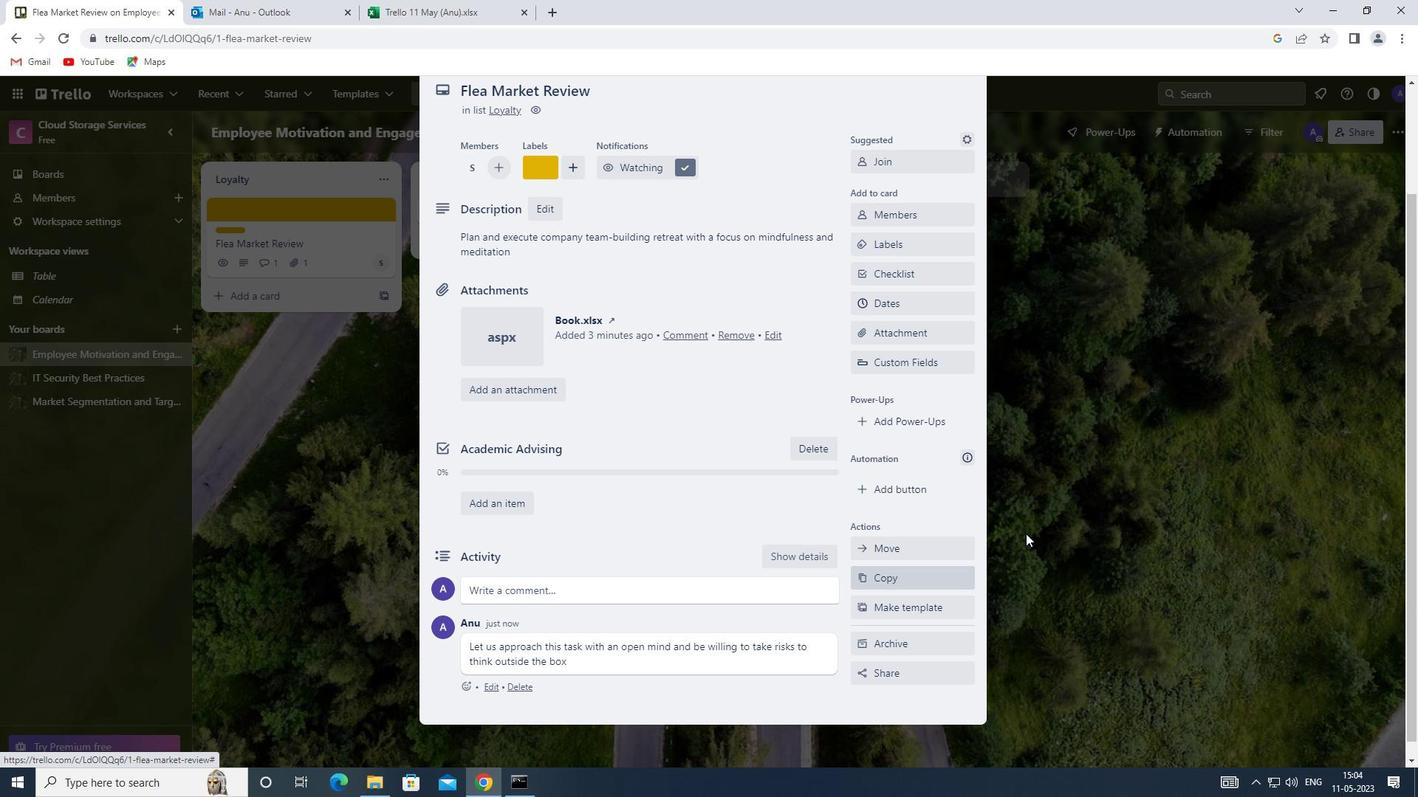 
Action: Mouse pressed left at (1043, 517)
Screenshot: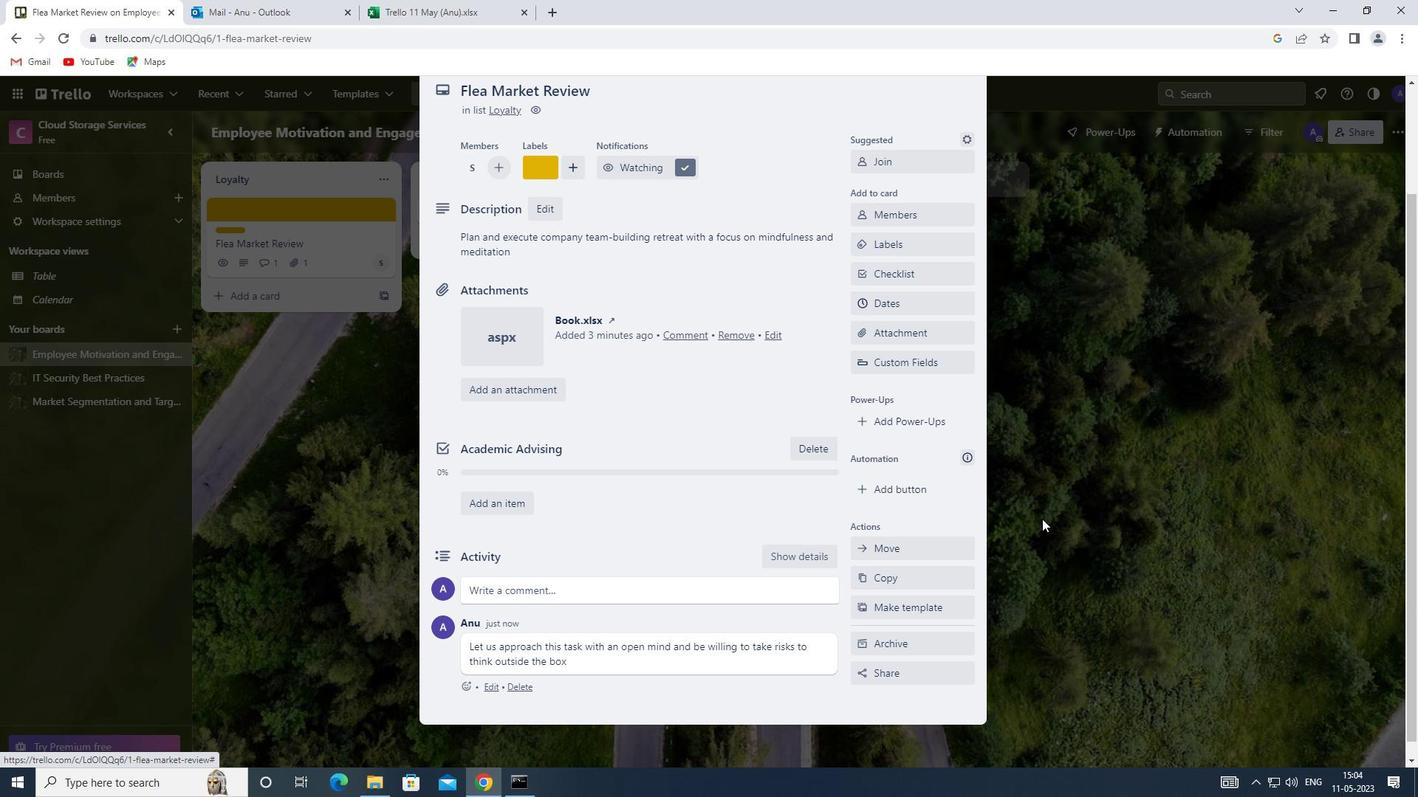 
